 Task: Open Card Conference Planning in Board Content Marketing E-book Strategy and Execution to Workspace Enterprise Content Management and add a team member Softage.2@softage.net, a label Purple, a checklist Content Creation, an attachment from your google drive, a color Purple and finally, add a card description 'Develop project proposal for potential client' and a comment 'Given the potential impact of this task on our company strategic goals, let us ensure that we approach it with a long-term perspective.'. Add a start date 'Jan 06, 1900' with a due date 'Jan 13, 1900'
Action: Mouse moved to (129, 396)
Screenshot: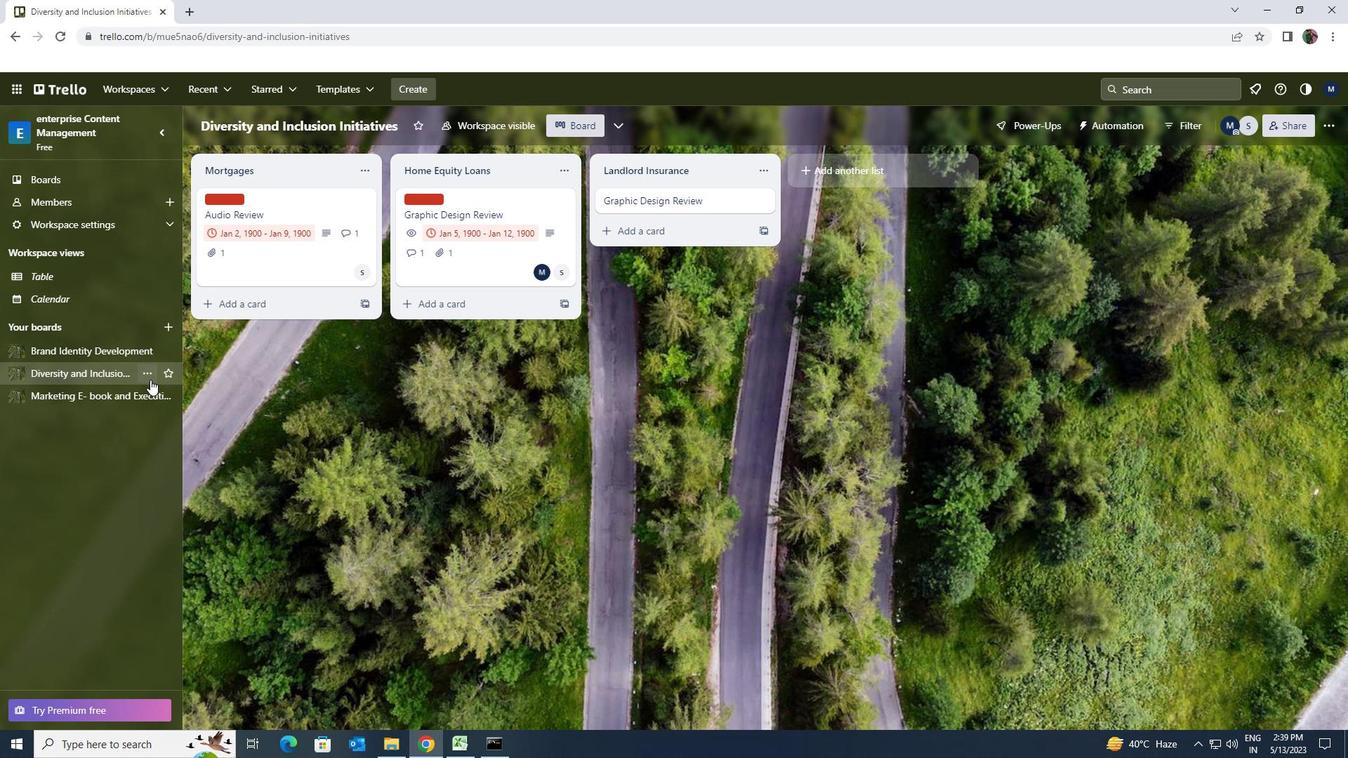 
Action: Mouse pressed left at (129, 396)
Screenshot: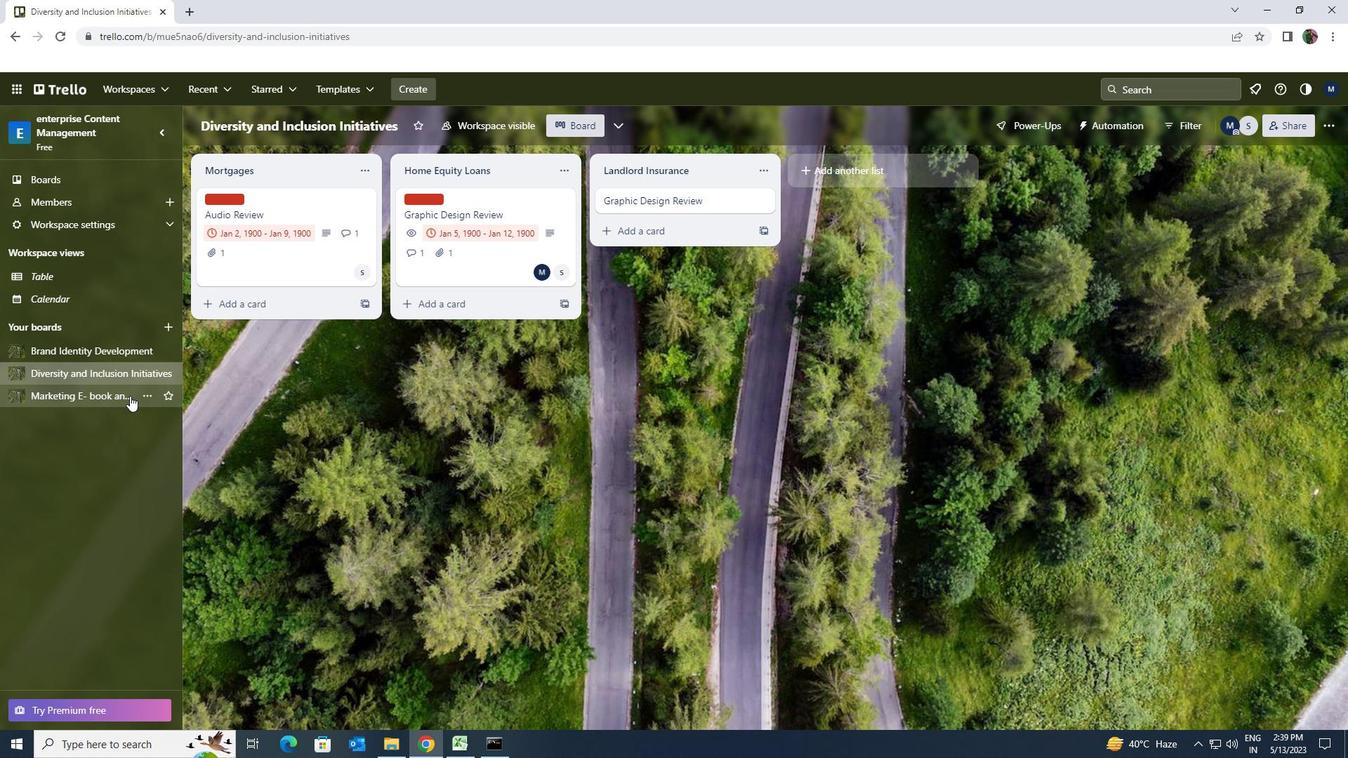 
Action: Mouse moved to (464, 205)
Screenshot: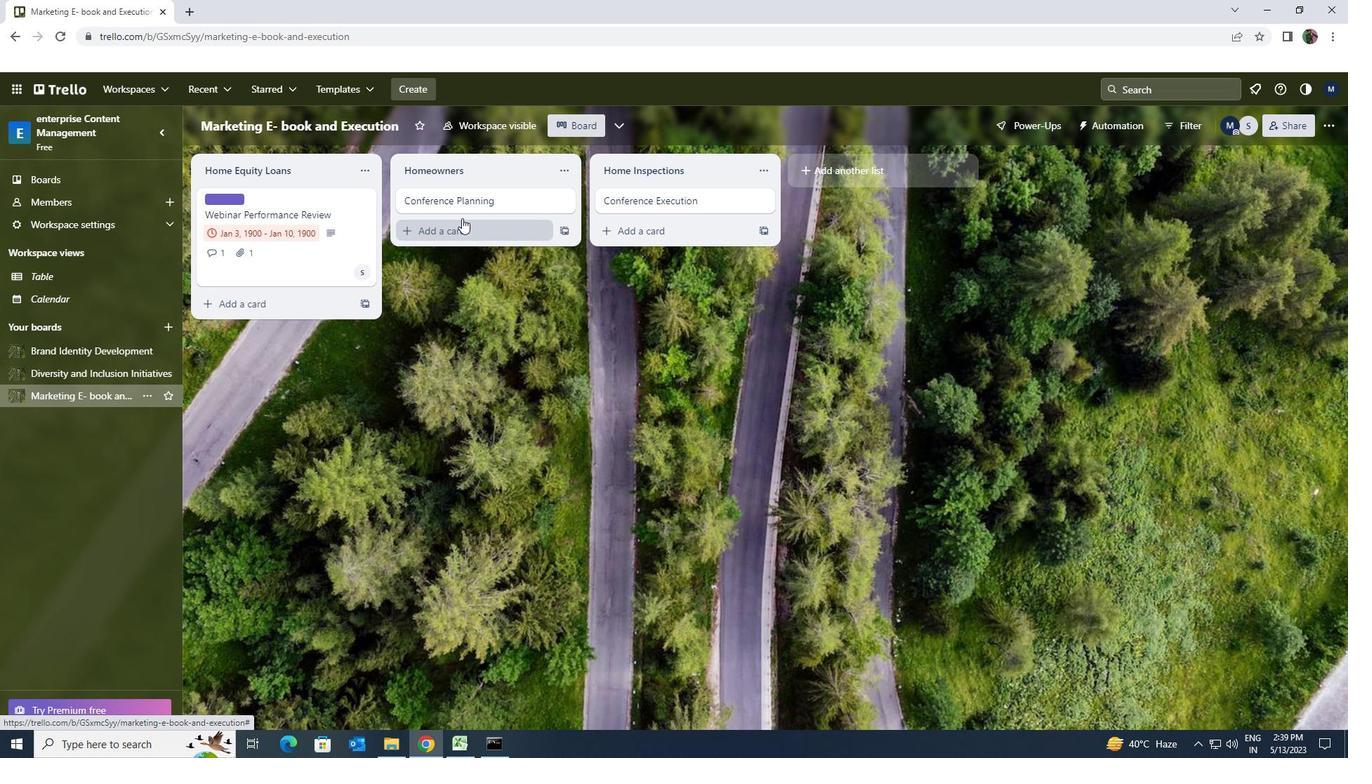 
Action: Mouse pressed left at (464, 205)
Screenshot: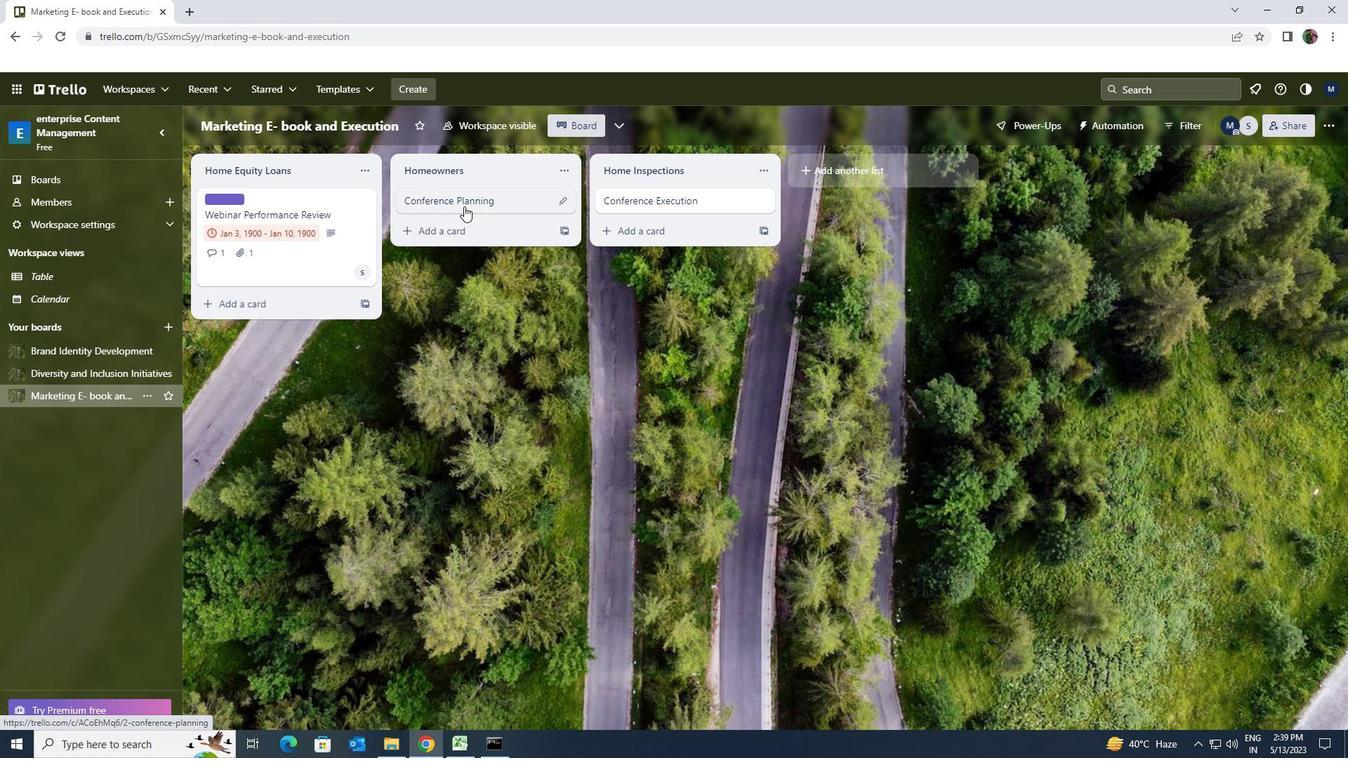 
Action: Mouse moved to (832, 251)
Screenshot: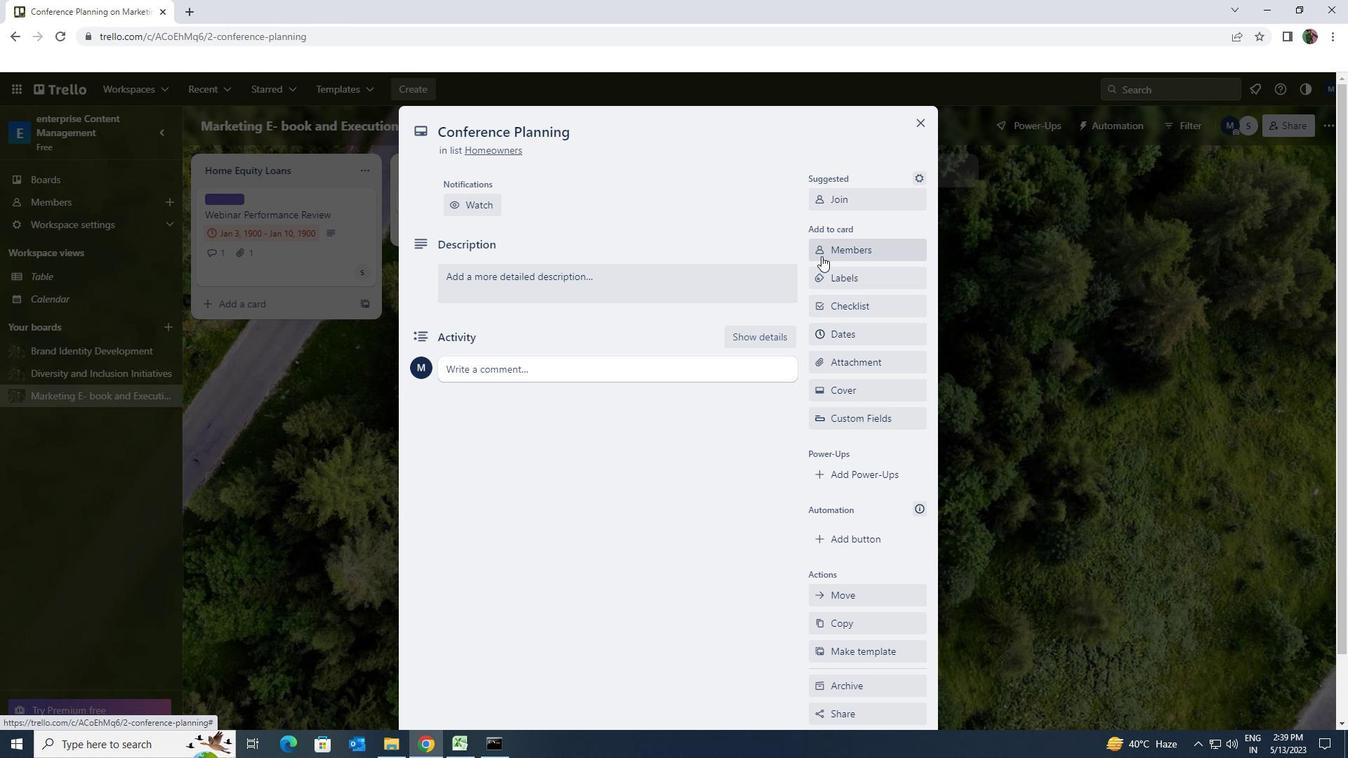 
Action: Mouse pressed left at (832, 251)
Screenshot: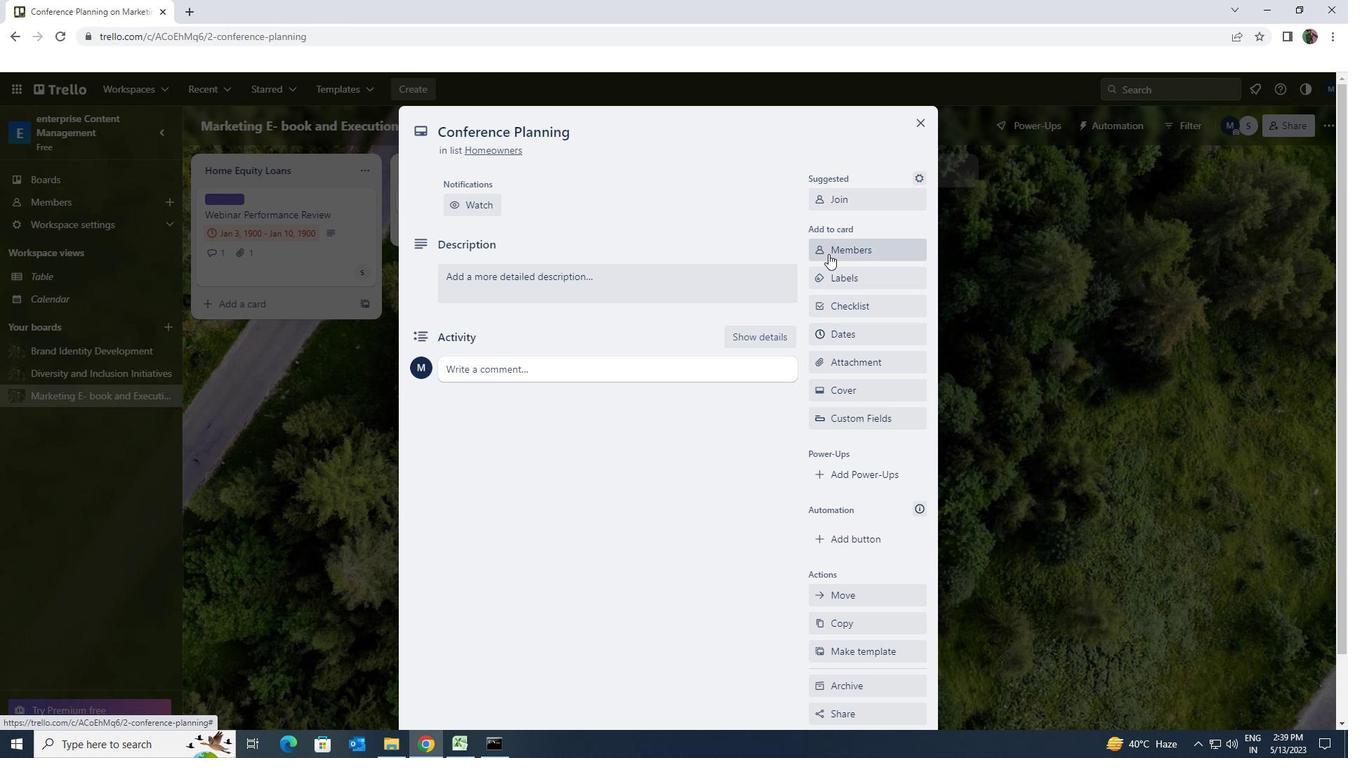 
Action: Key pressed softage.2<Key.shift>@SOFTAGE.NET
Screenshot: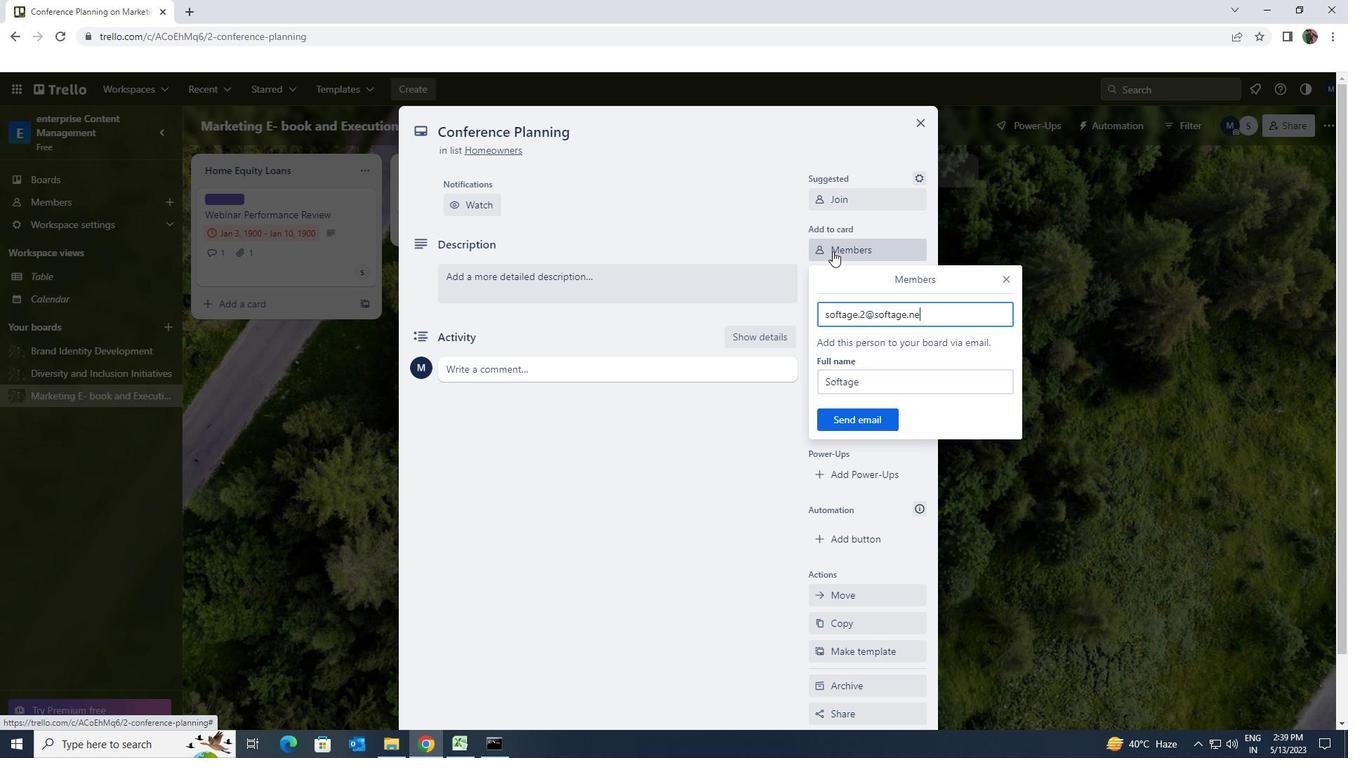 
Action: Mouse moved to (840, 423)
Screenshot: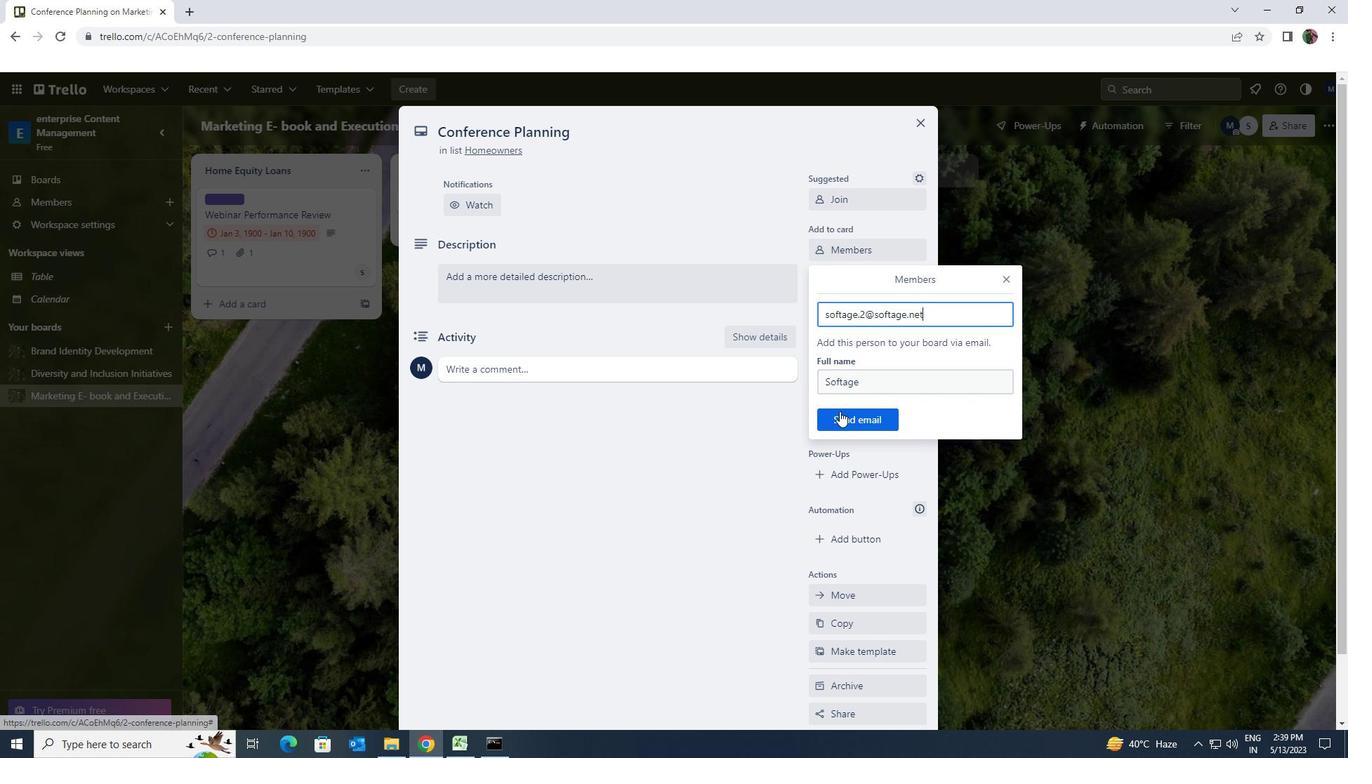
Action: Mouse pressed left at (840, 423)
Screenshot: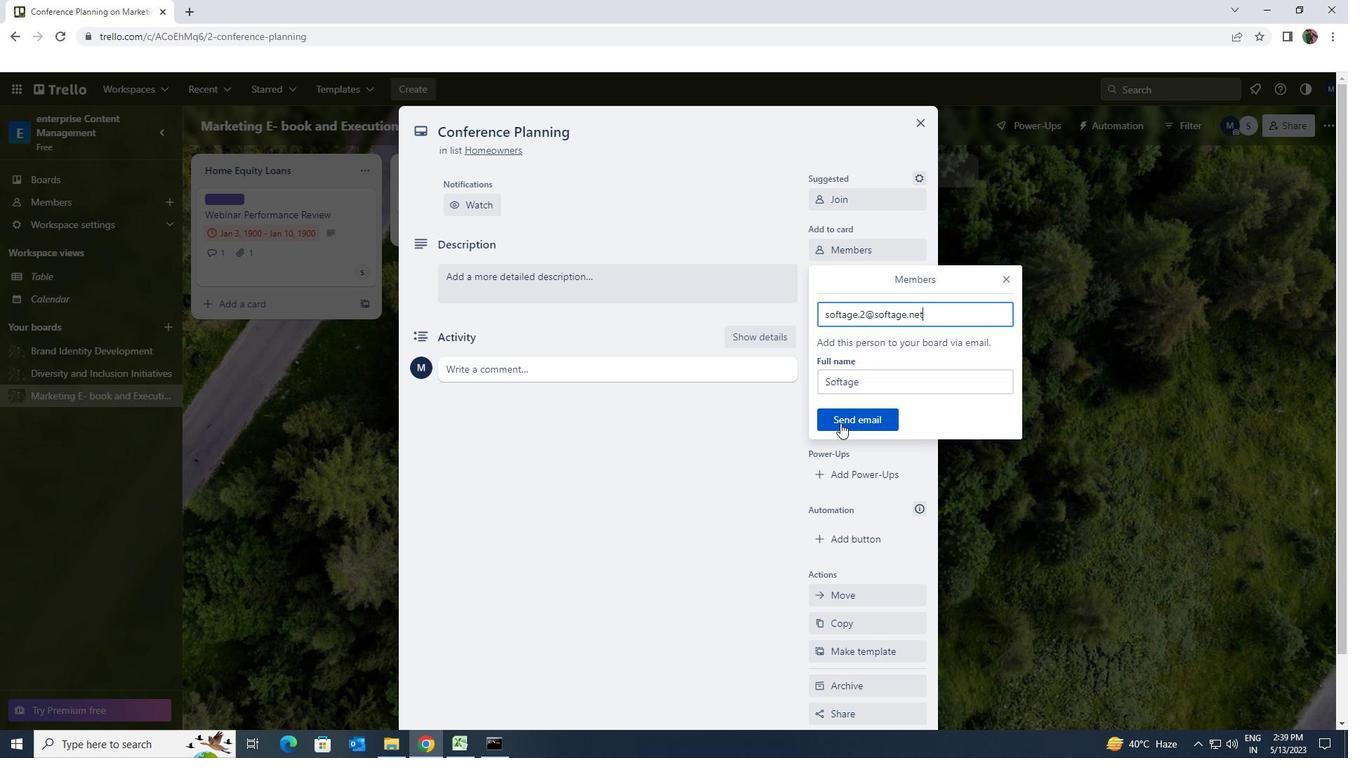 
Action: Mouse moved to (865, 273)
Screenshot: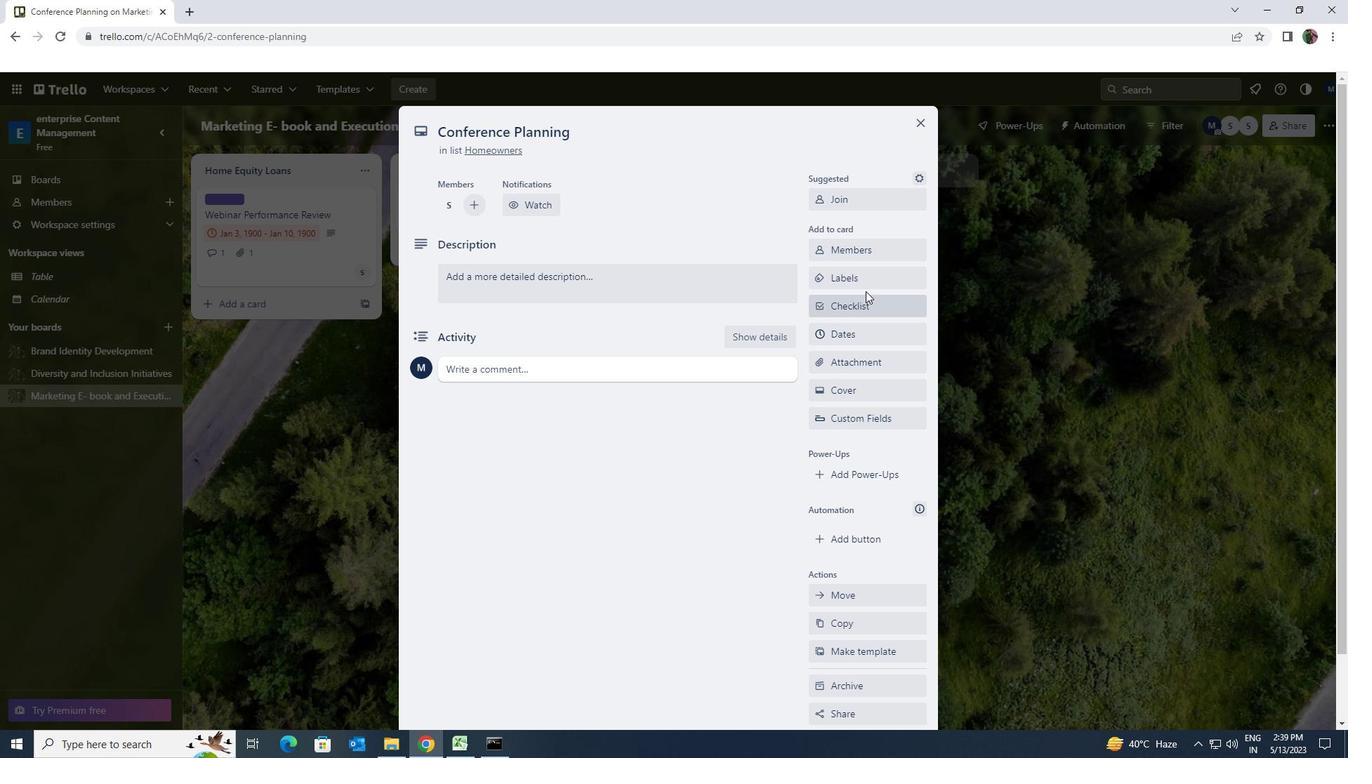 
Action: Mouse pressed left at (865, 273)
Screenshot: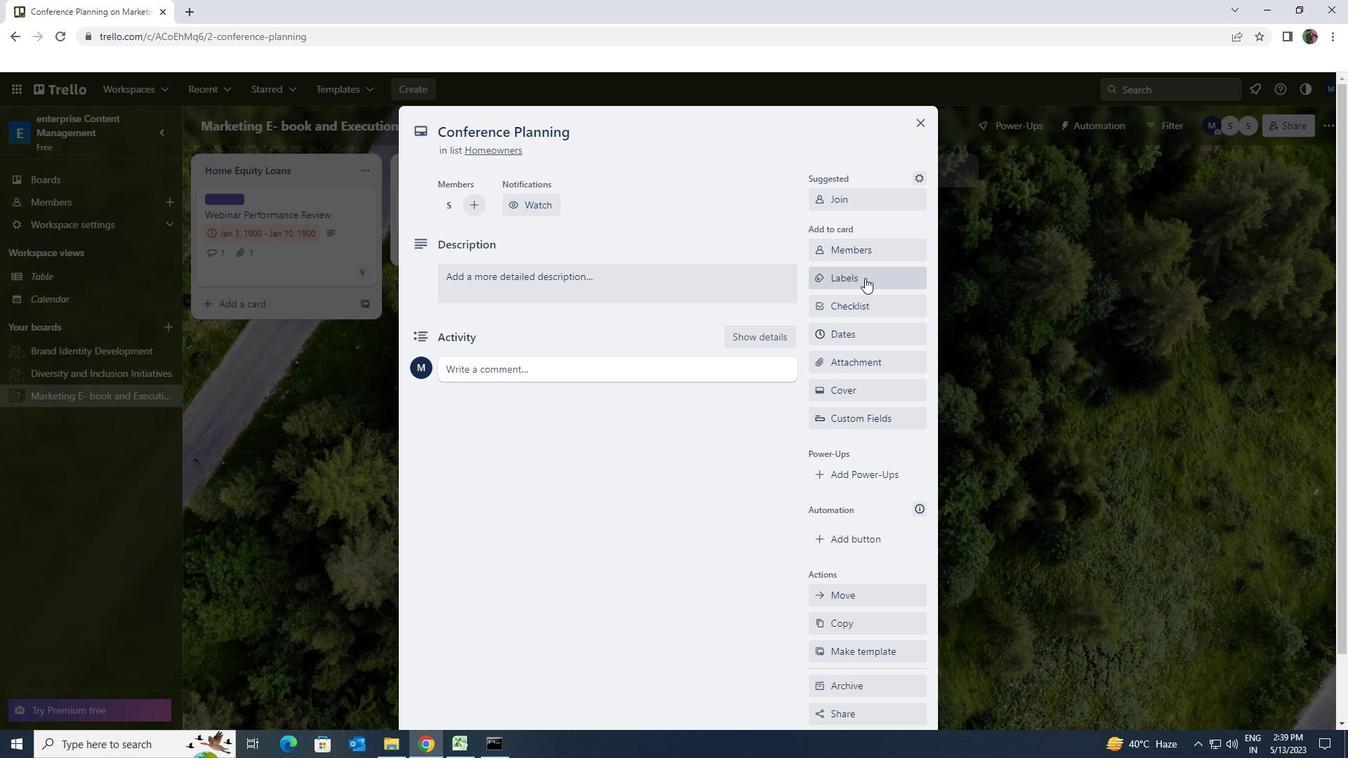 
Action: Mouse moved to (918, 576)
Screenshot: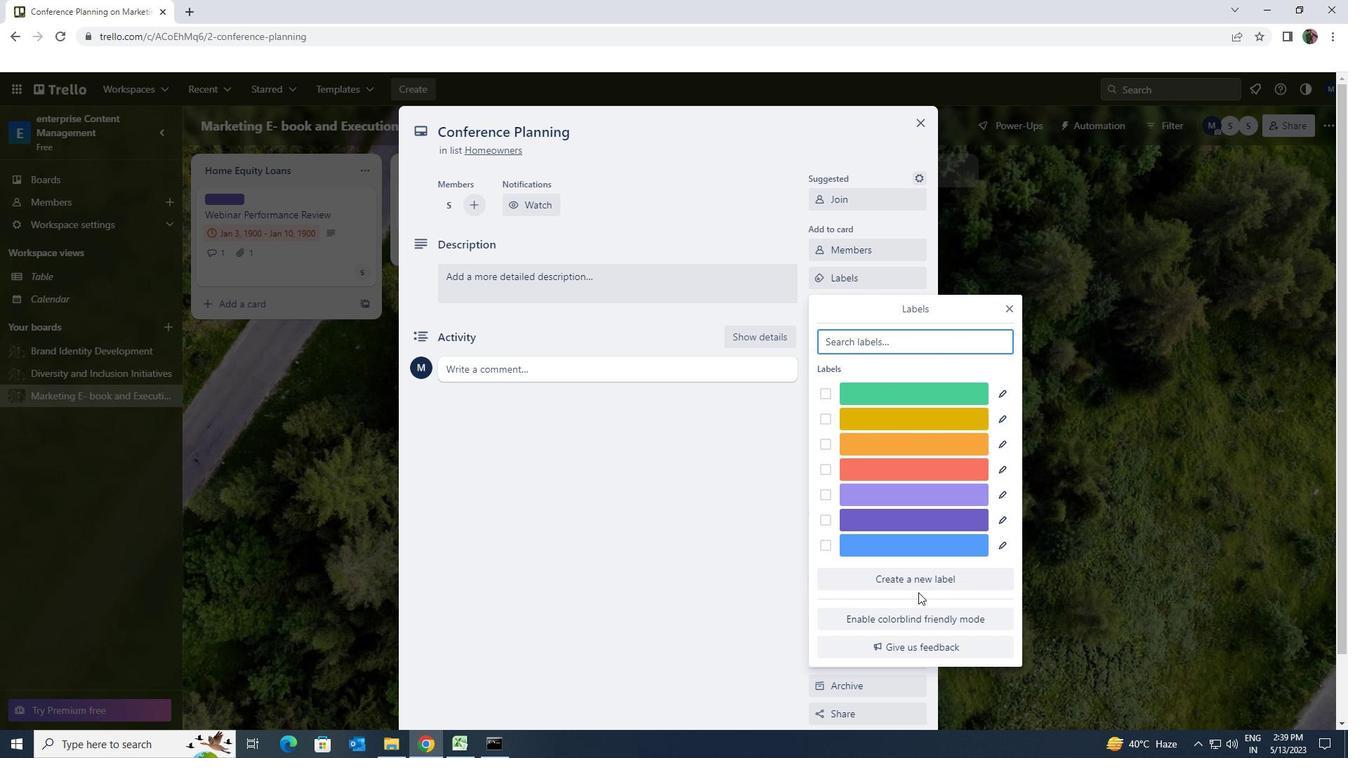 
Action: Mouse pressed left at (918, 576)
Screenshot: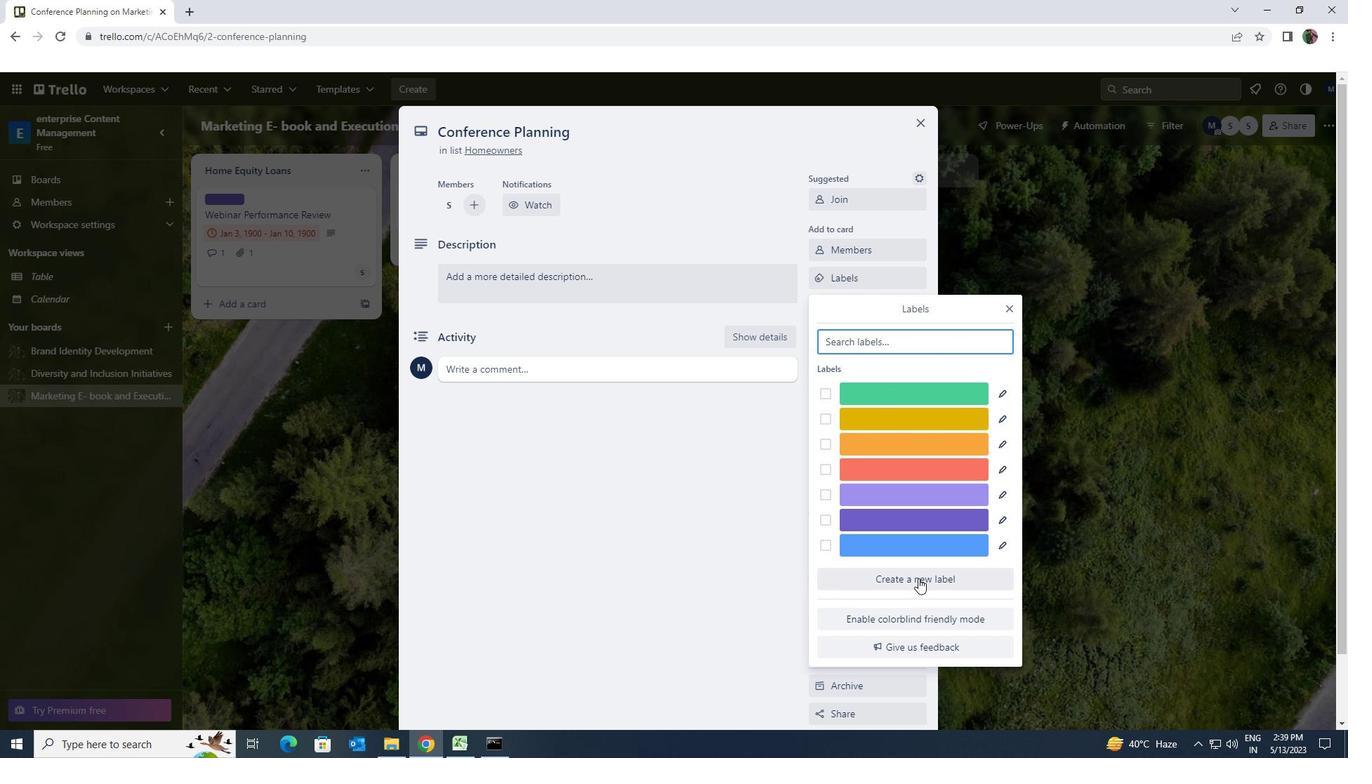 
Action: Mouse moved to (1000, 538)
Screenshot: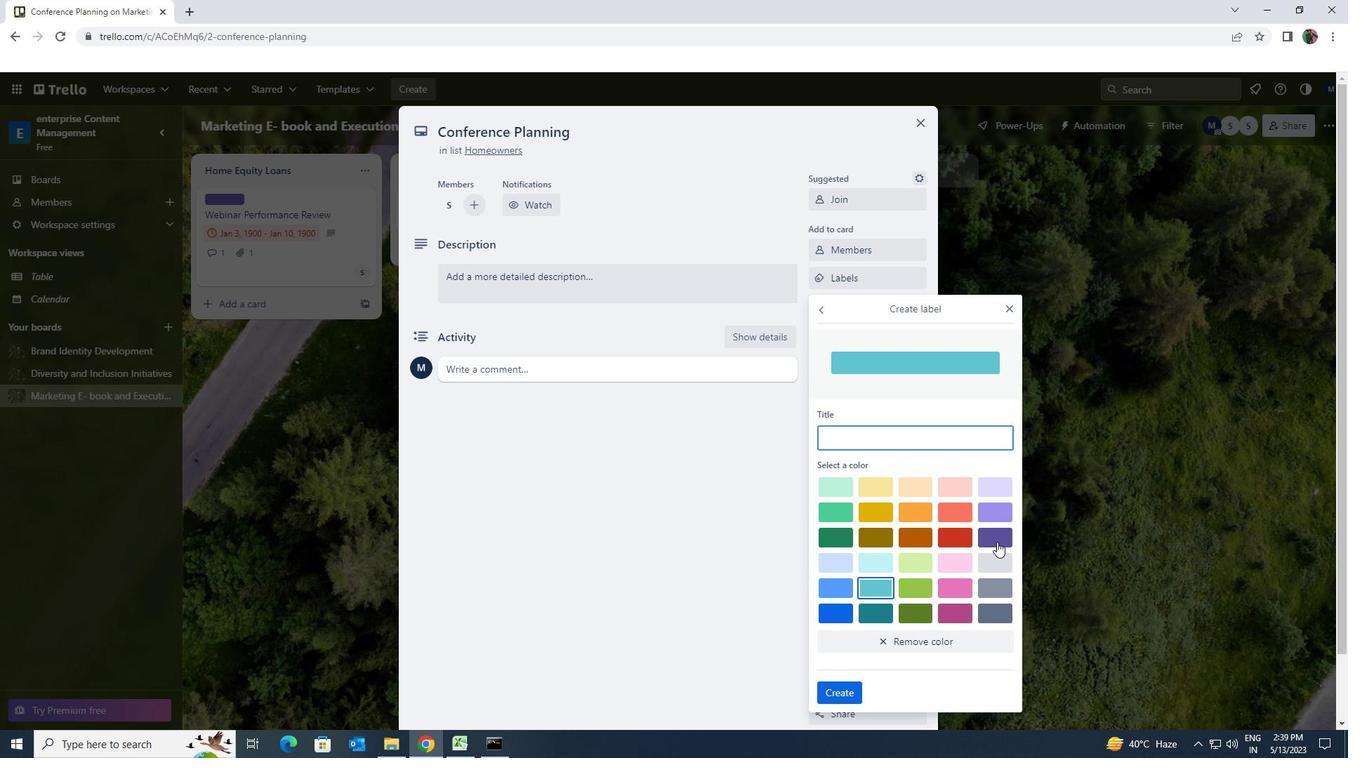 
Action: Mouse pressed left at (1000, 538)
Screenshot: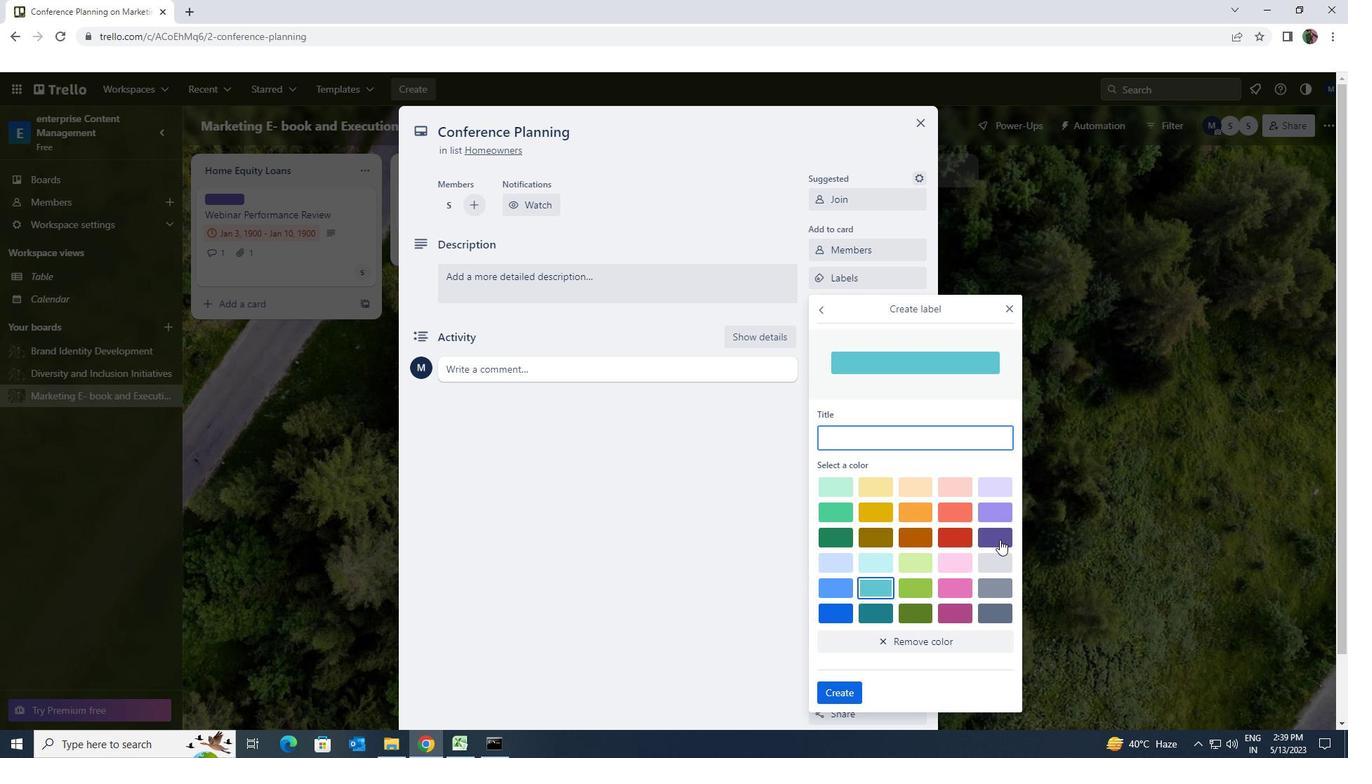 
Action: Mouse moved to (845, 688)
Screenshot: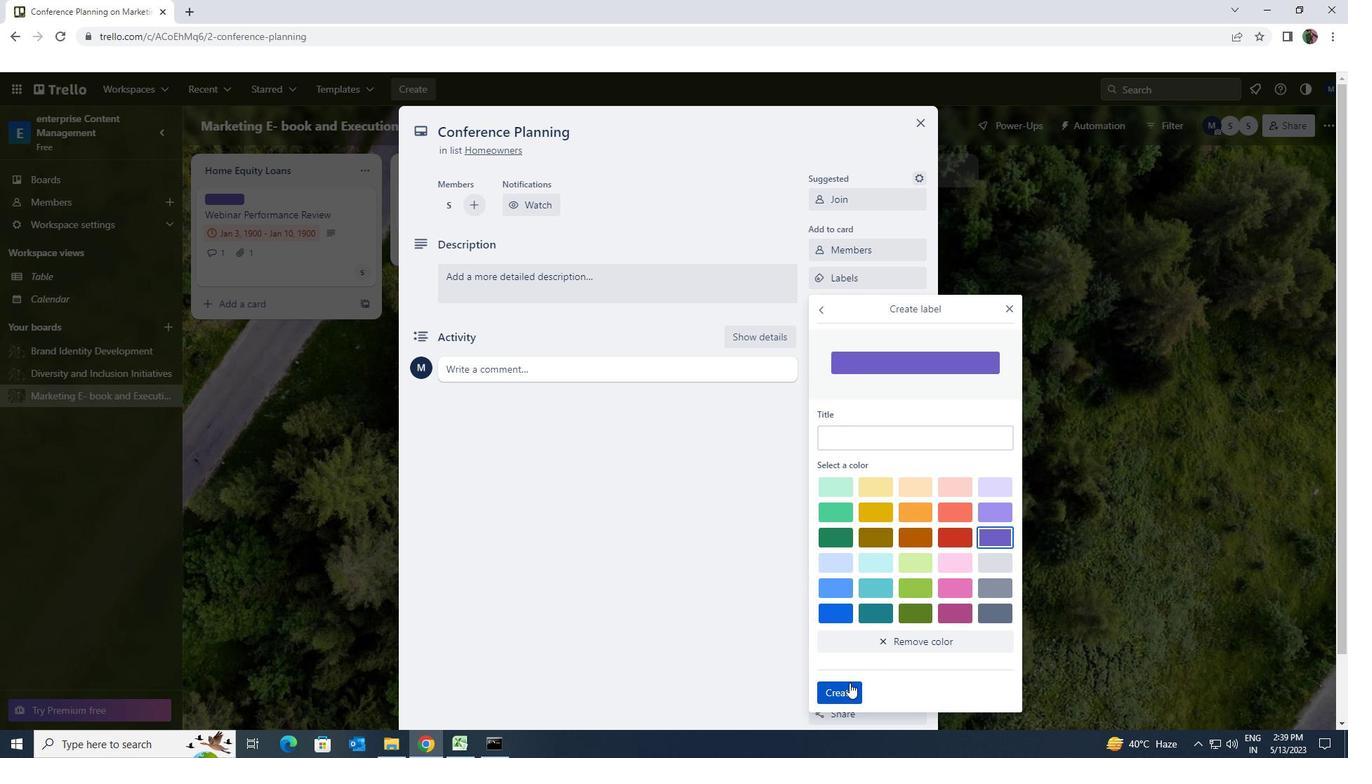 
Action: Mouse pressed left at (845, 688)
Screenshot: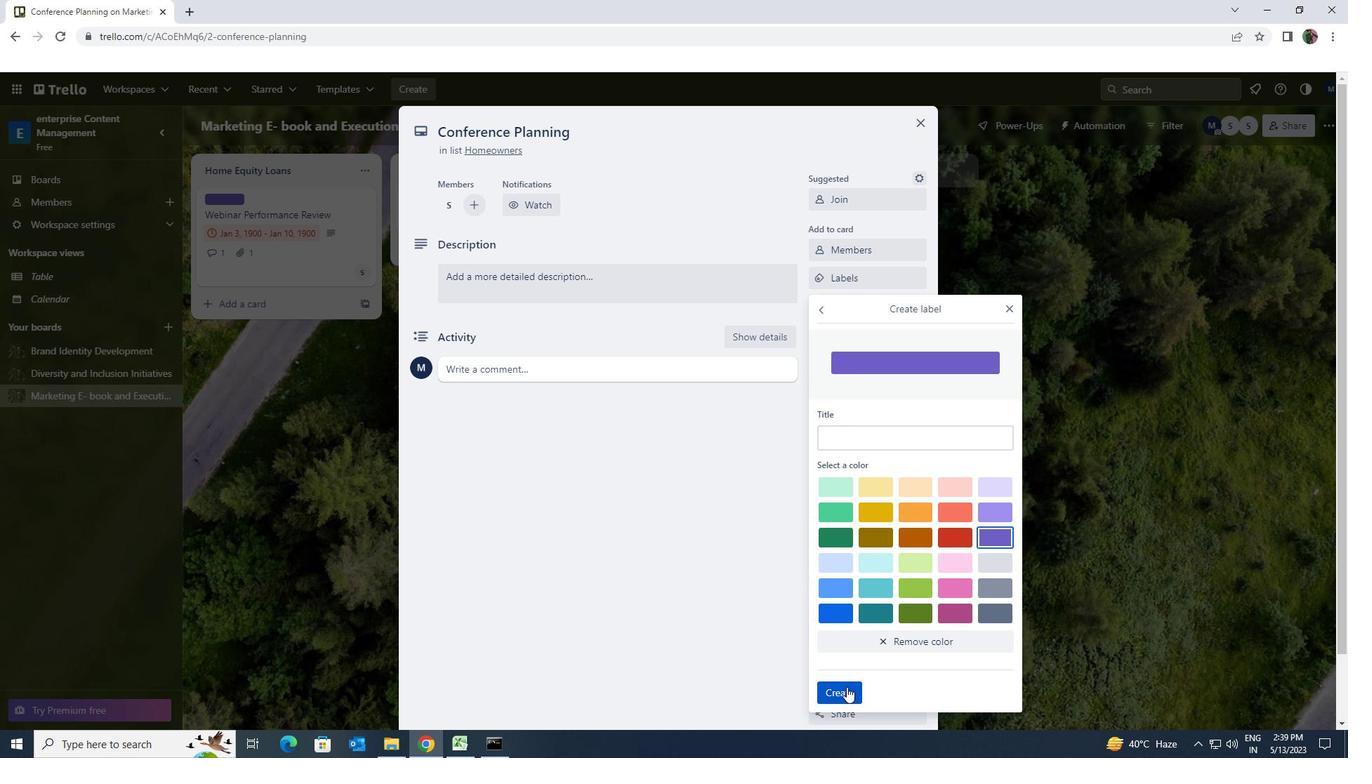 
Action: Mouse moved to (1007, 308)
Screenshot: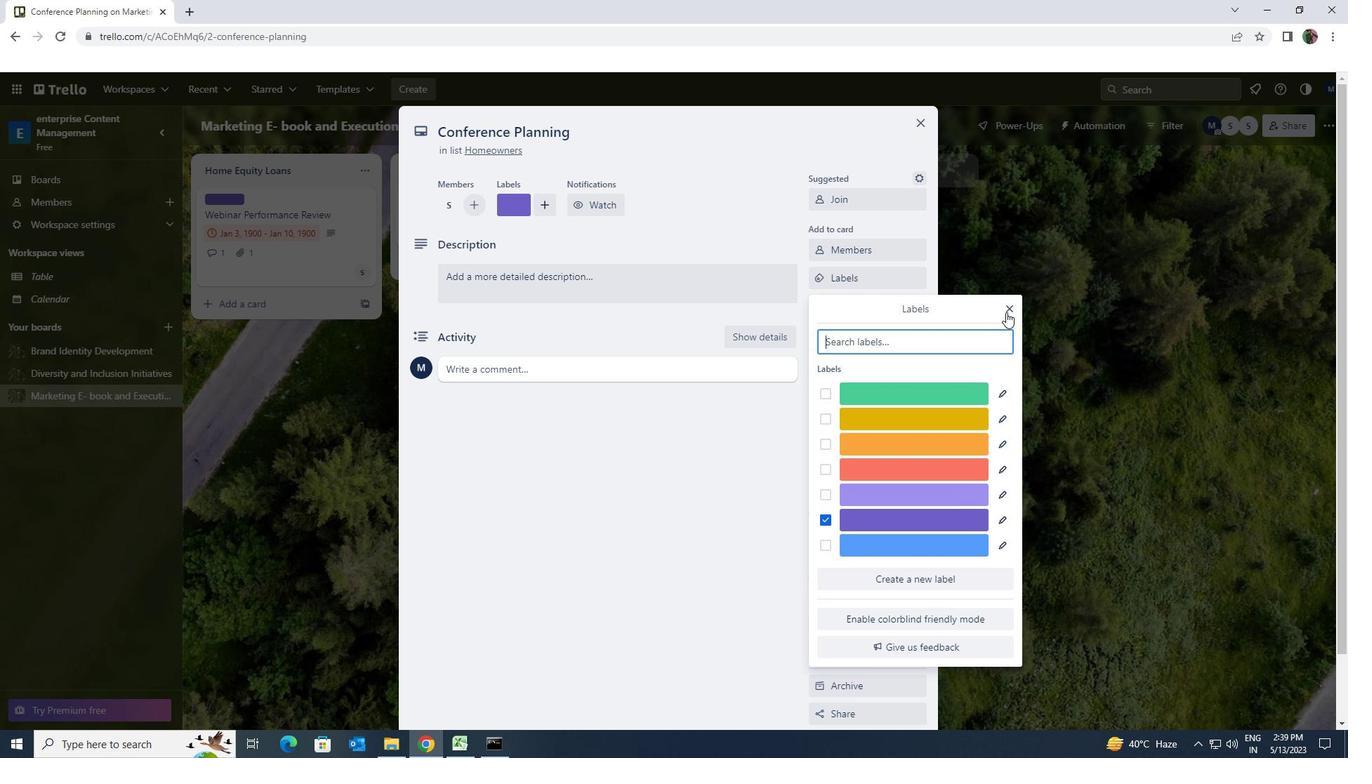
Action: Mouse pressed left at (1007, 308)
Screenshot: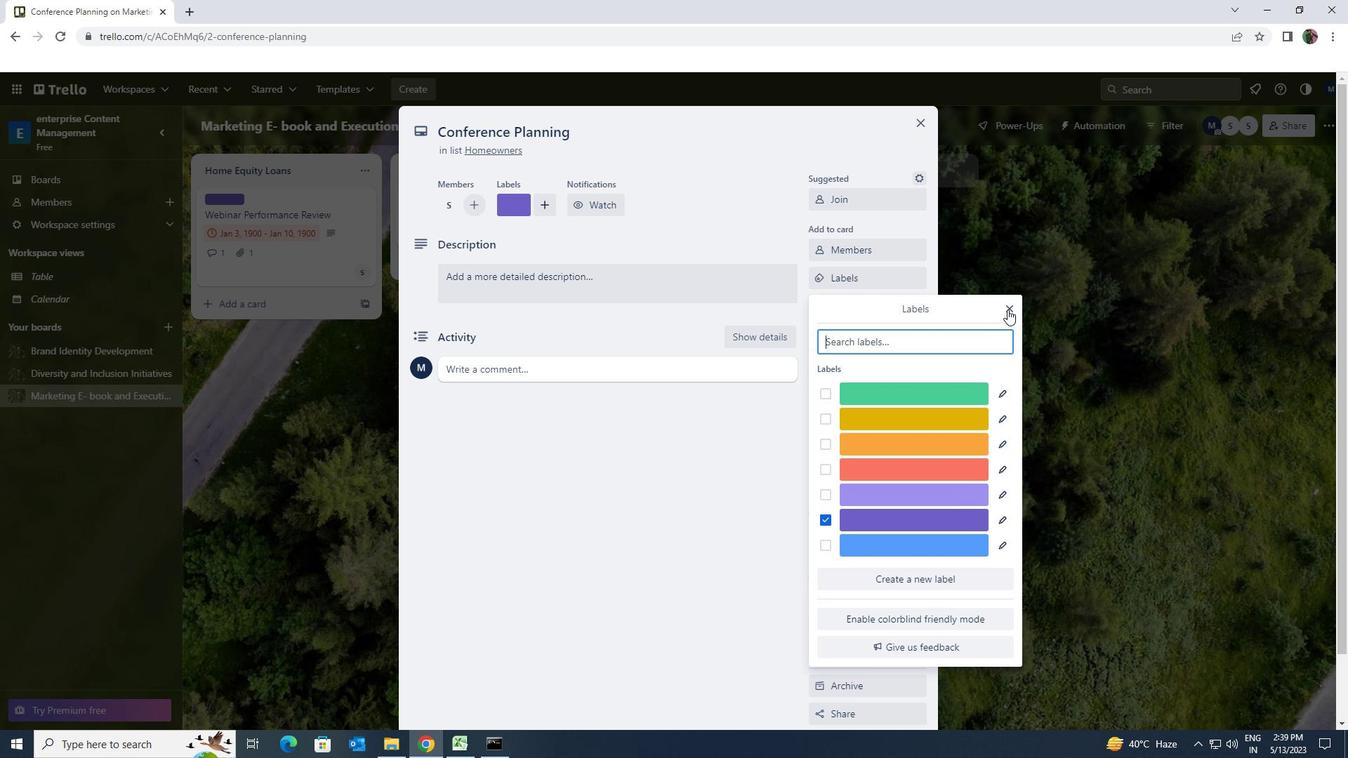 
Action: Mouse moved to (916, 306)
Screenshot: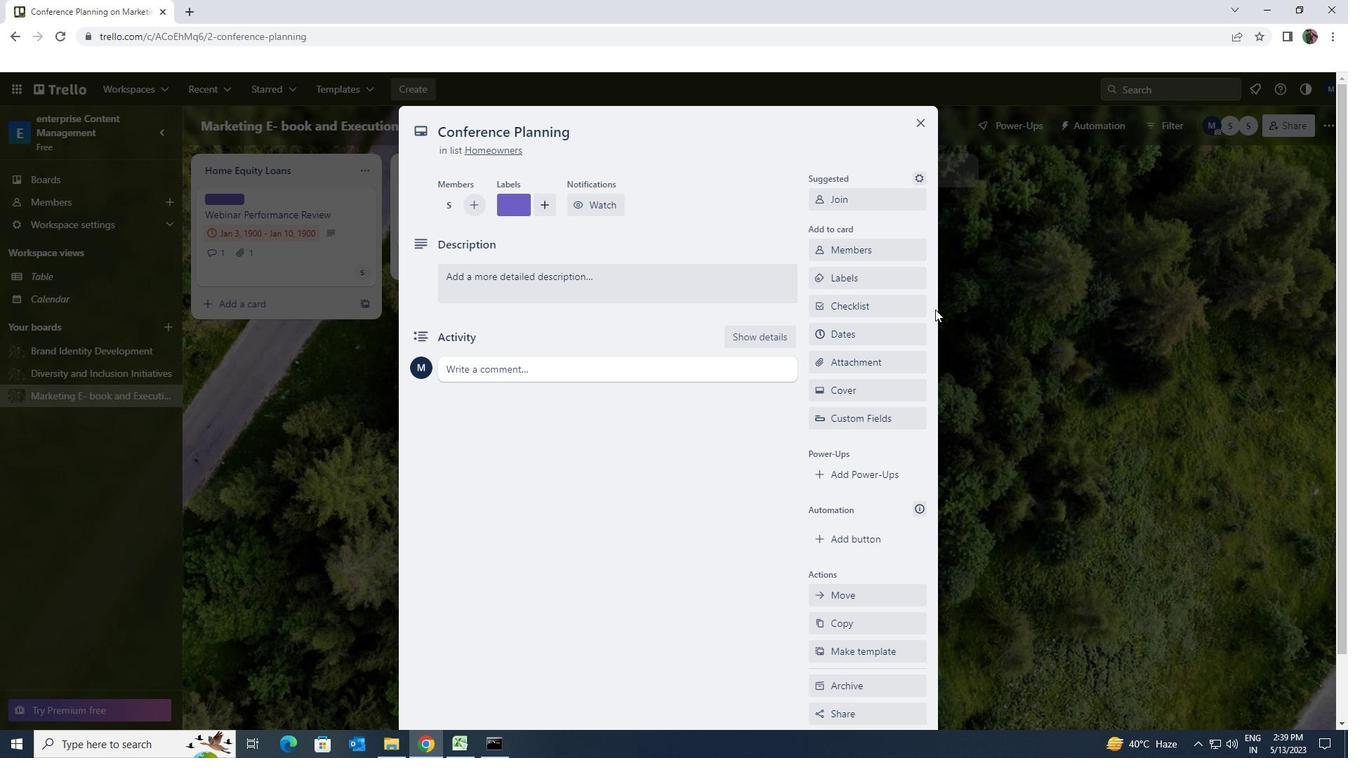 
Action: Mouse pressed left at (916, 306)
Screenshot: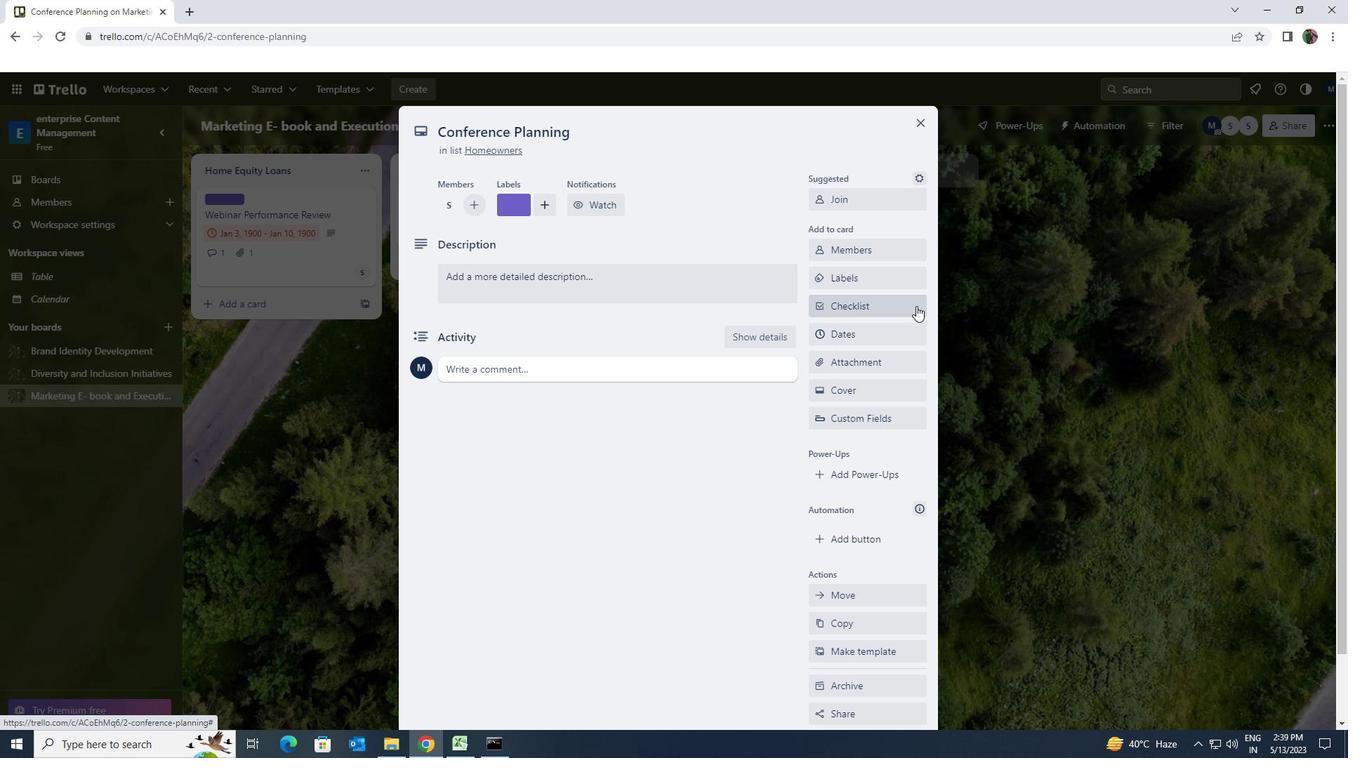 
Action: Key pressed <Key.shift>CONTENT<Key.space><Key.shift>CREAR<Key.backspace>TION
Screenshot: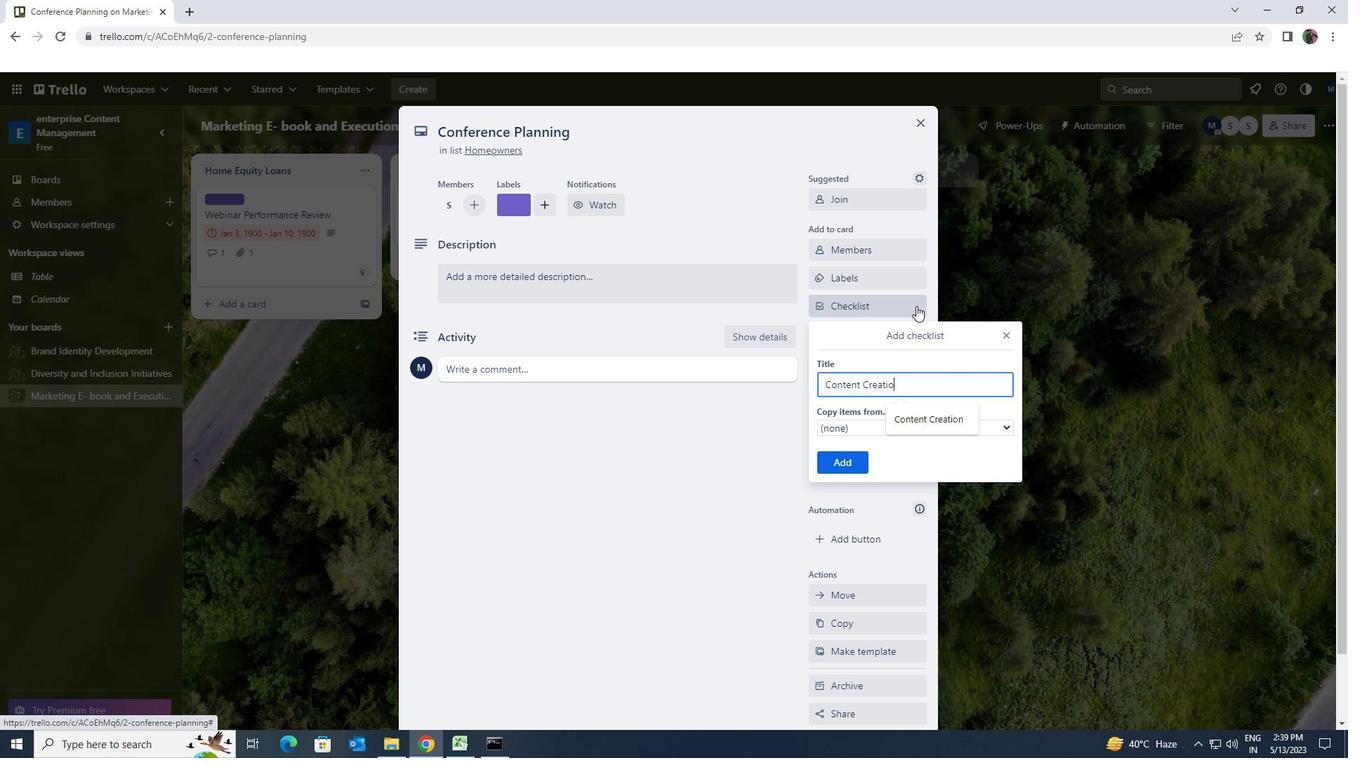 
Action: Mouse moved to (853, 465)
Screenshot: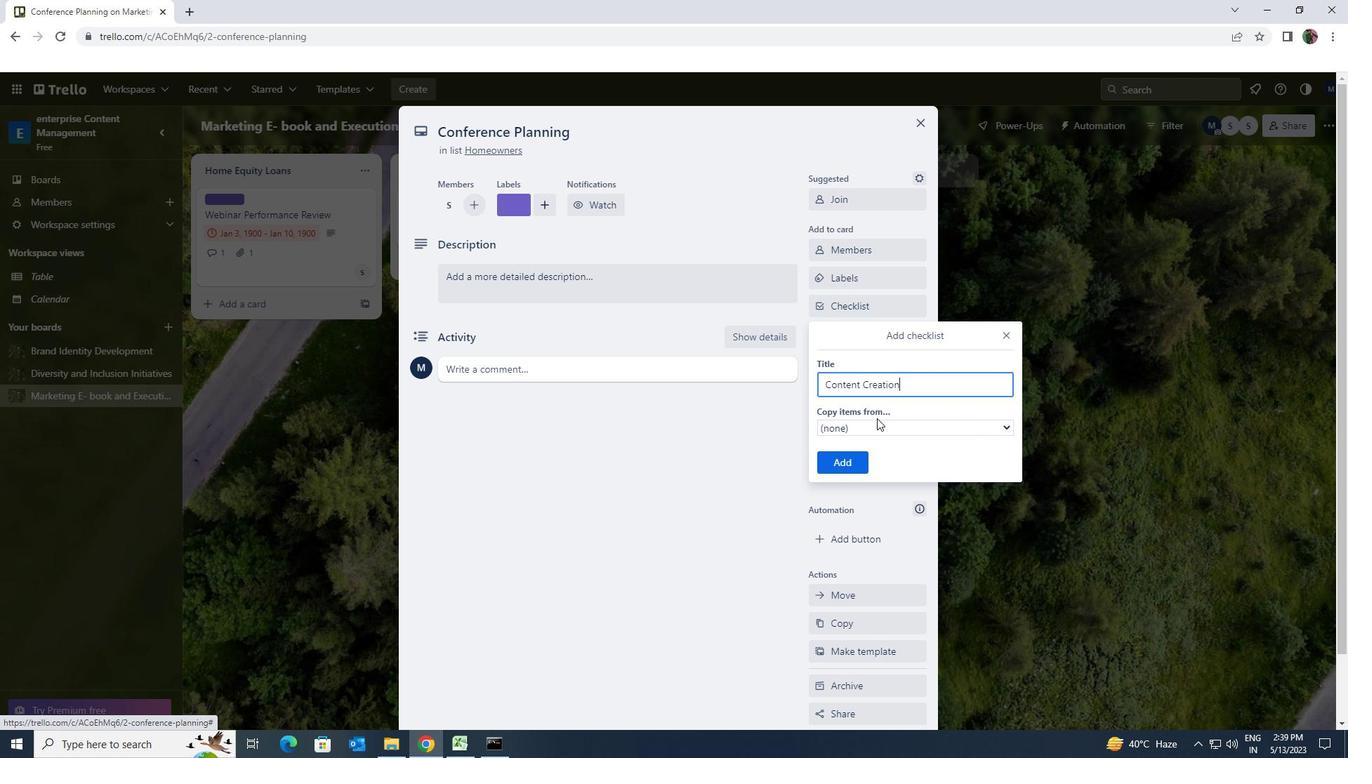 
Action: Mouse pressed left at (853, 465)
Screenshot: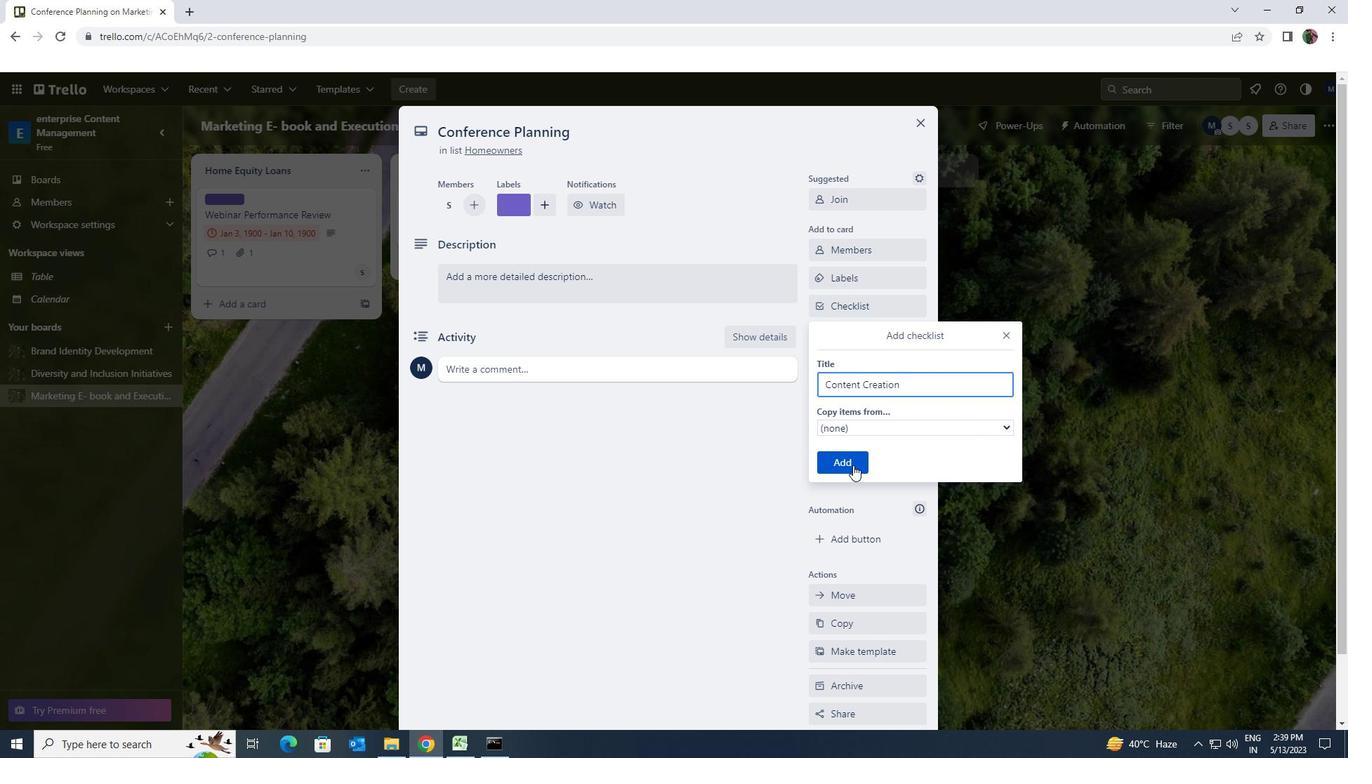 
Action: Mouse moved to (860, 365)
Screenshot: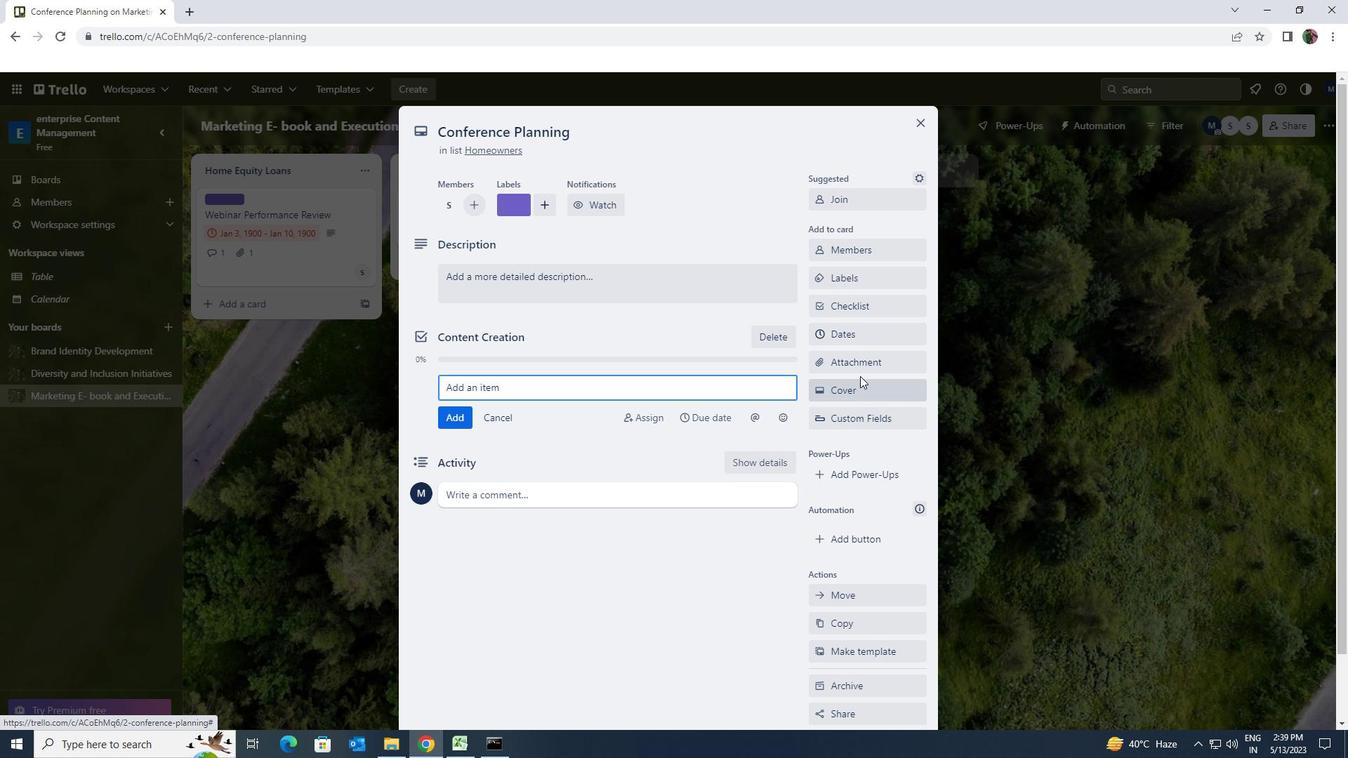 
Action: Mouse pressed left at (860, 365)
Screenshot: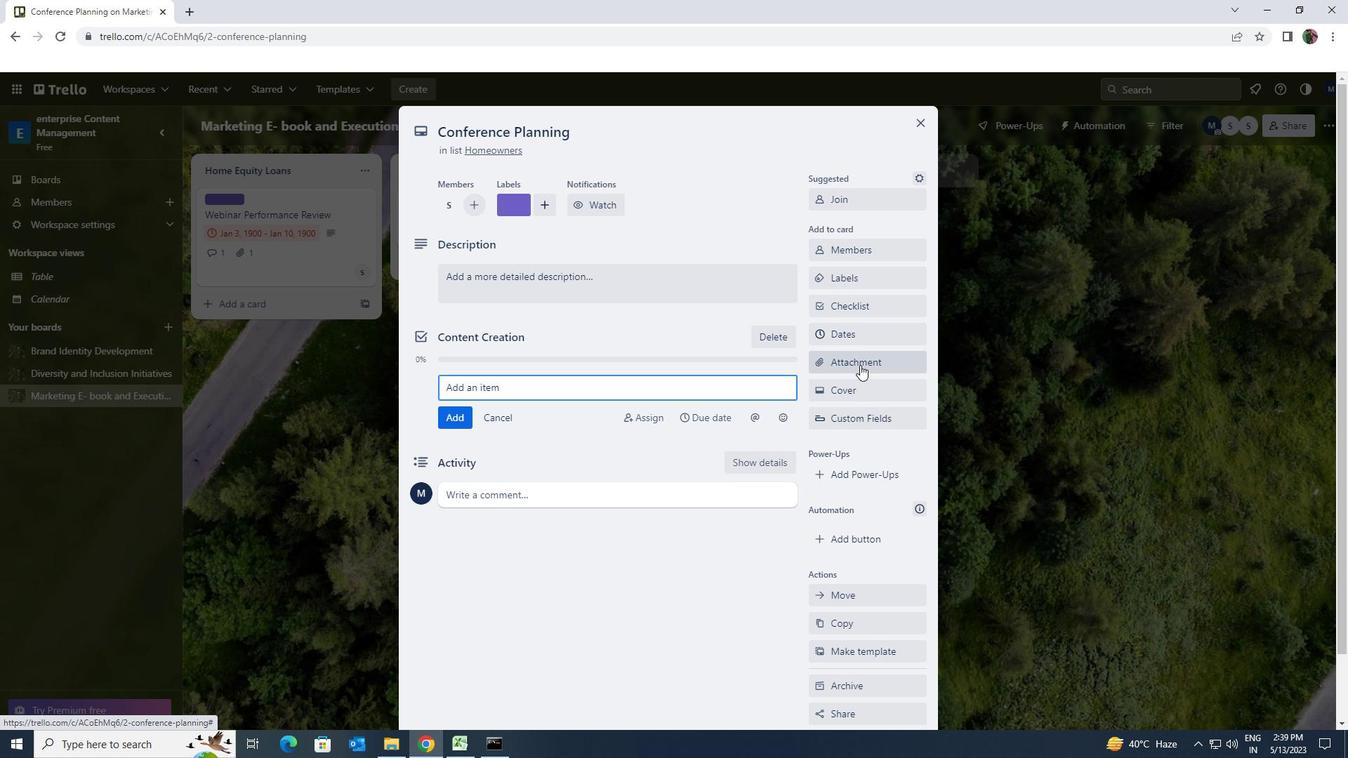 
Action: Mouse moved to (863, 461)
Screenshot: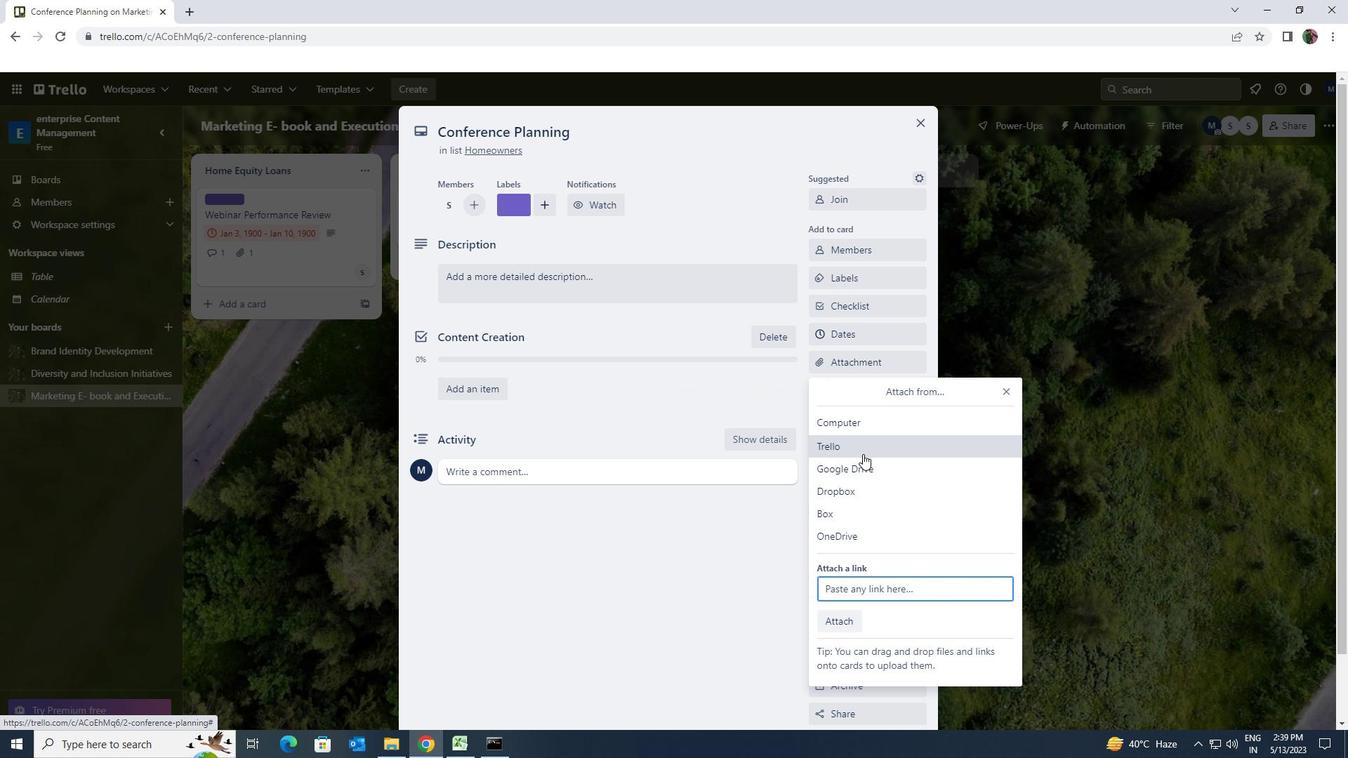 
Action: Mouse pressed left at (863, 461)
Screenshot: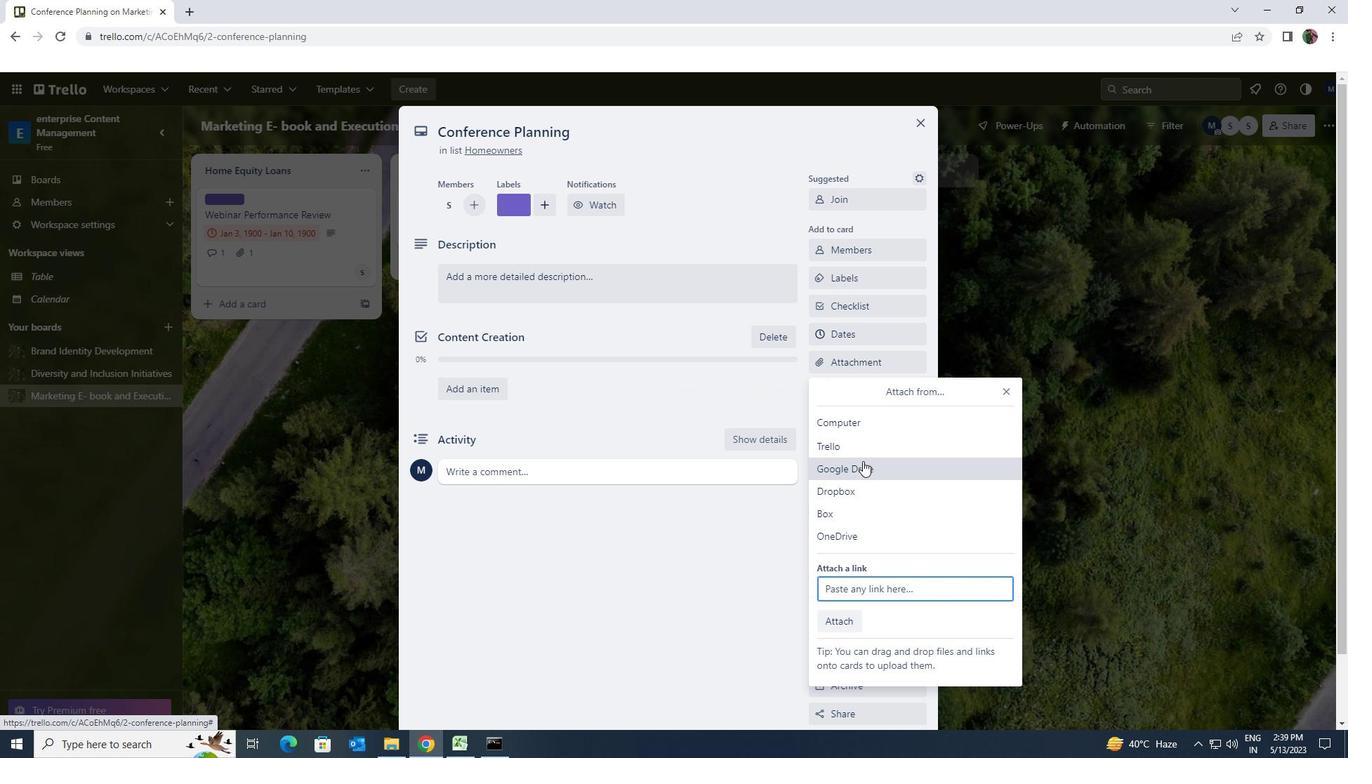 
Action: Mouse moved to (716, 403)
Screenshot: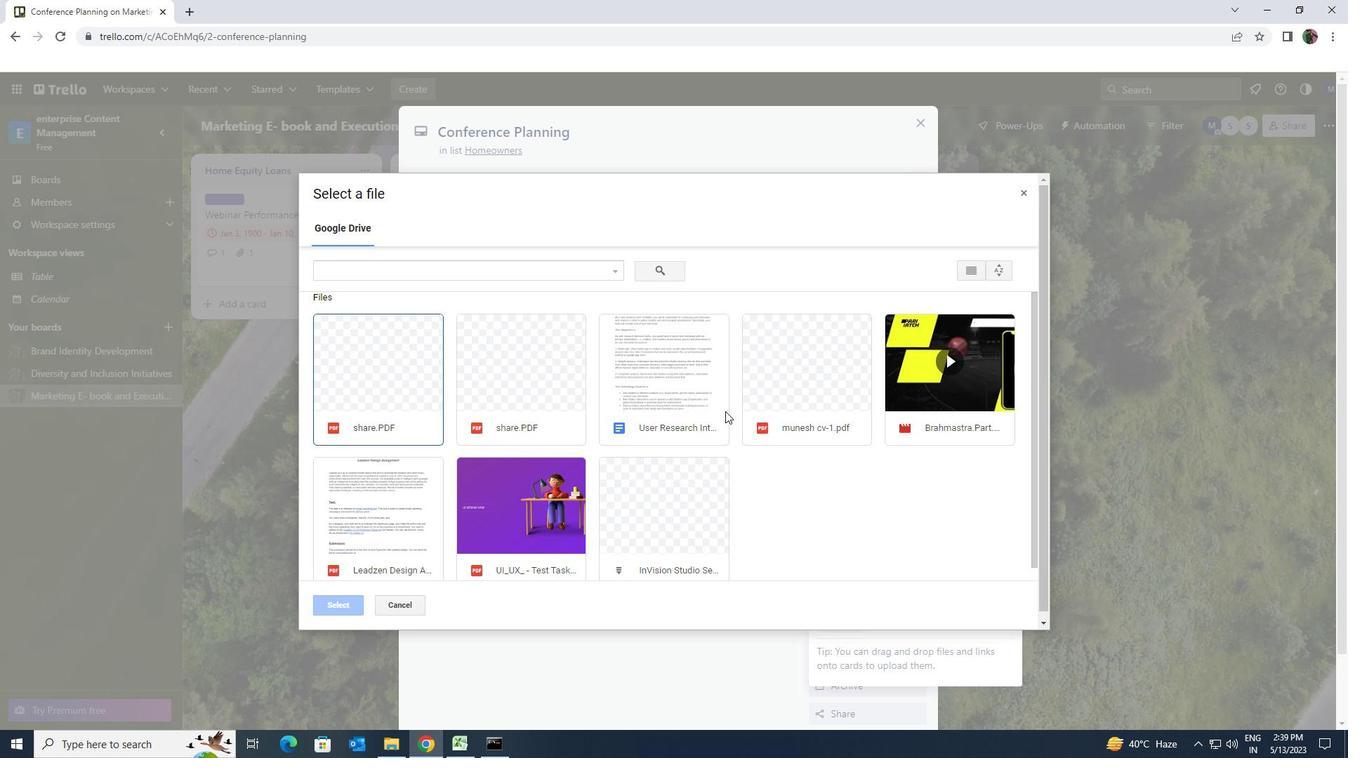
Action: Mouse pressed left at (716, 403)
Screenshot: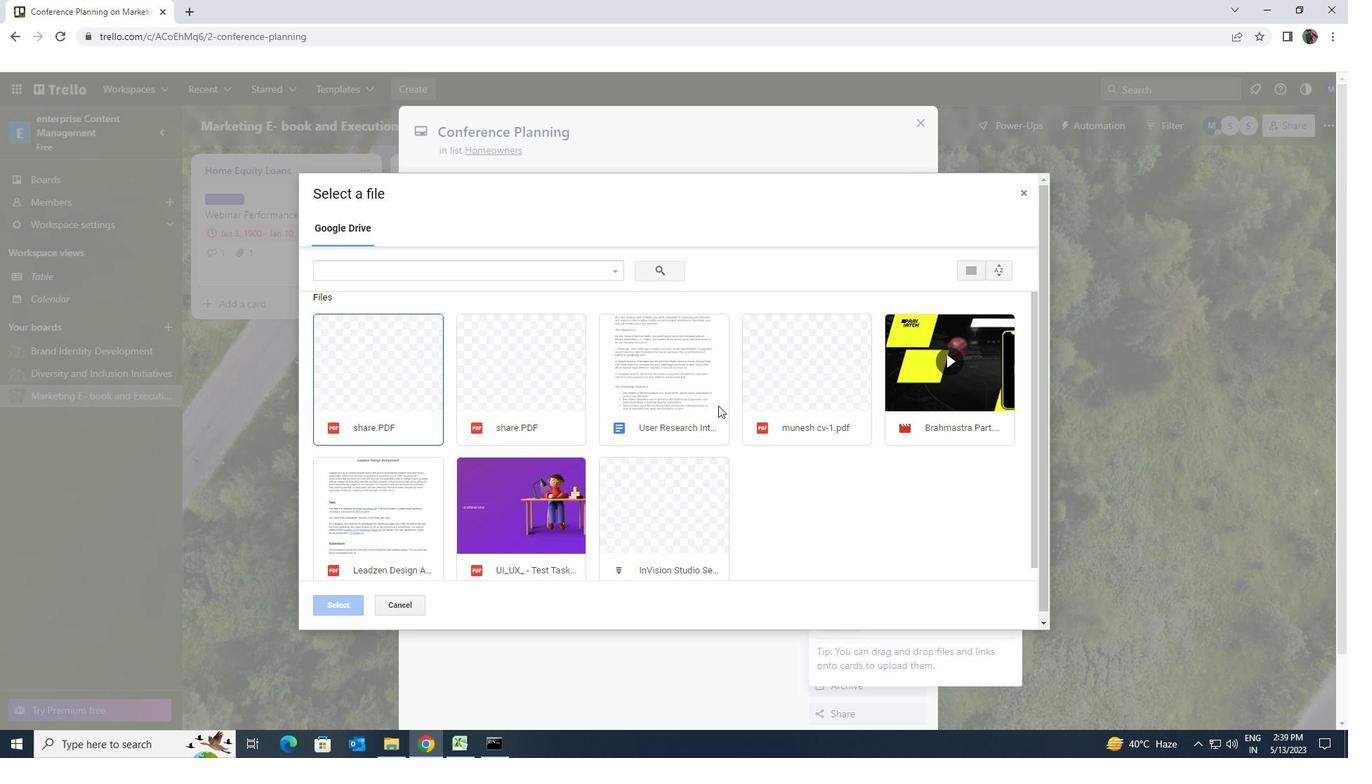 
Action: Mouse moved to (356, 601)
Screenshot: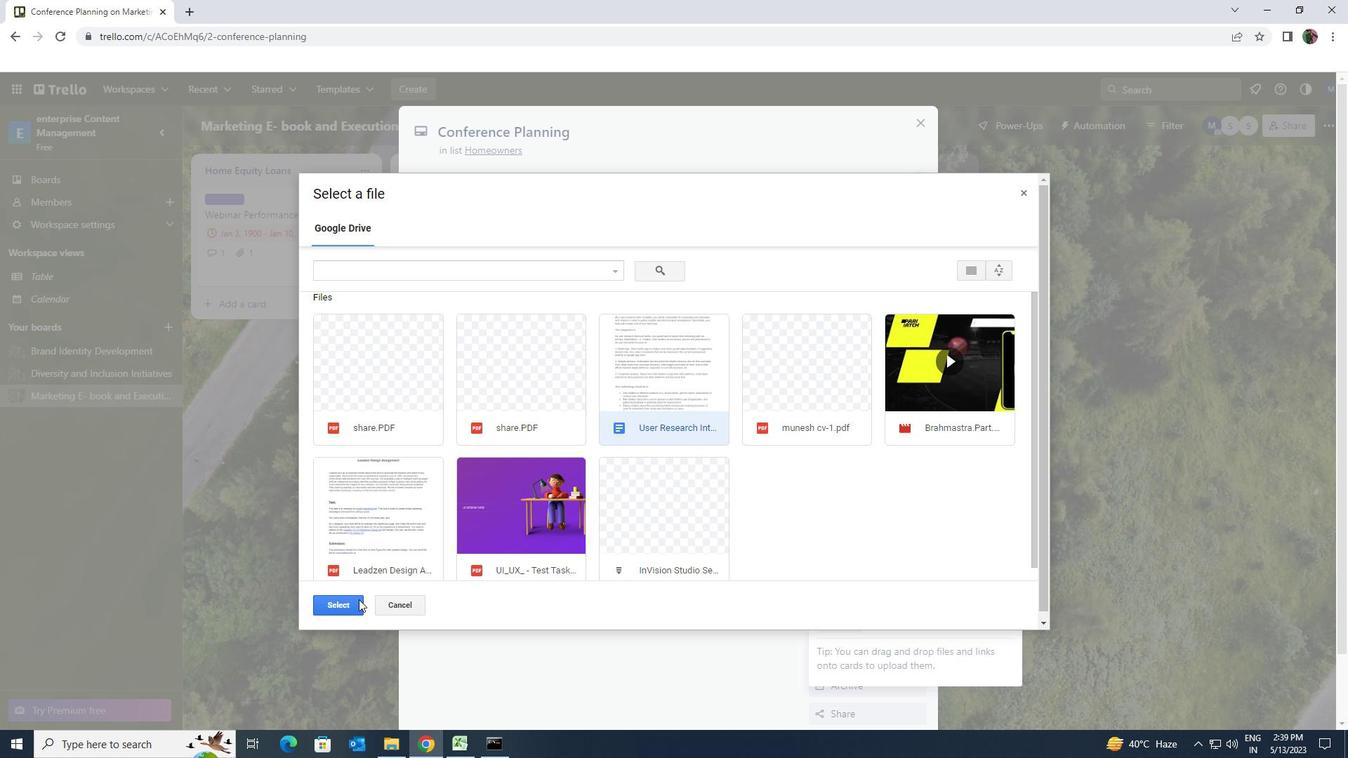 
Action: Mouse pressed left at (356, 601)
Screenshot: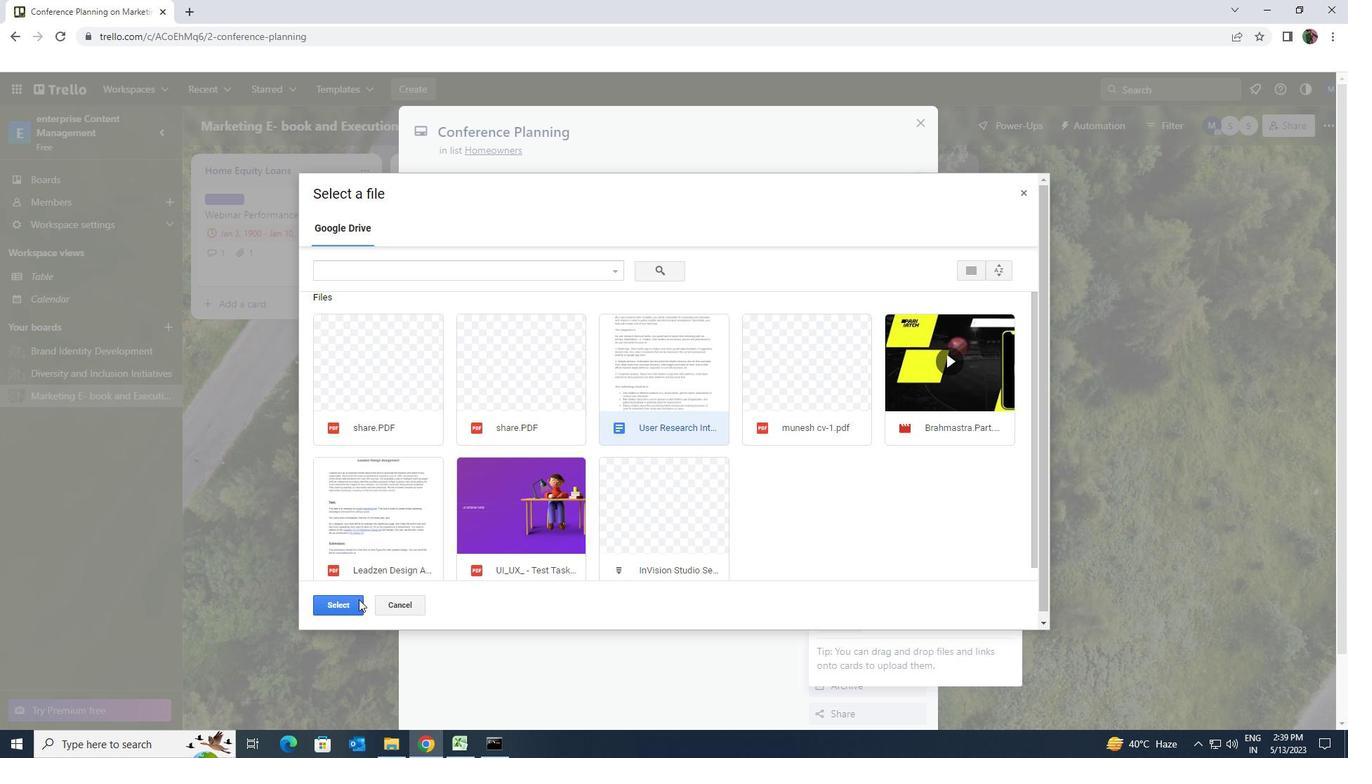 
Action: Mouse moved to (543, 281)
Screenshot: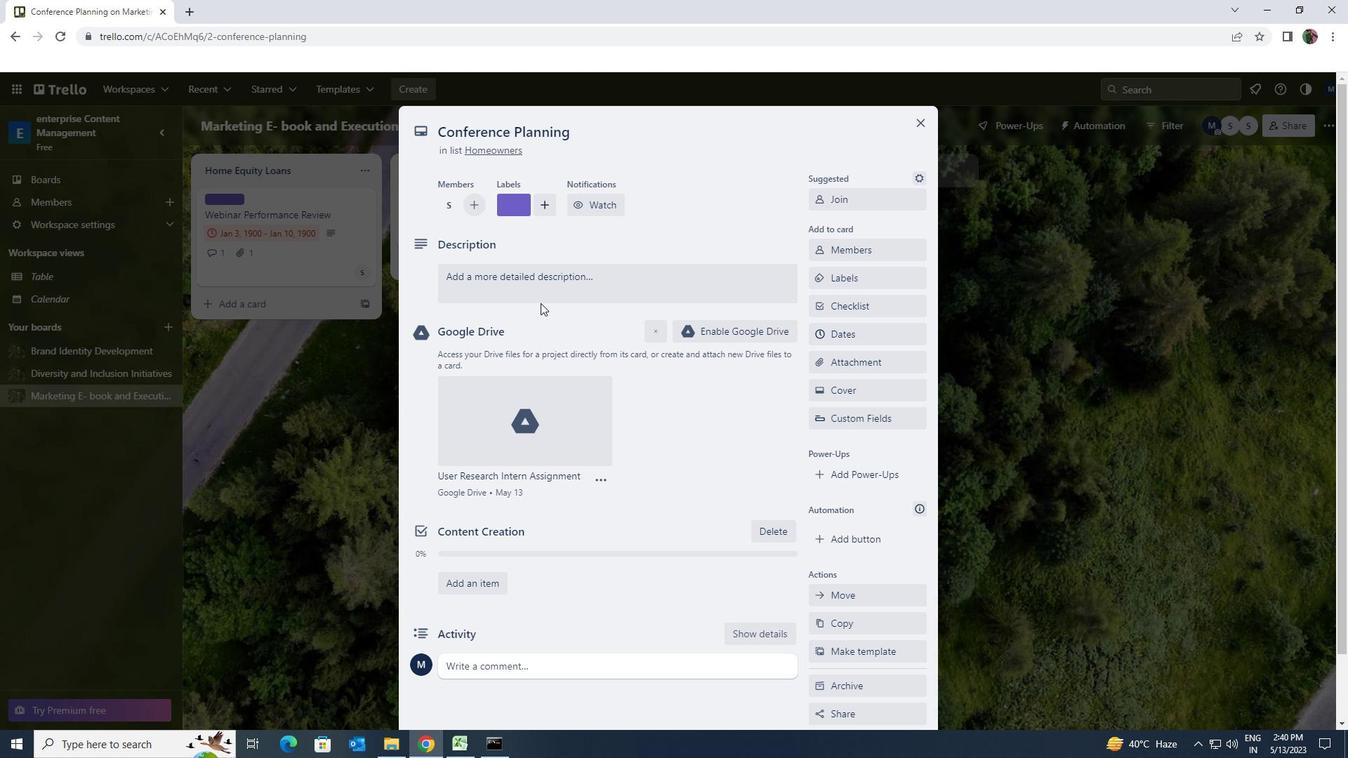 
Action: Mouse pressed left at (543, 281)
Screenshot: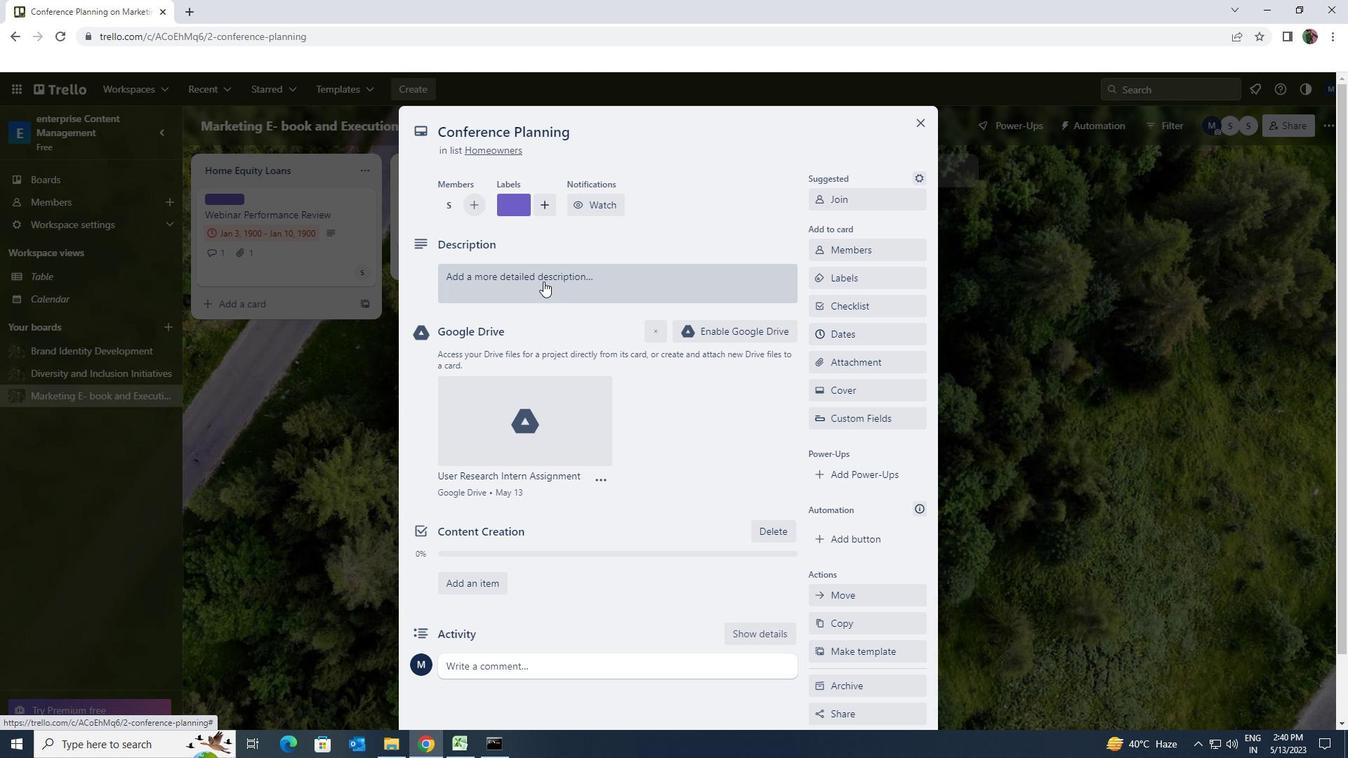 
Action: Key pressed <Key.shift><Key.shift><Key.shift>GIVEN<Key.space>THE<Key.space>POTENTIAL<Key.space>IMPACTS<Key.space>OF<Key.space>THIS<Key.space>TASK<Key.space>ON<Key.space>OUR<Key.space>COMPANY<Key.space>STRATEGIC<Key.space>GOALS<Key.space>LET<Key.space>SURE<Key.space>ENSURE<Key.space>WE<Key.space>HAVE<Key.space>APPROACH<Key.space>IT<Key.space>WITH<Key.space>A<Key.space>LONG<Key.space>TERM<Key.space>PERSPECTIVE<Key.space>
Screenshot: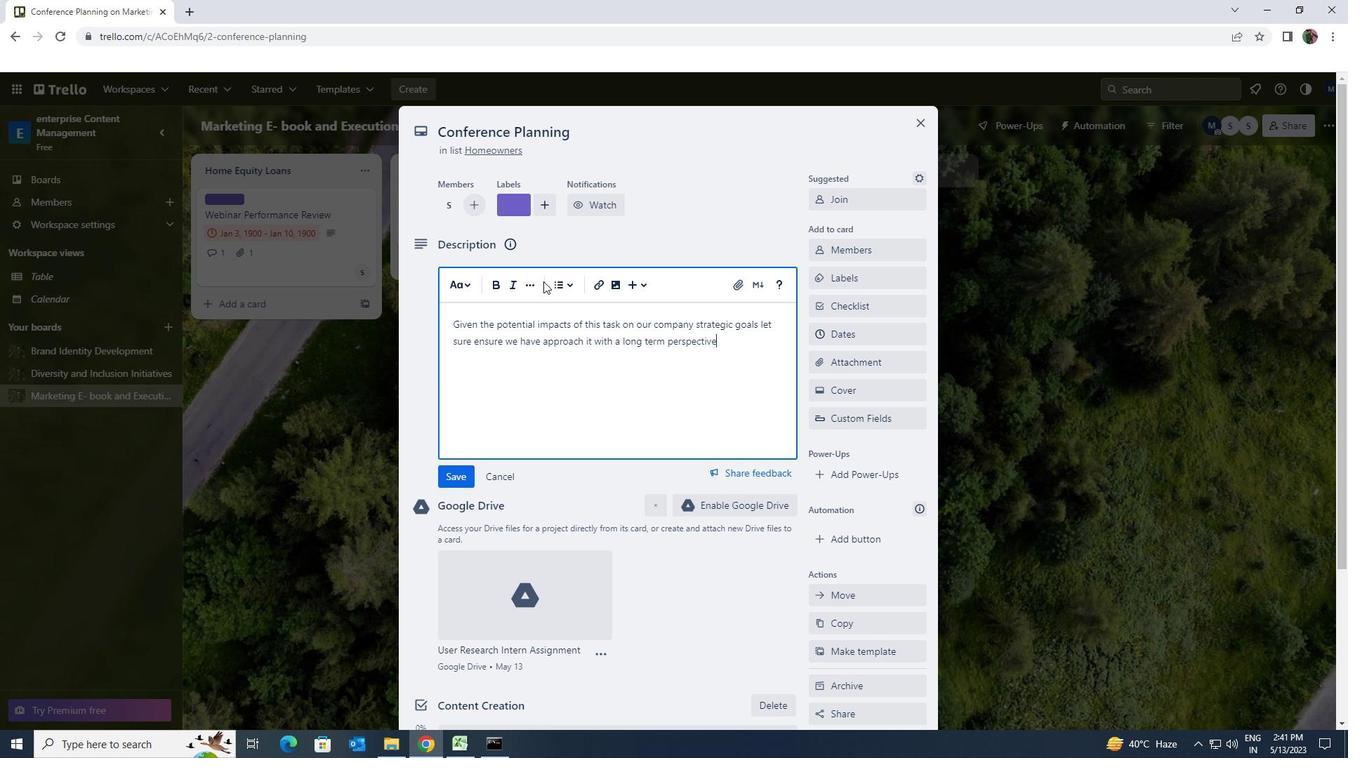 
Action: Mouse moved to (464, 470)
Screenshot: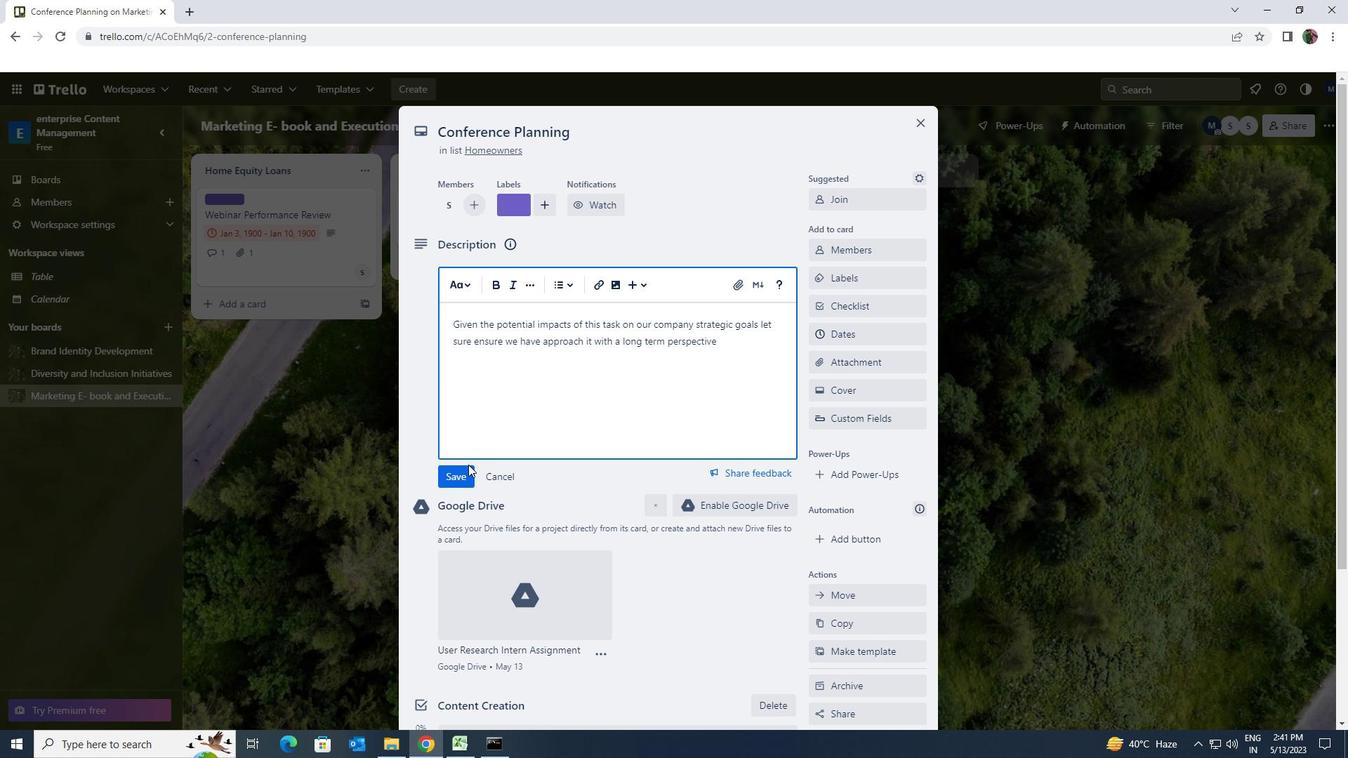 
Action: Mouse pressed left at (464, 470)
Screenshot: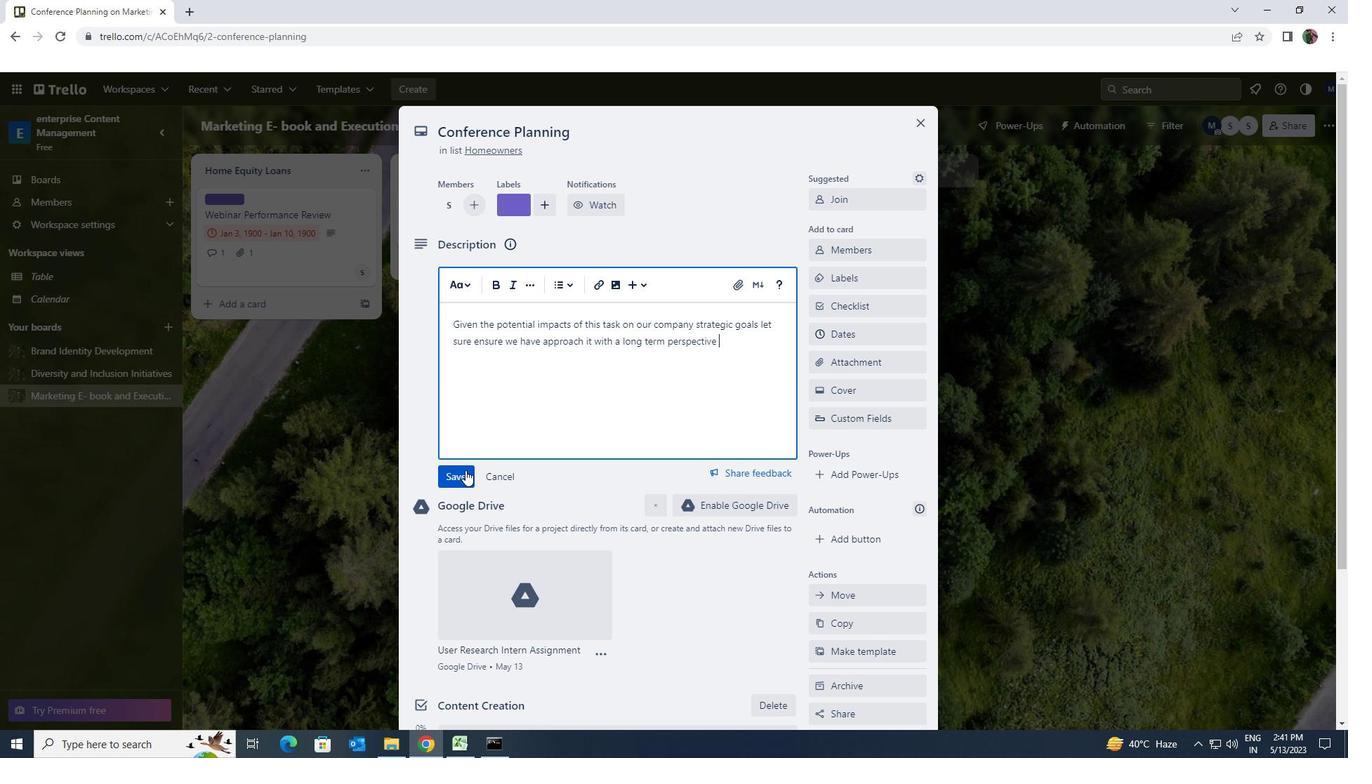 
Action: Mouse scrolled (464, 469) with delta (0, 0)
Screenshot: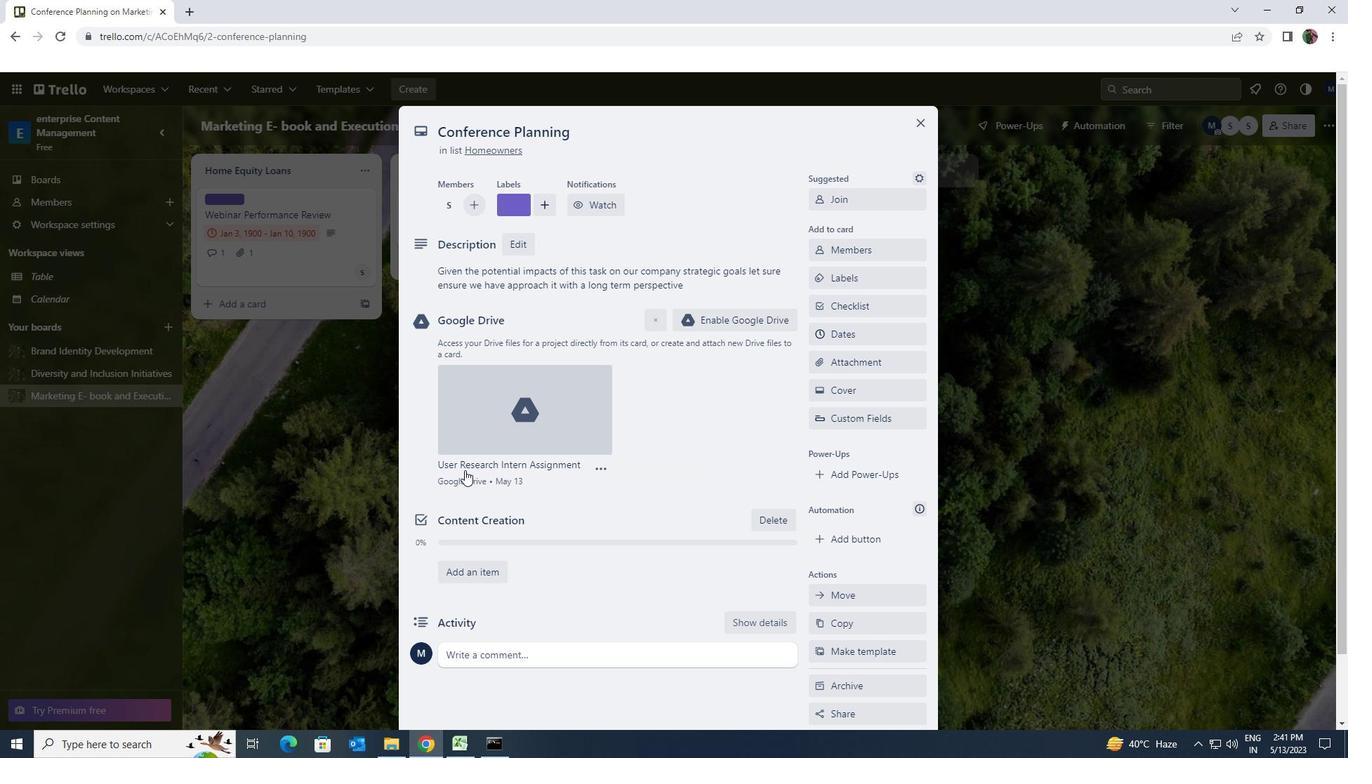 
Action: Mouse scrolled (464, 469) with delta (0, 0)
Screenshot: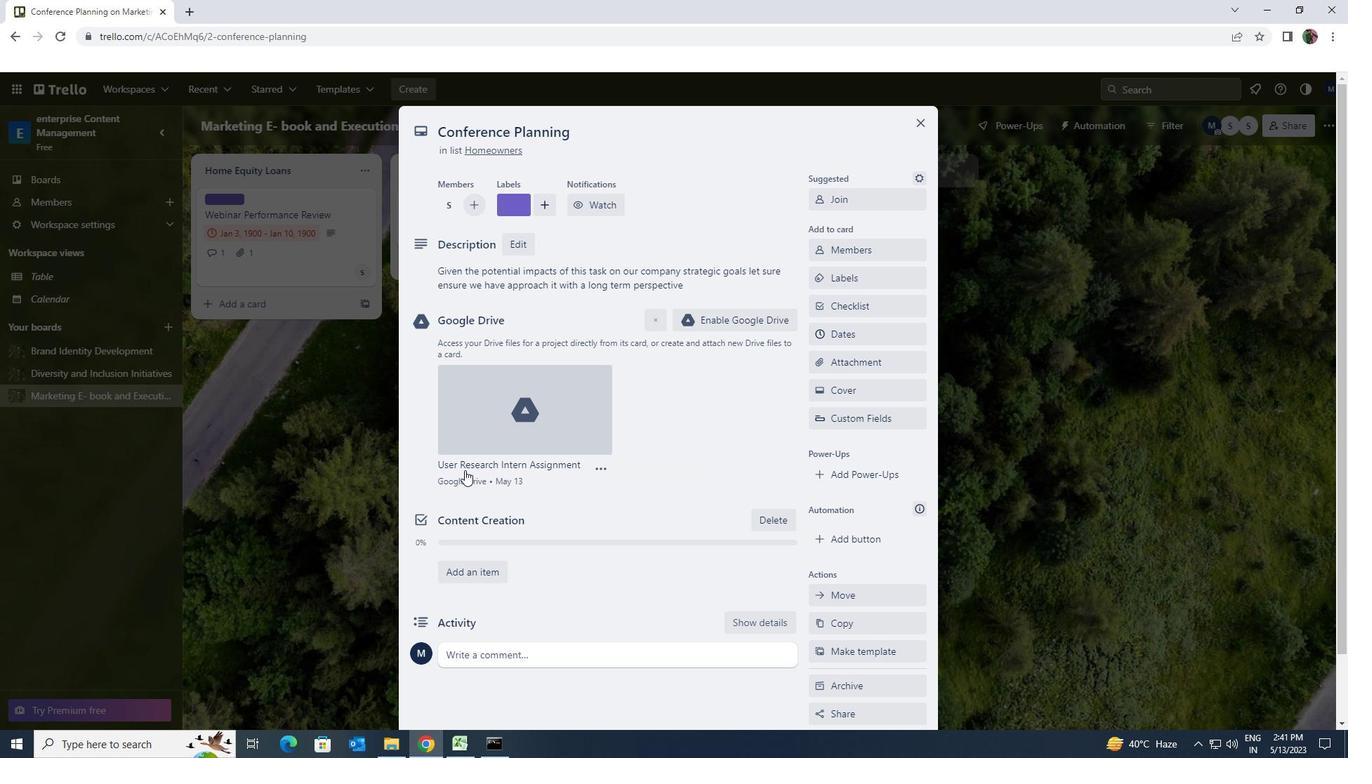 
Action: Mouse scrolled (464, 469) with delta (0, 0)
Screenshot: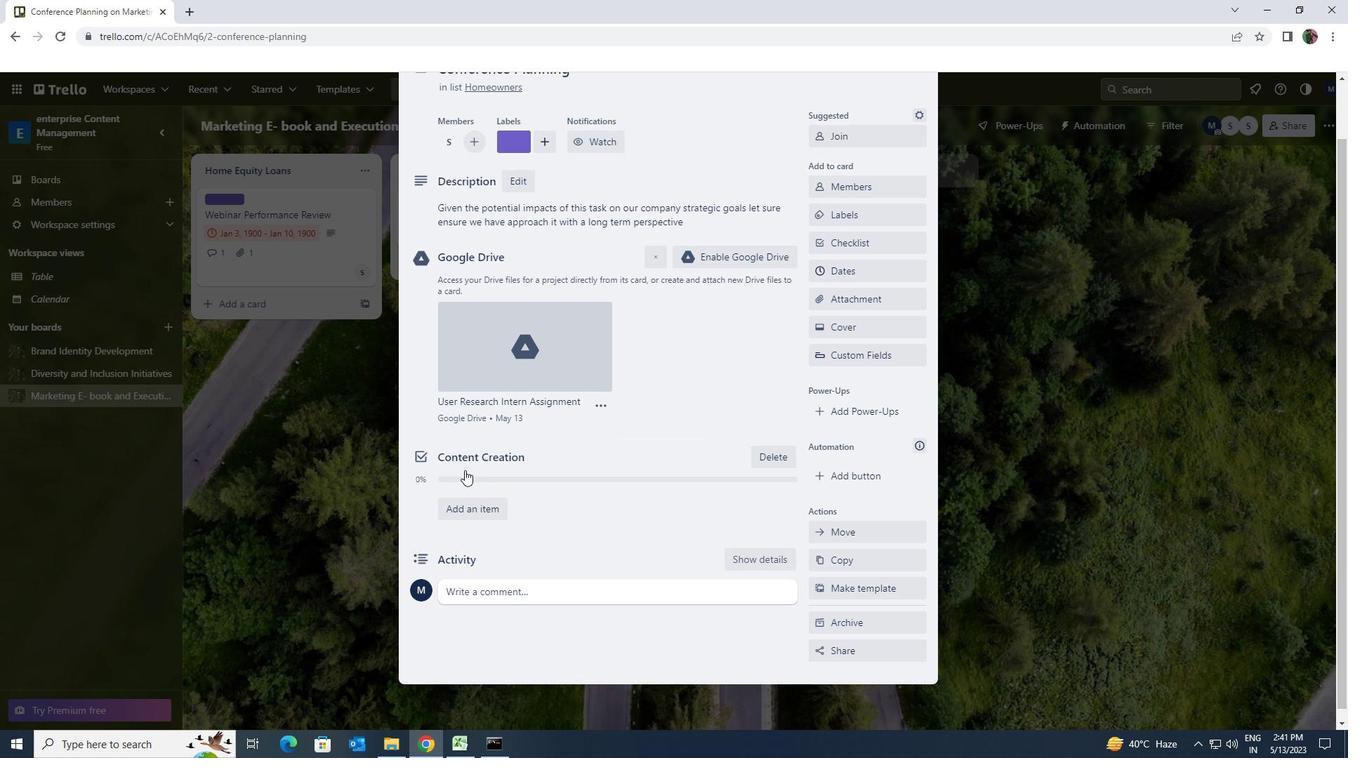 
Action: Mouse scrolled (464, 469) with delta (0, 0)
Screenshot: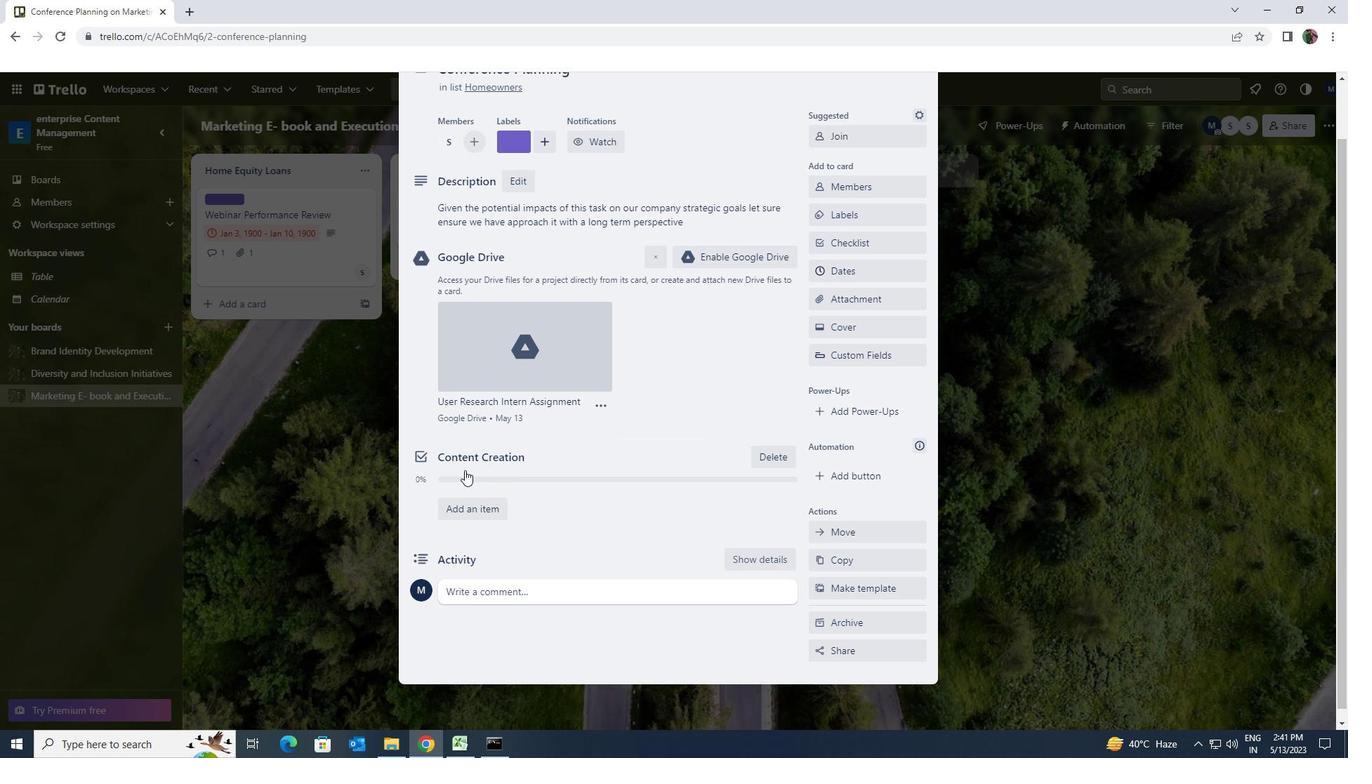 
Action: Mouse scrolled (464, 469) with delta (0, 0)
Screenshot: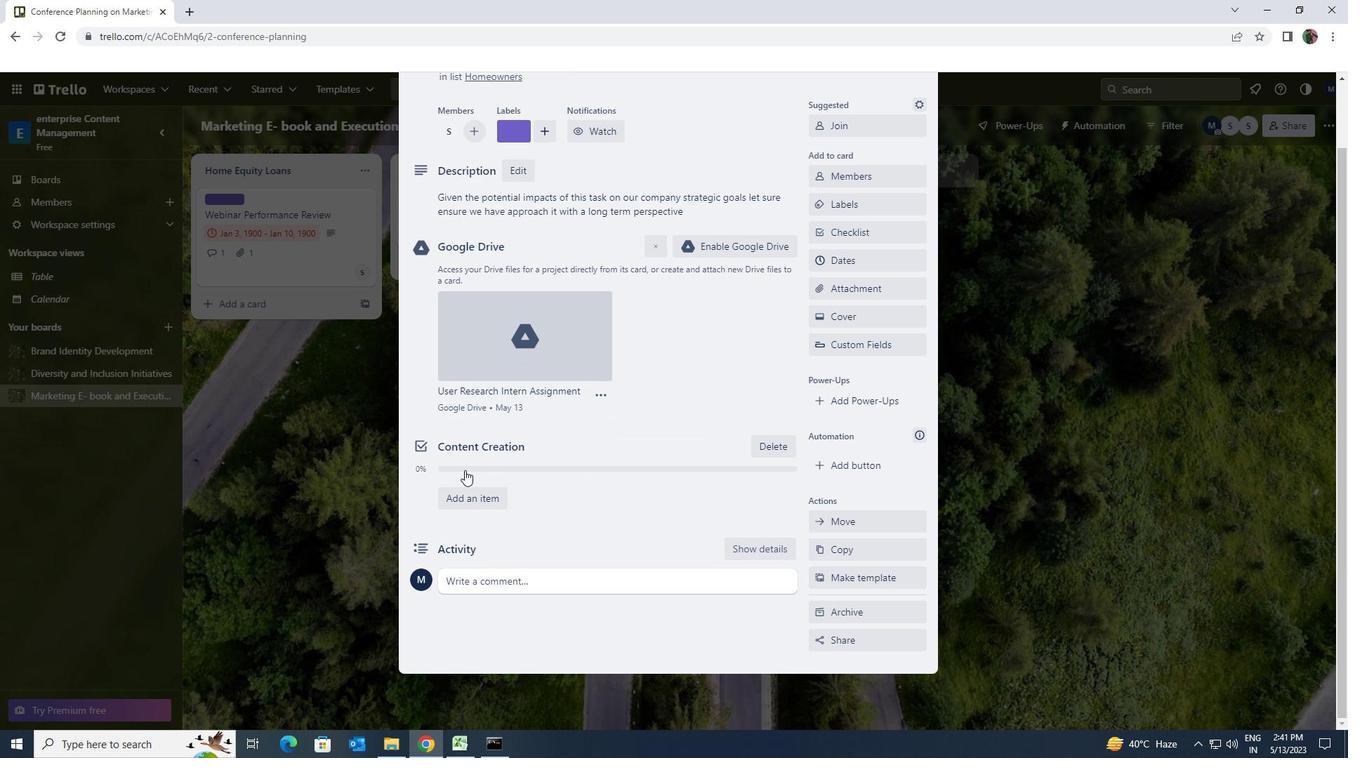 
Action: Mouse moved to (497, 577)
Screenshot: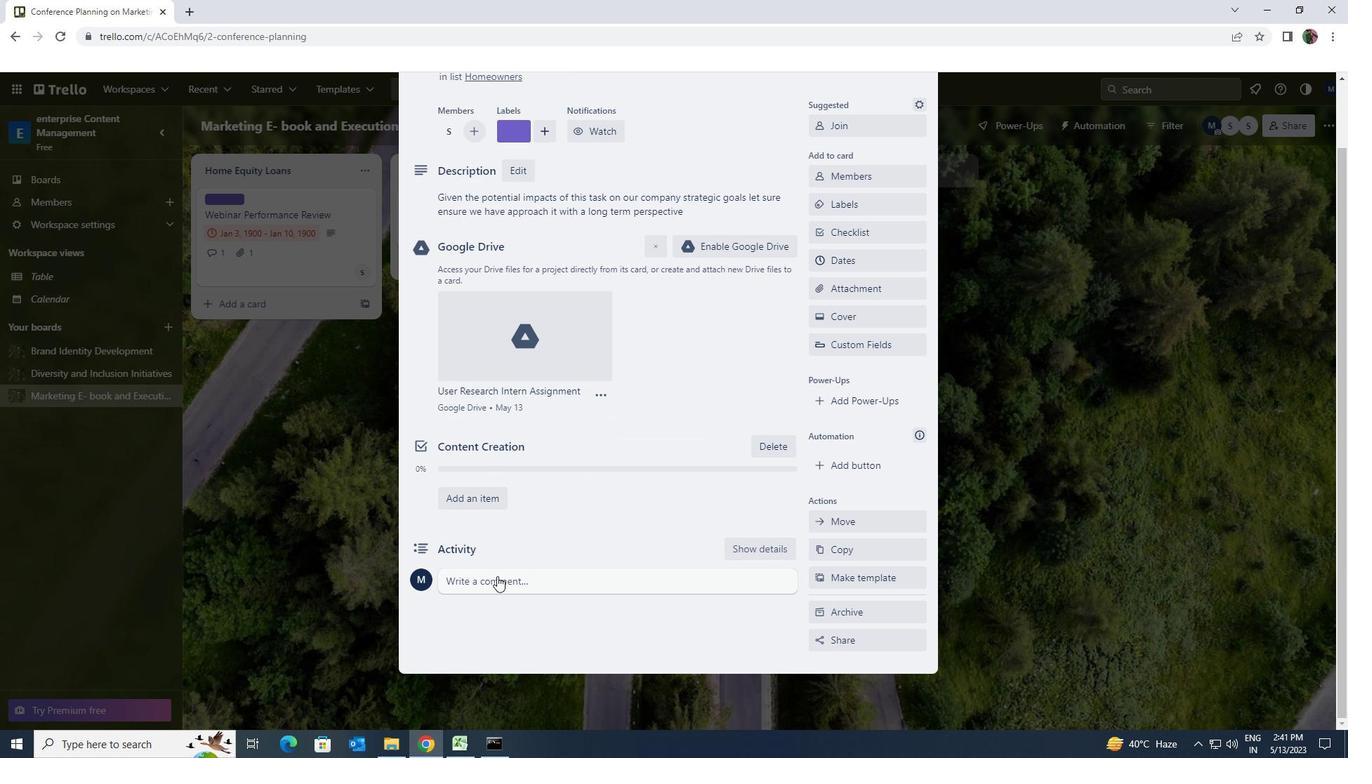 
Action: Mouse pressed left at (497, 577)
Screenshot: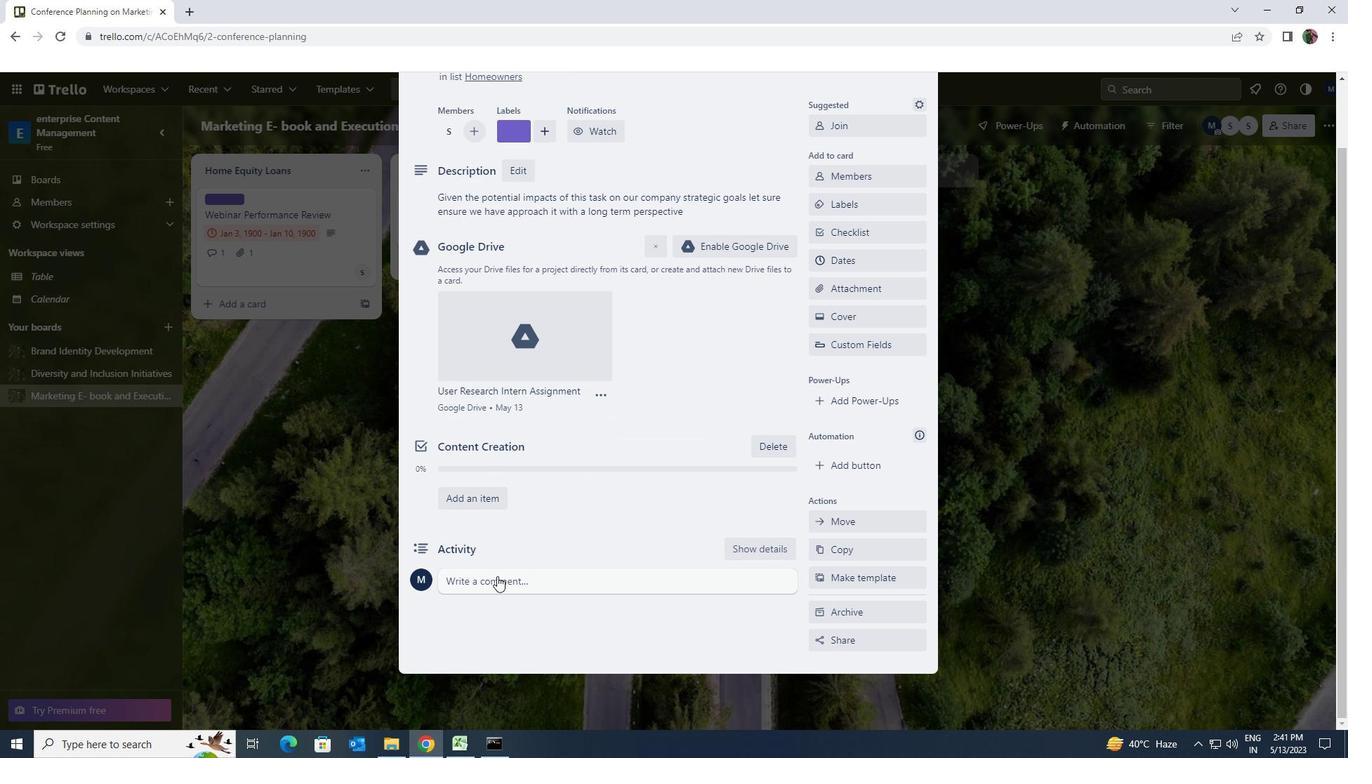 
Action: Key pressed <Key.shift><Key.shift><Key.shift>GIVEN<Key.space>THE<Key.space>POTENTIAL<Key.space>IMPACTS<Key.space>OF<Key.space>THIS<Key.space>TASK<Key.space>OM<Key.backspace>N<Key.space>OUR<Key.space>COMPANY<Key.space>STATR<Key.backspace><Key.backspace>RTEGIC<Key.space><Key.backspace><Key.backspace><Key.backspace><Key.backspace><Key.backspace><Key.backspace><Key.backspace><Key.backspace>ARTGIC<Key.space>GOALS<Key.space>LET<Key.space>US<Key.space>ENSURE<Key.space>THAT<Key.space>WE<Key.space>COMPAN<Key.backspace>NY<Key.space>
Screenshot: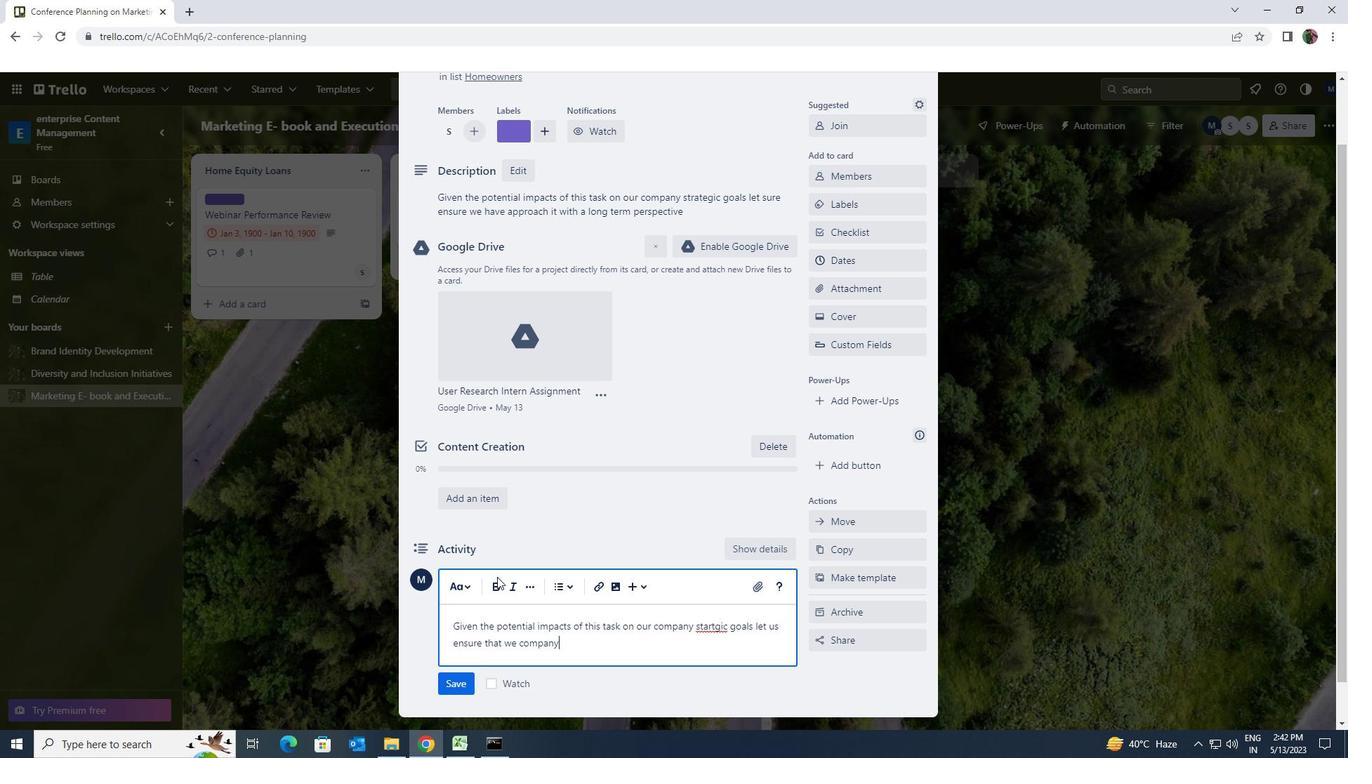 
Action: Mouse moved to (705, 626)
Screenshot: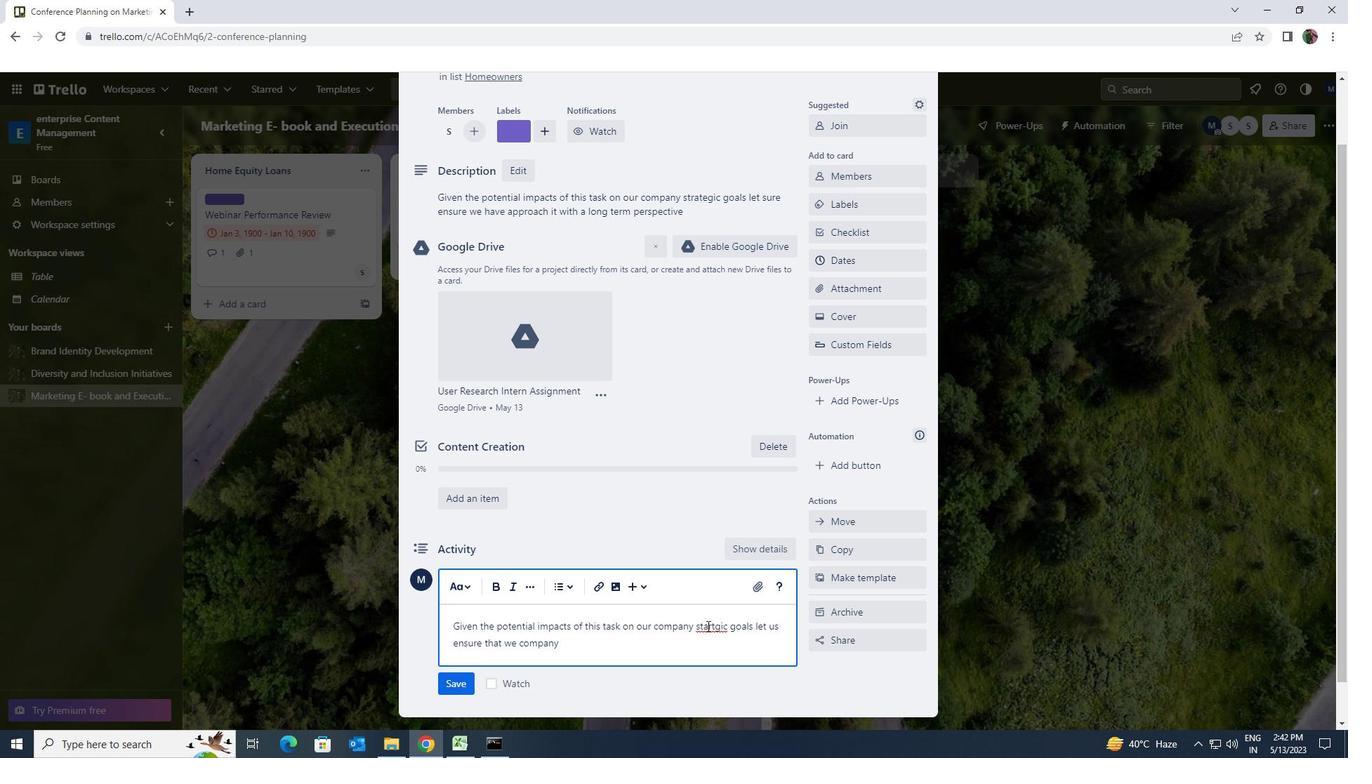 
Action: Mouse pressed left at (705, 626)
Screenshot: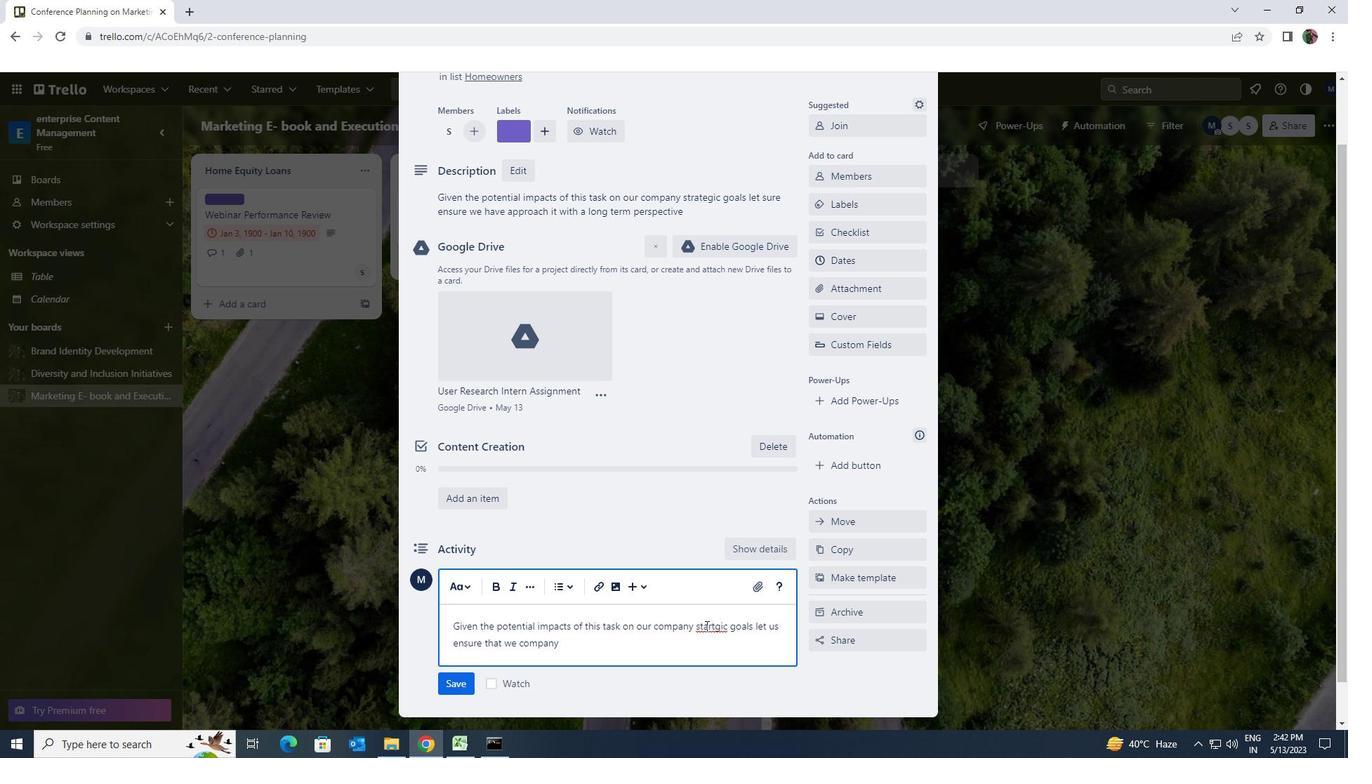 
Action: Mouse moved to (724, 627)
Screenshot: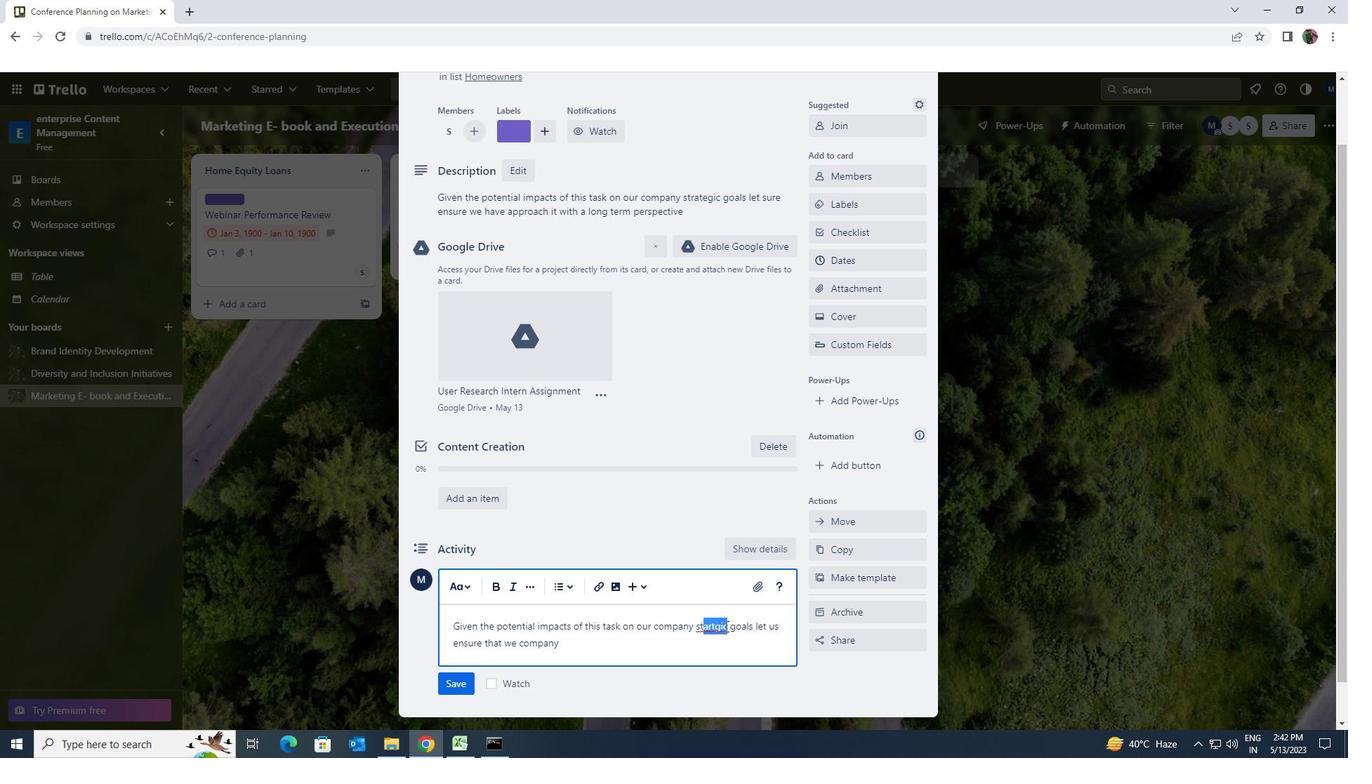 
Action: Key pressed <Key.backspace>RATEGIC
Screenshot: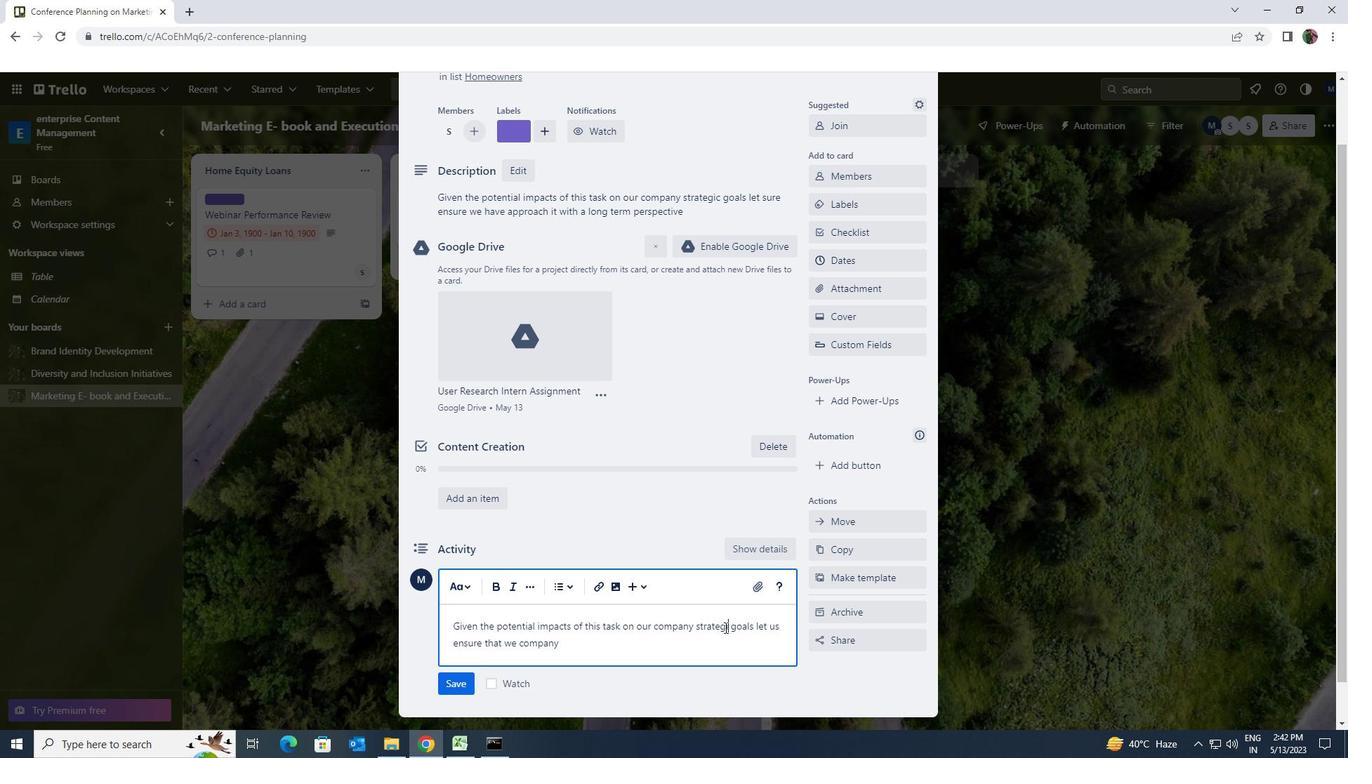 
Action: Mouse moved to (463, 679)
Screenshot: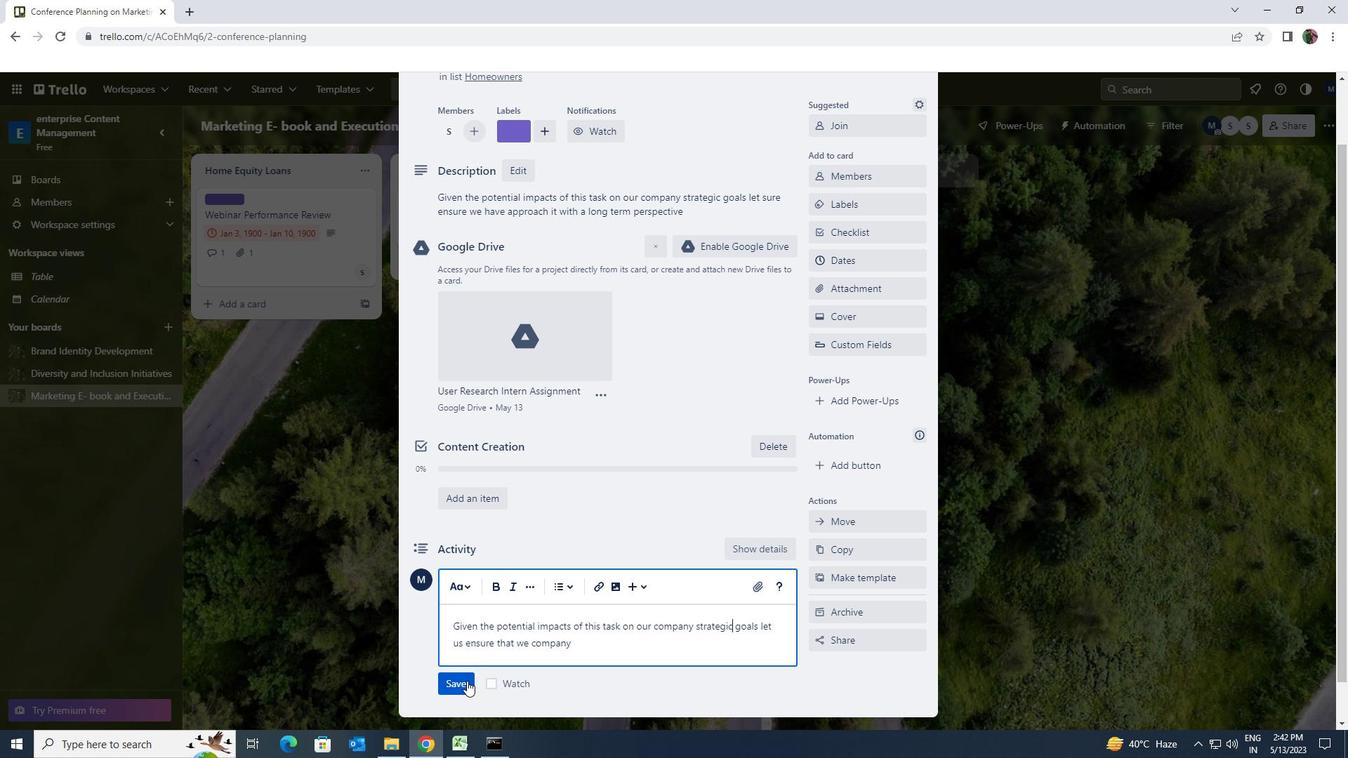 
Action: Mouse pressed left at (463, 679)
Screenshot: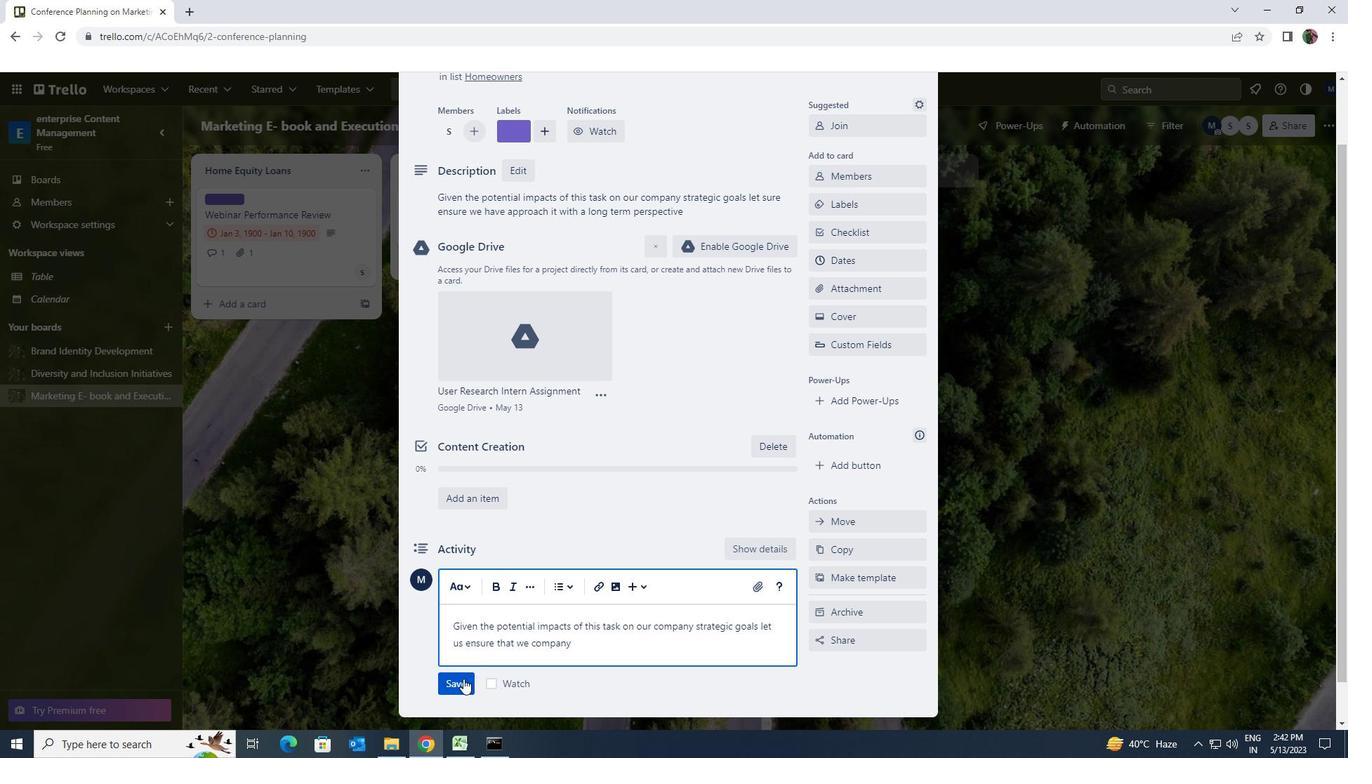 
Action: Mouse moved to (801, 450)
Screenshot: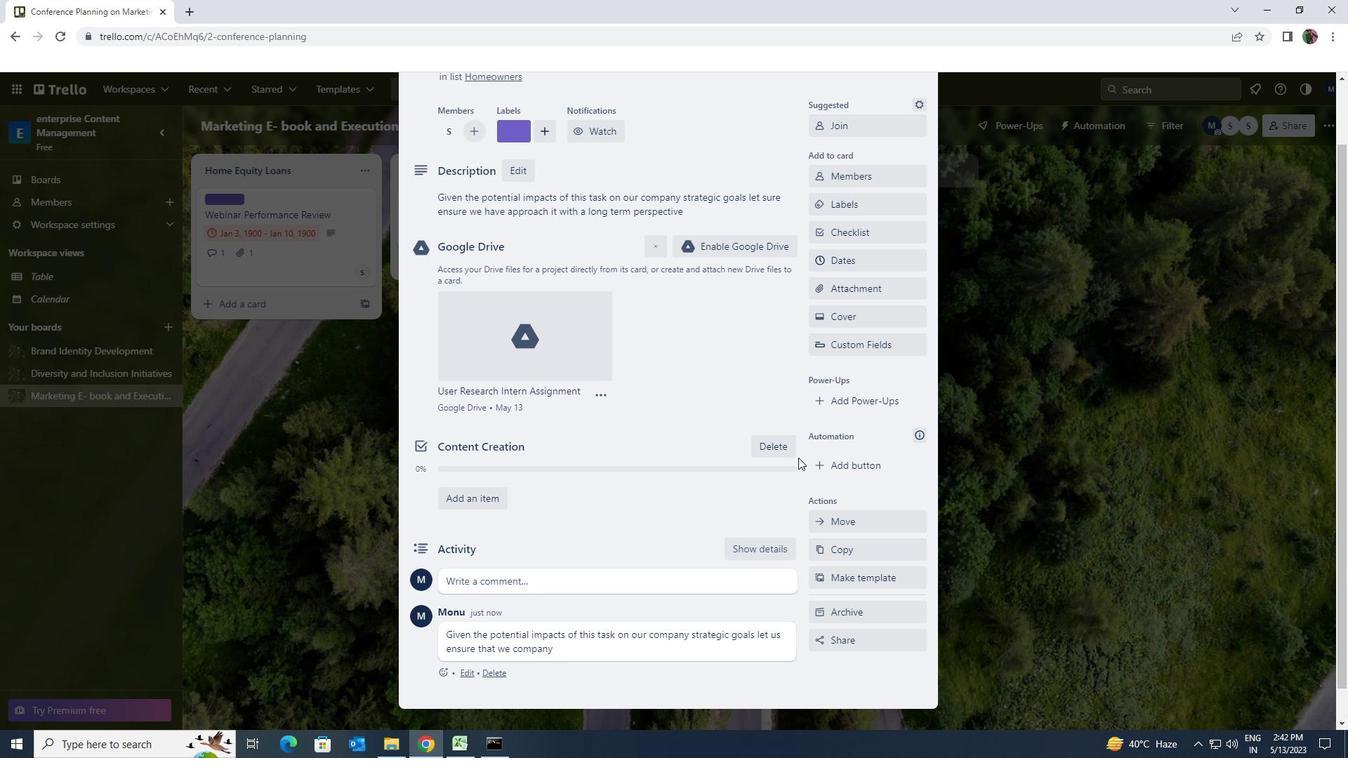 
Action: Mouse scrolled (801, 451) with delta (0, 0)
Screenshot: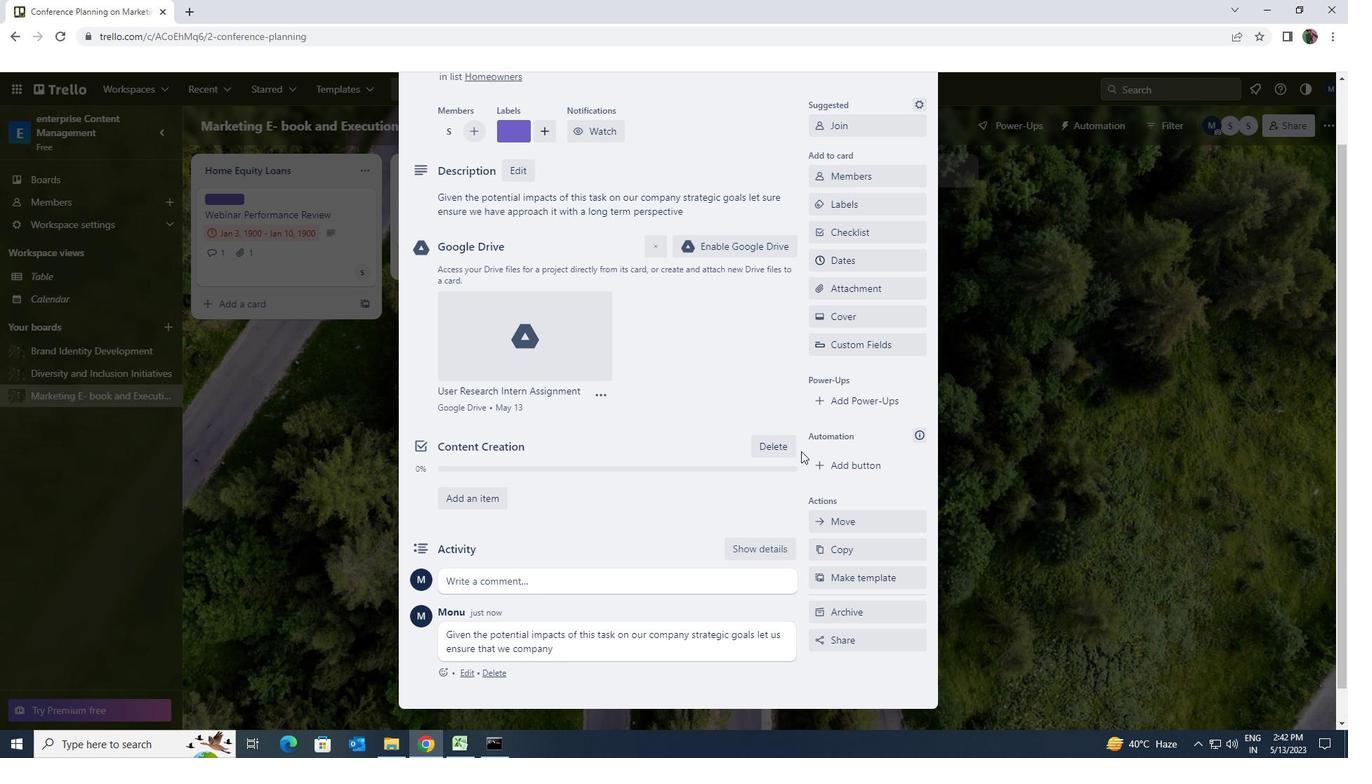 
Action: Mouse moved to (830, 324)
Screenshot: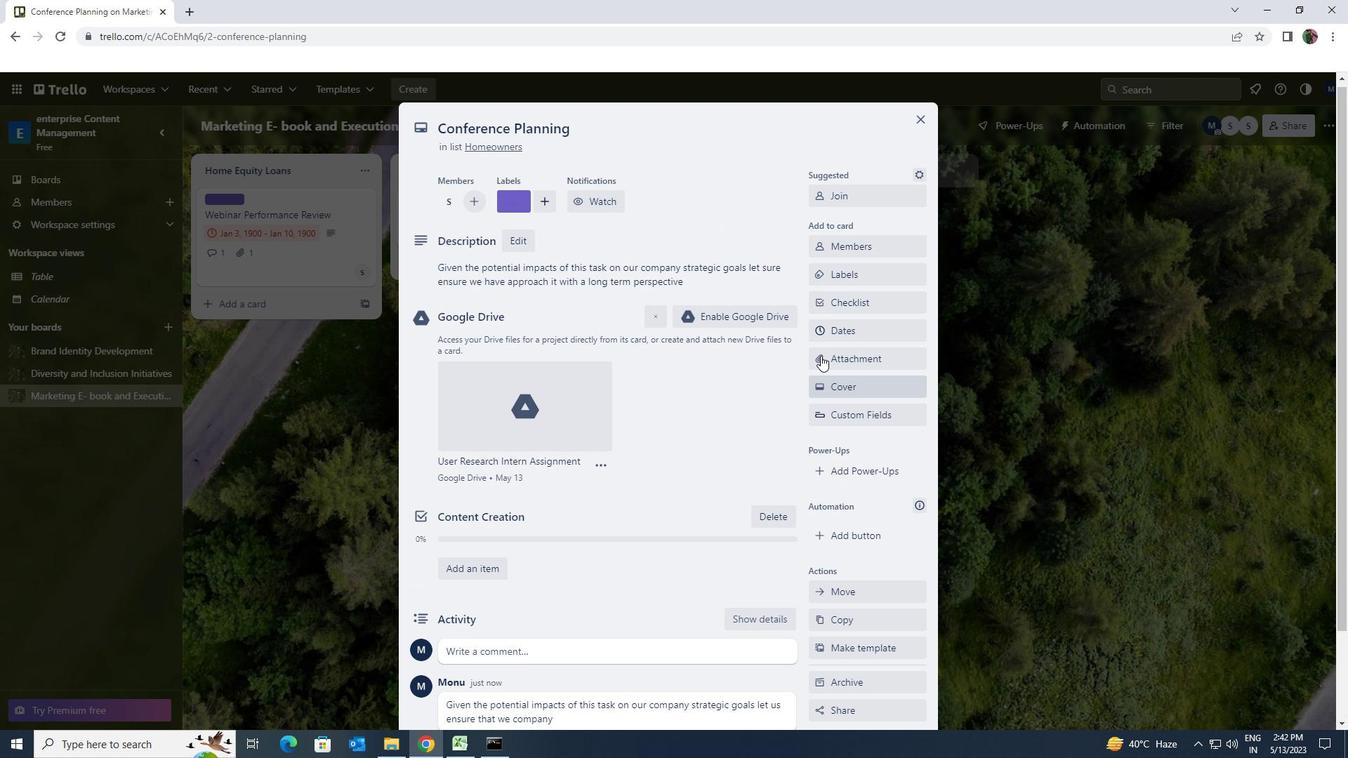 
Action: Mouse pressed left at (830, 324)
Screenshot: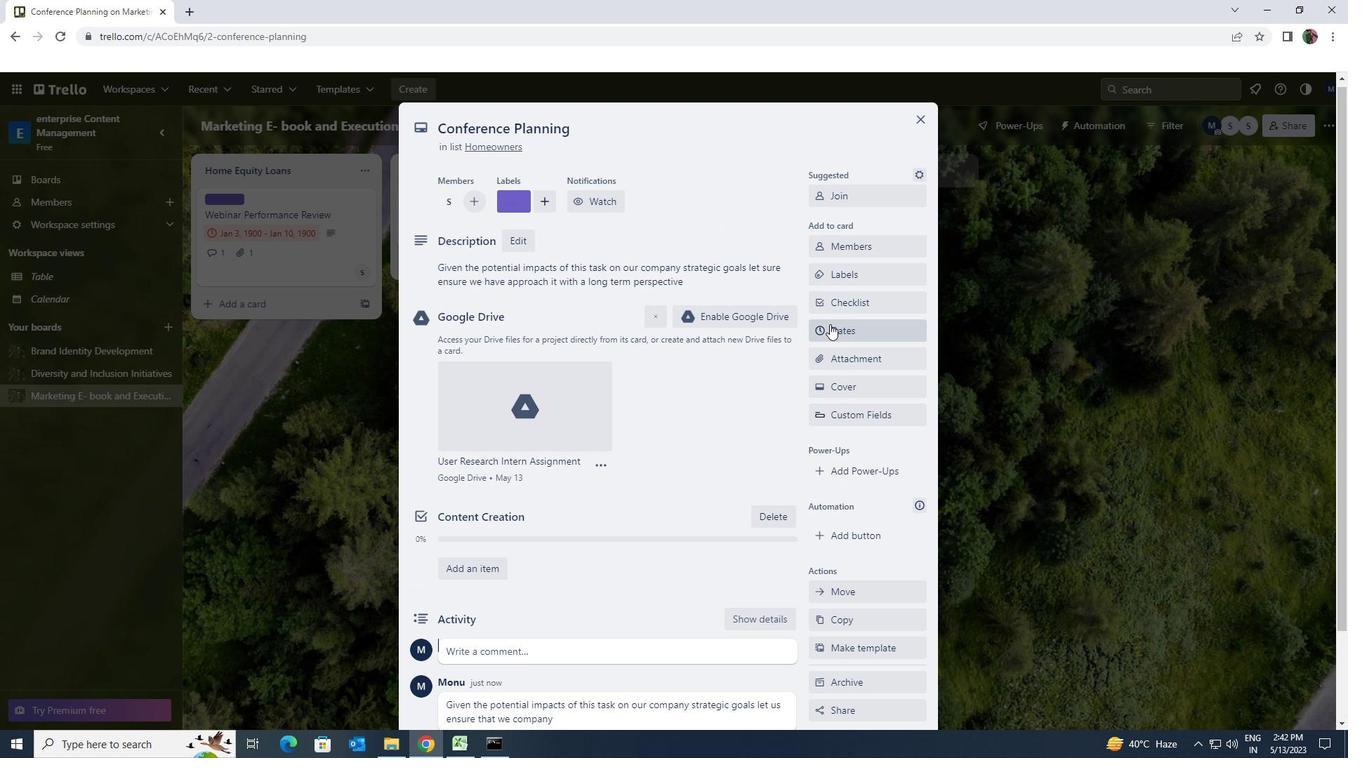 
Action: Mouse moved to (820, 377)
Screenshot: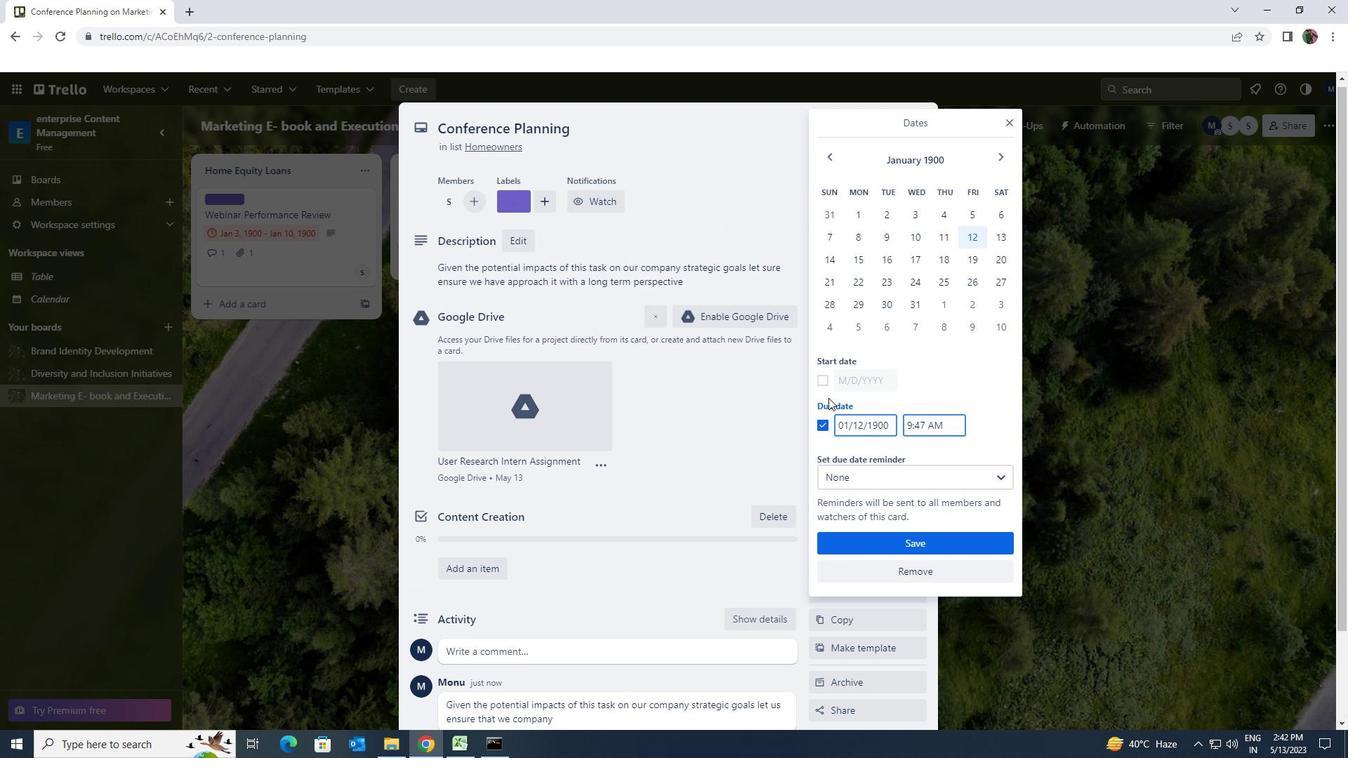 
Action: Mouse pressed left at (820, 377)
Screenshot: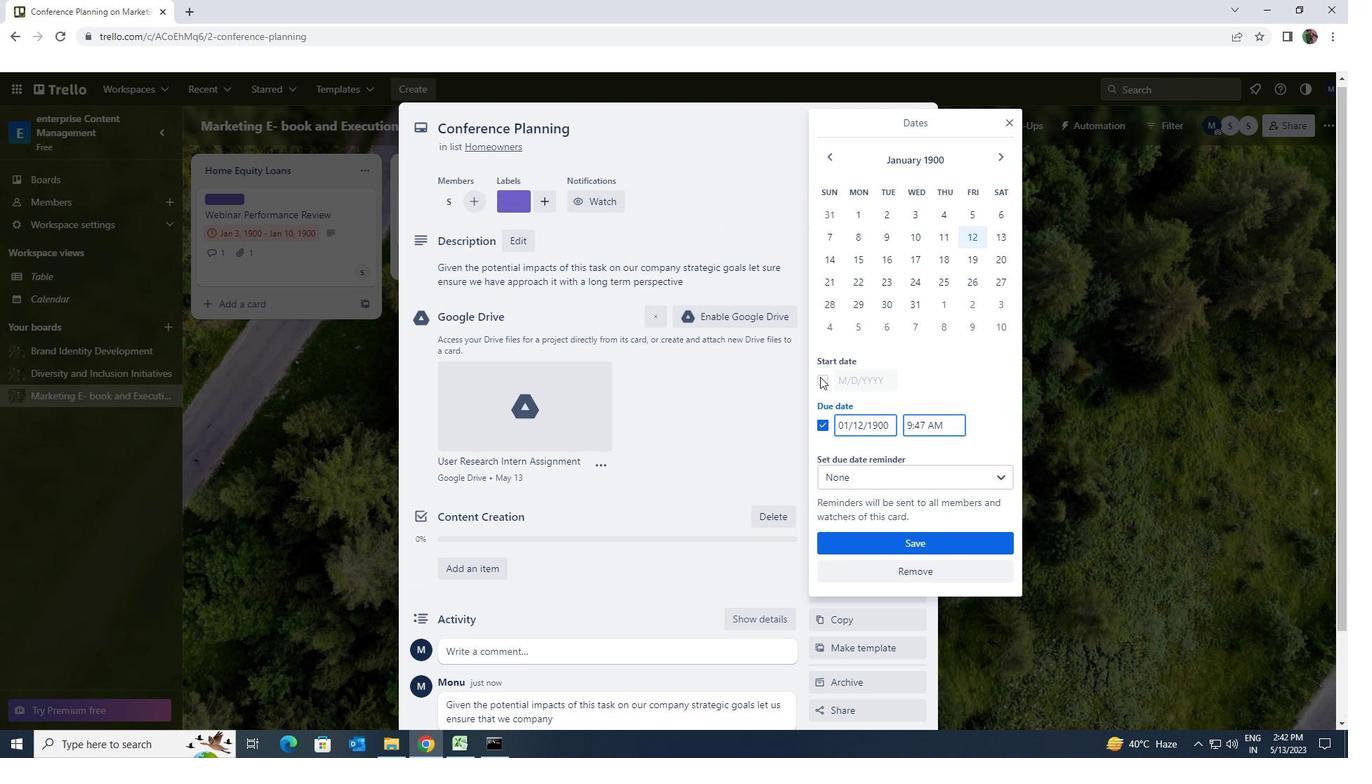 
Action: Mouse moved to (890, 384)
Screenshot: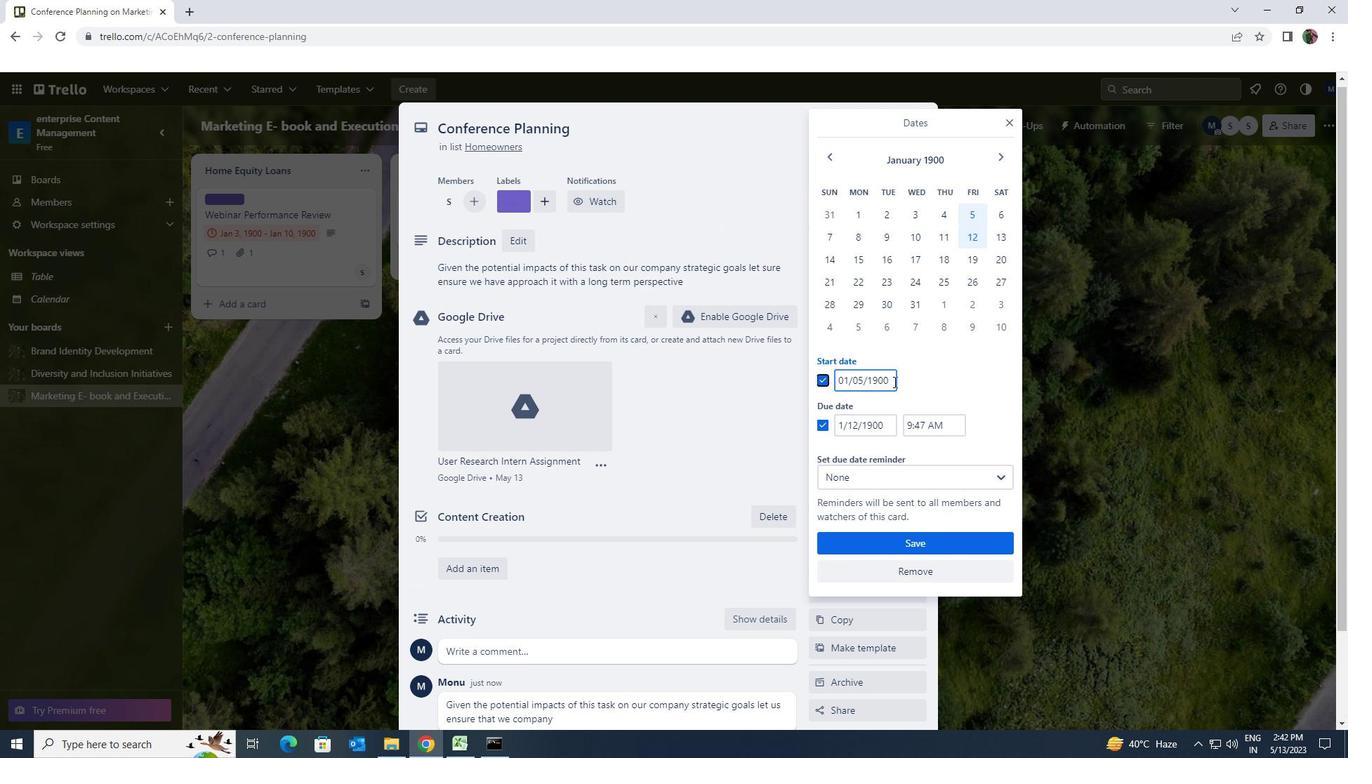 
Action: Mouse pressed left at (890, 384)
Screenshot: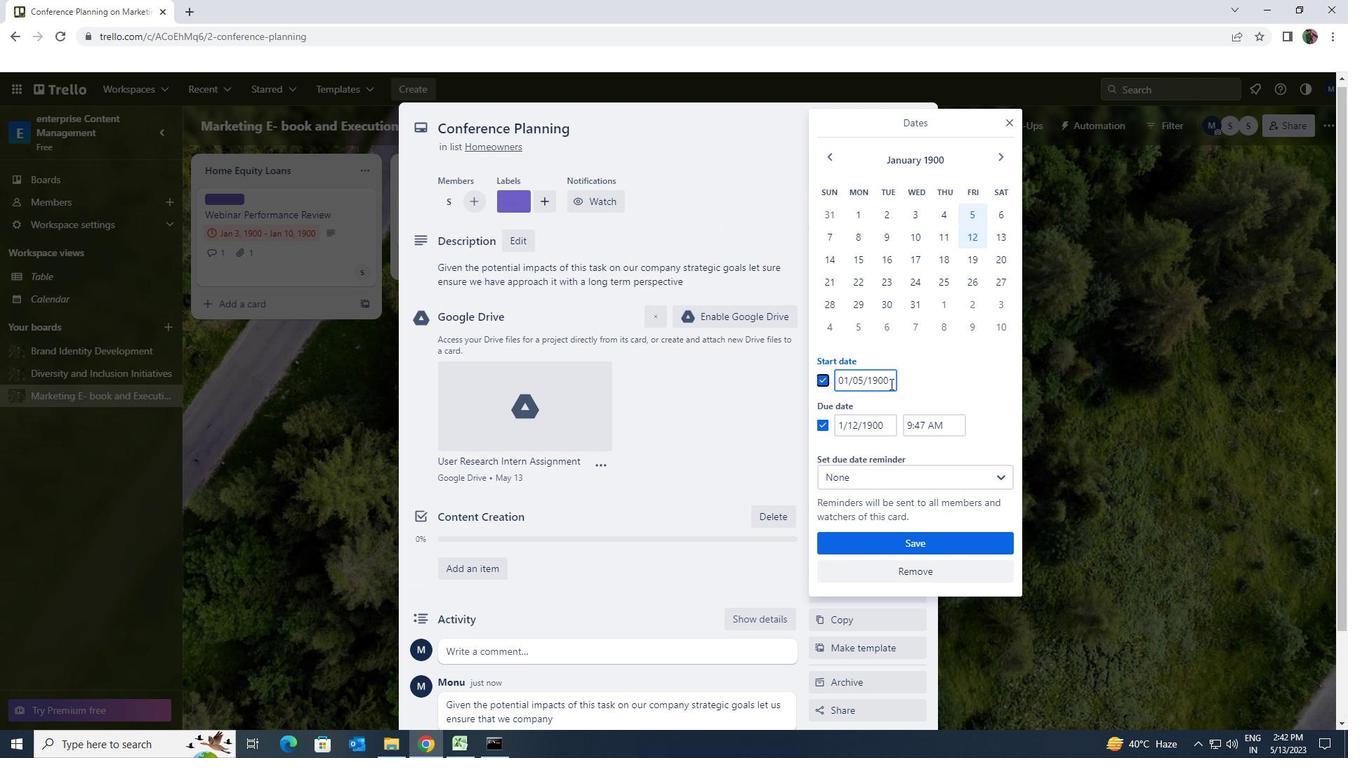 
Action: Mouse moved to (797, 373)
Screenshot: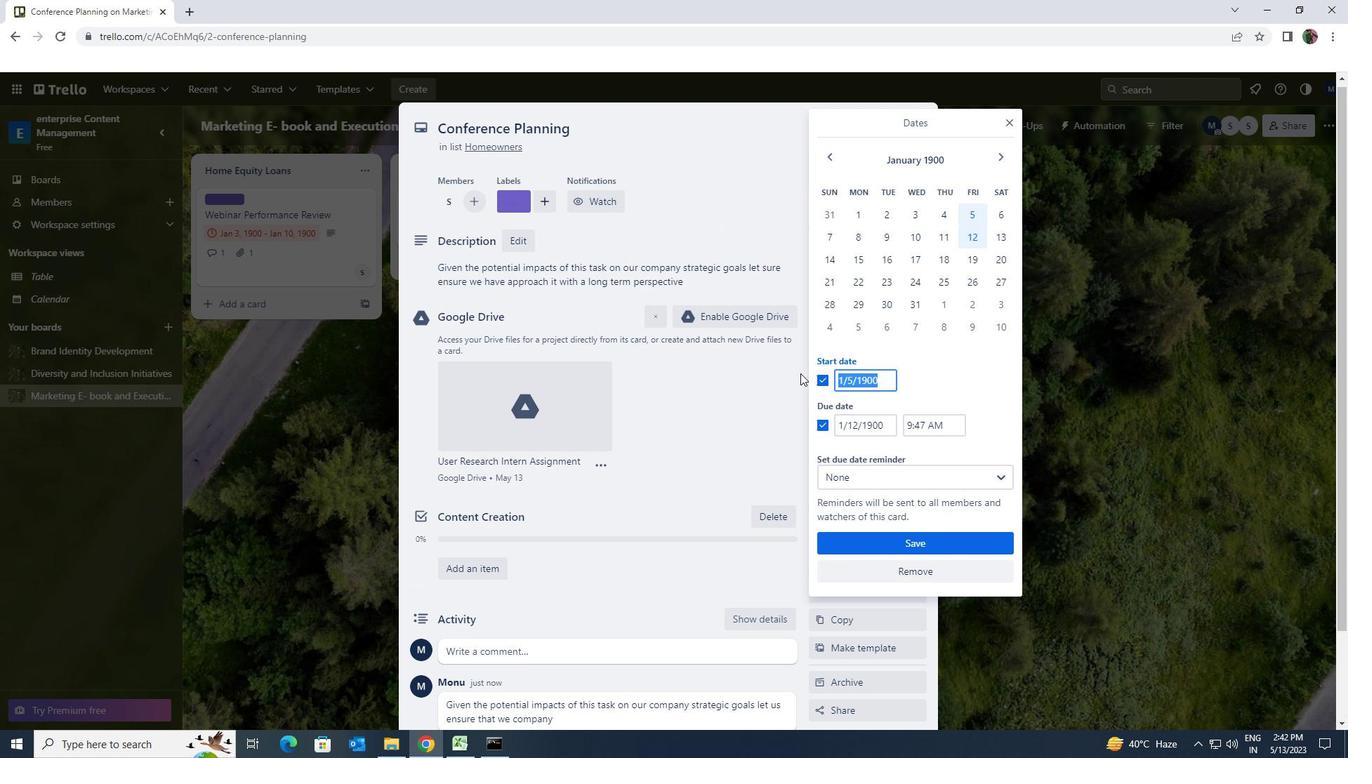 
Action: Key pressed 1/6/1990
Screenshot: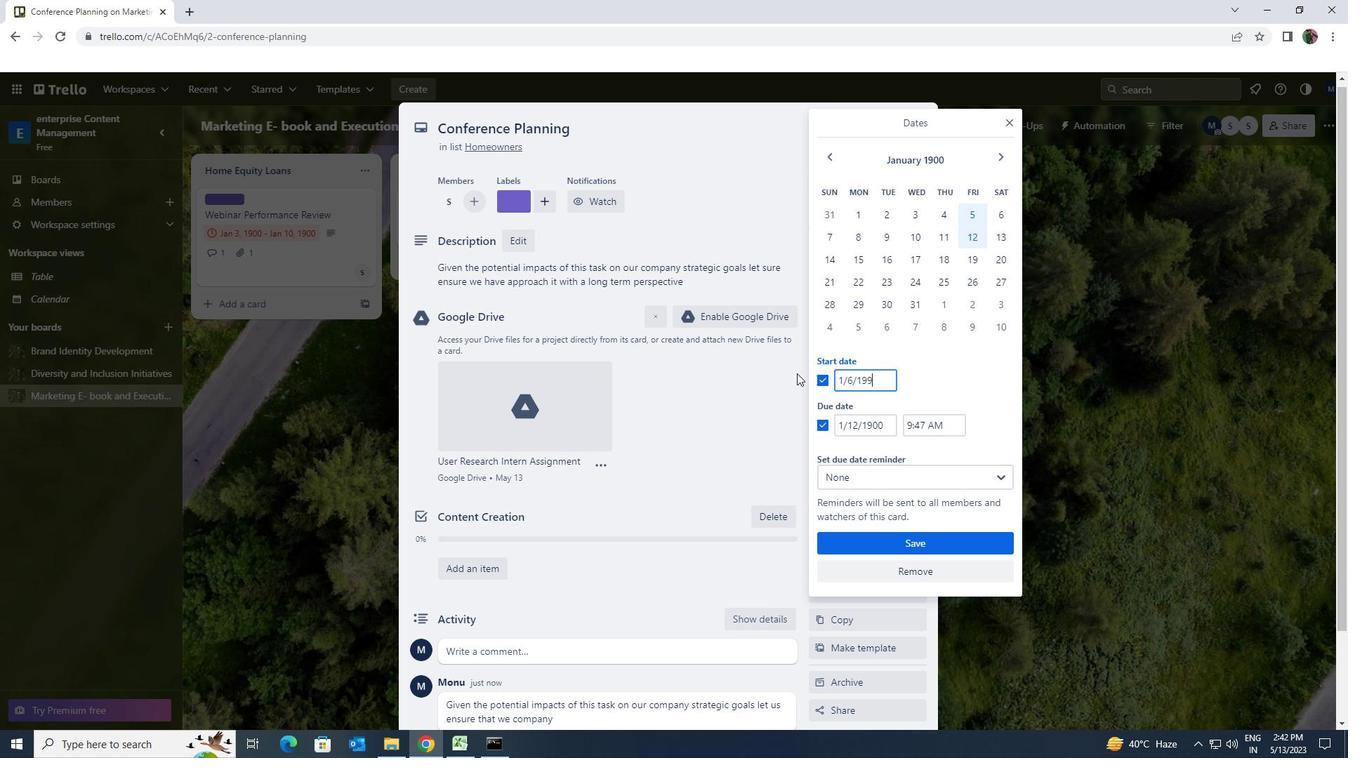 
Action: Mouse moved to (884, 421)
Screenshot: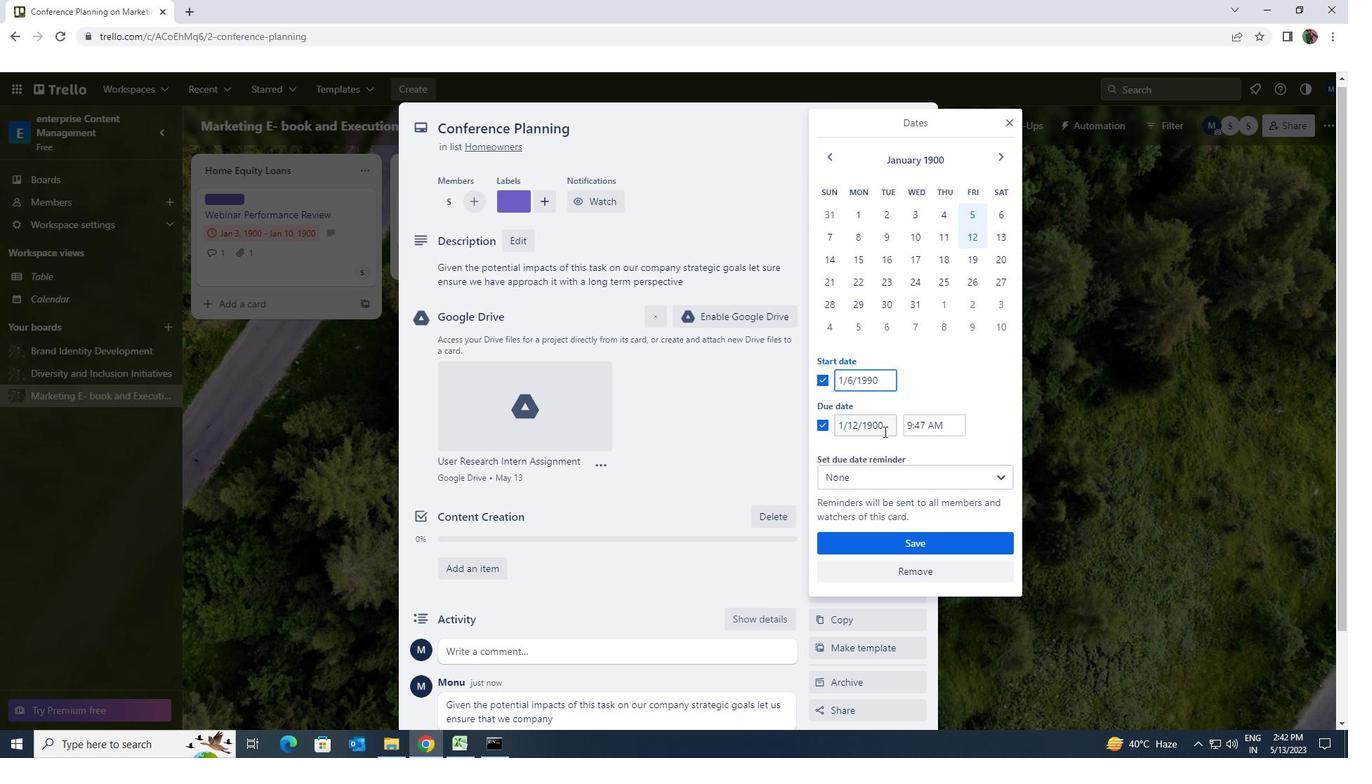 
Action: Mouse pressed left at (884, 421)
Screenshot: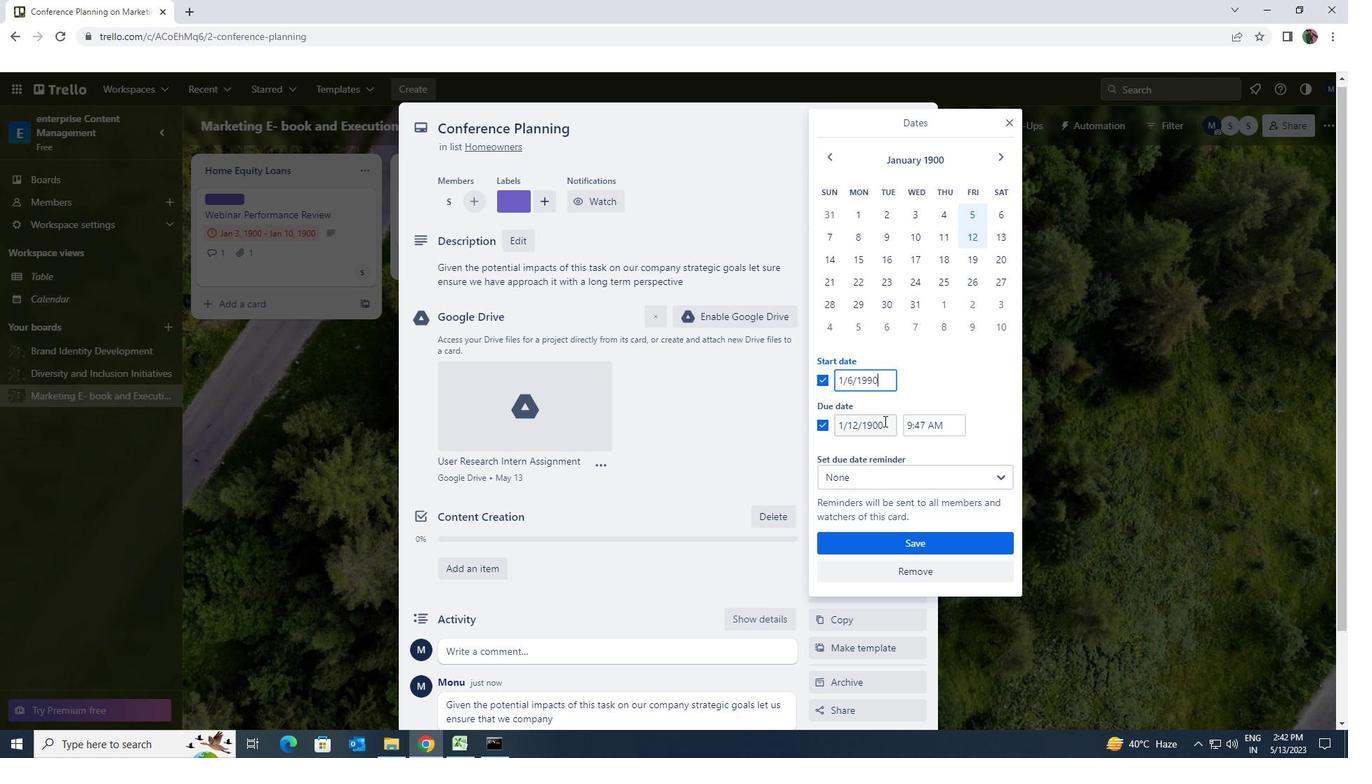 
Action: Mouse moved to (834, 426)
Screenshot: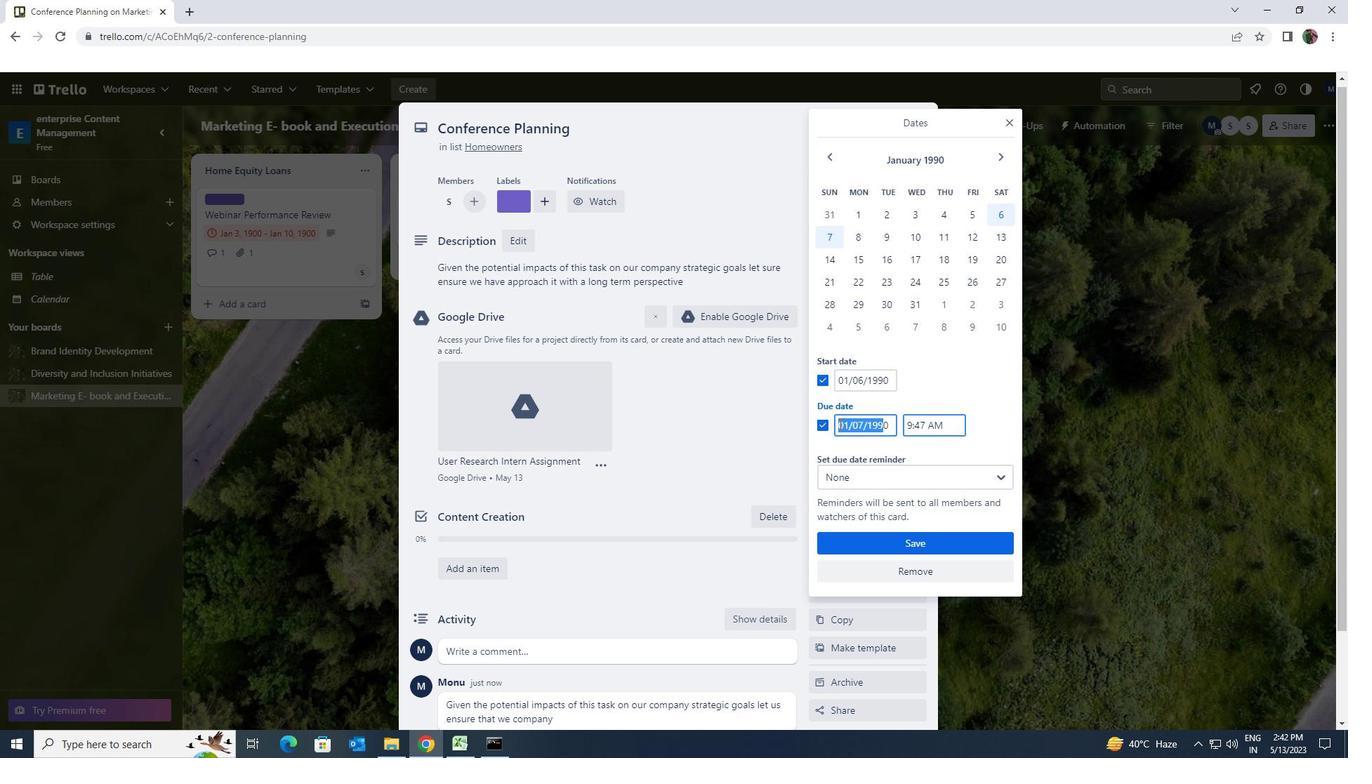 
Action: Key pressed 1/13/1
Screenshot: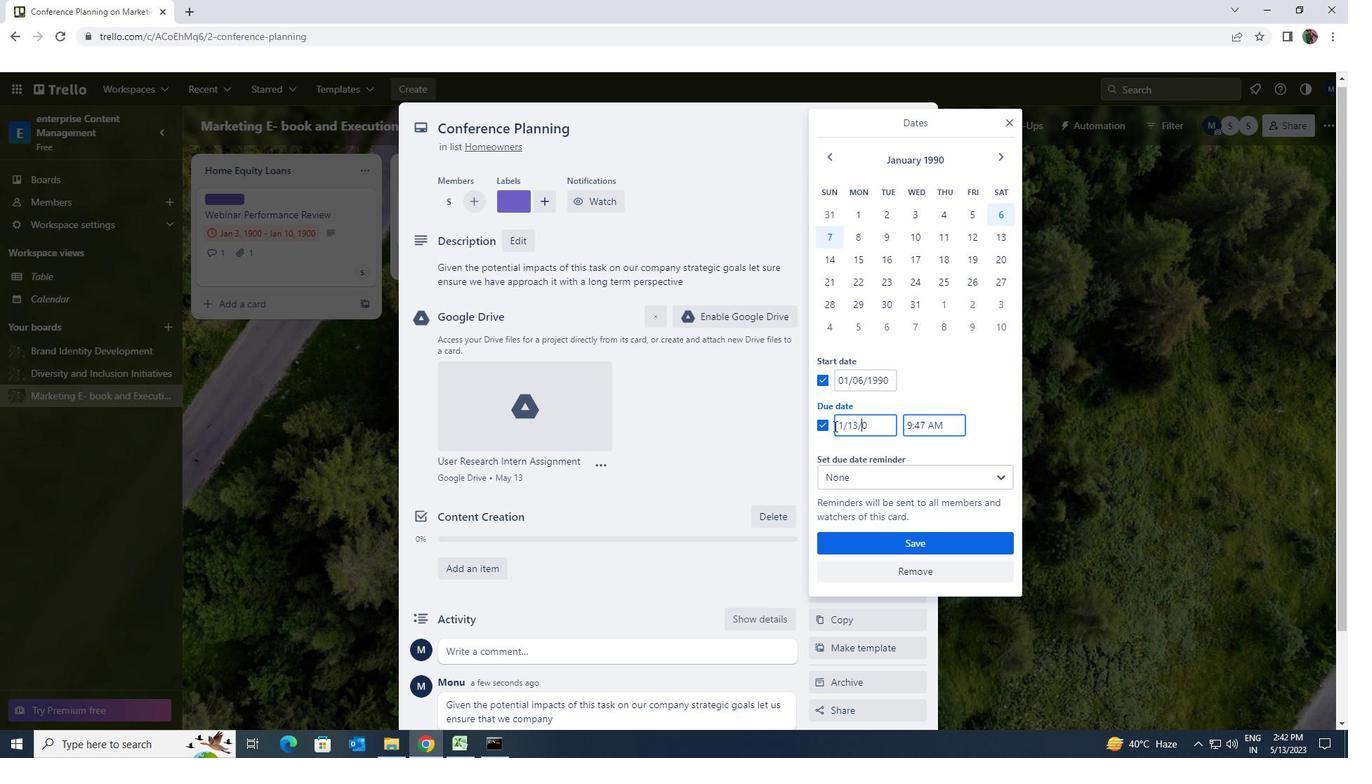 
Action: Mouse moved to (838, 423)
Screenshot: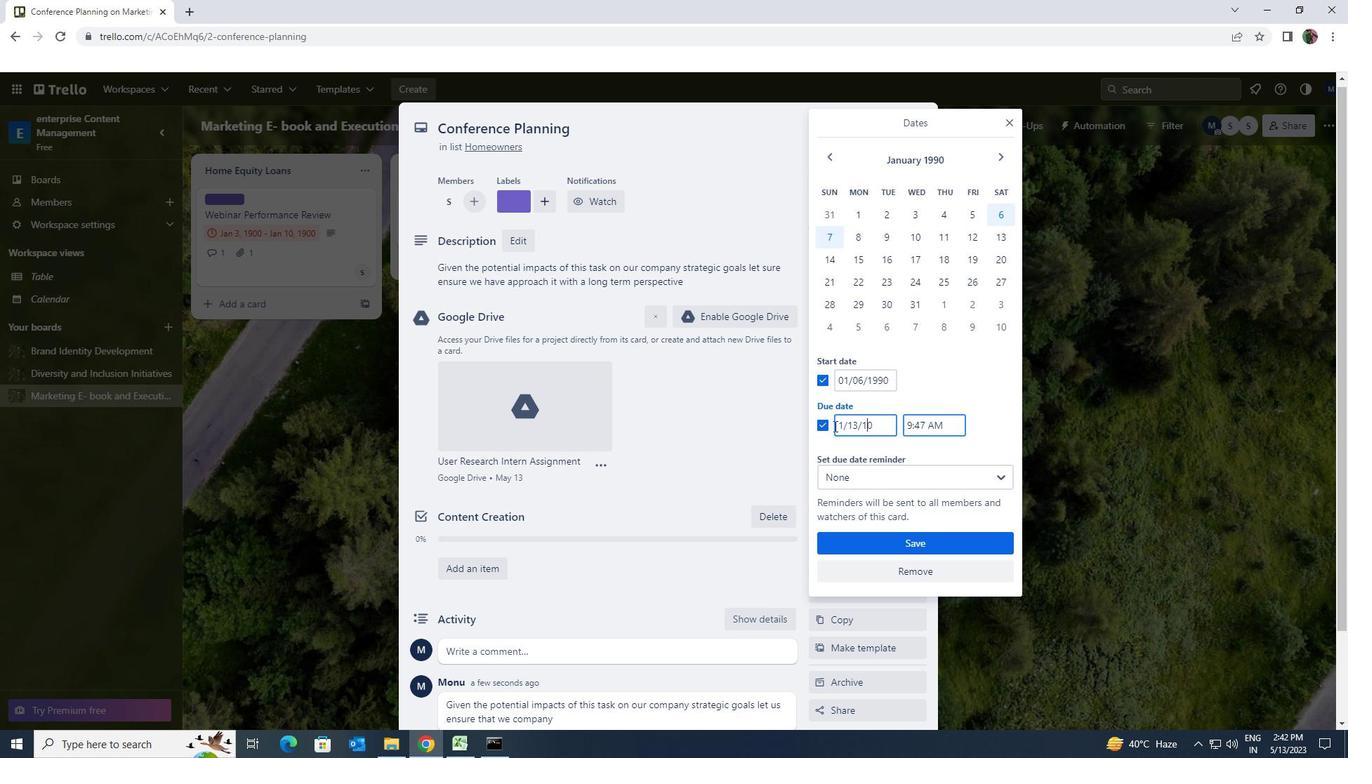 
Action: Key pressed 90
Screenshot: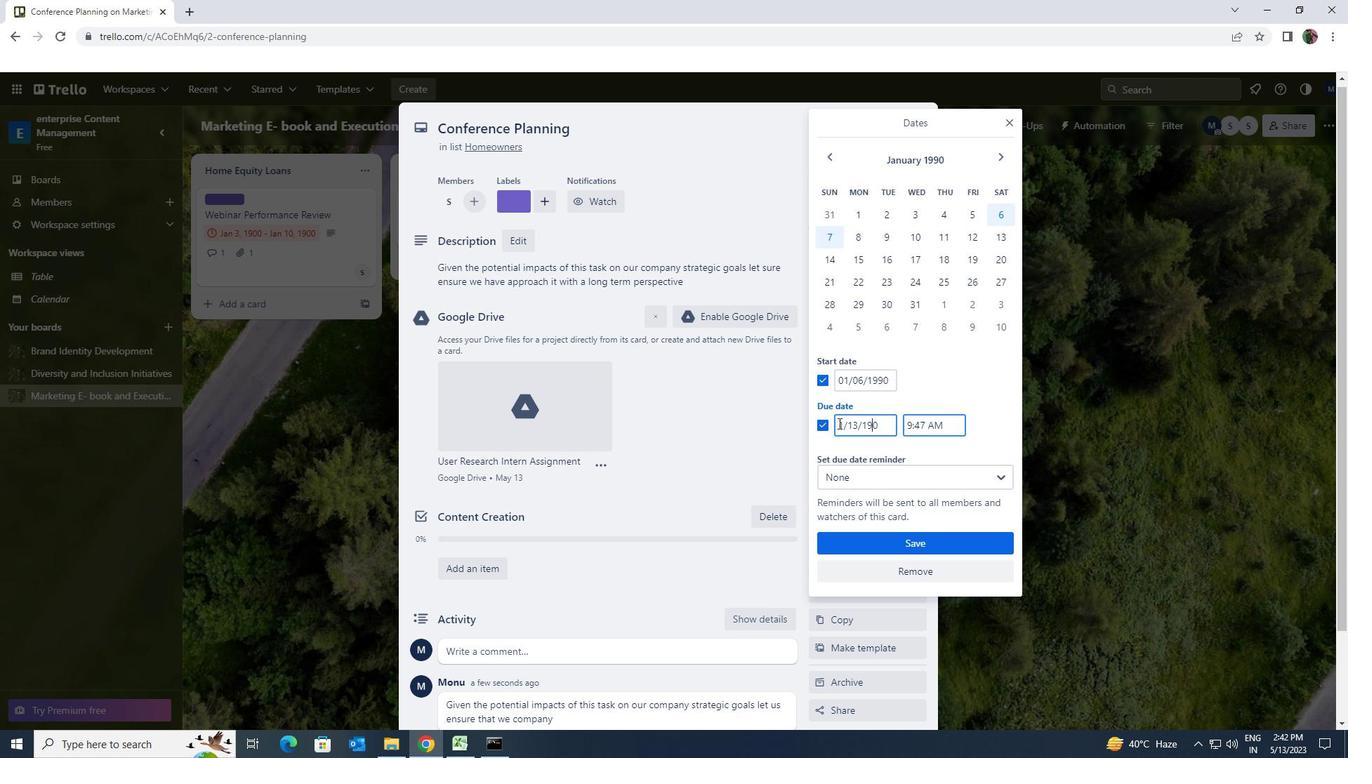 
Action: Mouse moved to (919, 540)
Screenshot: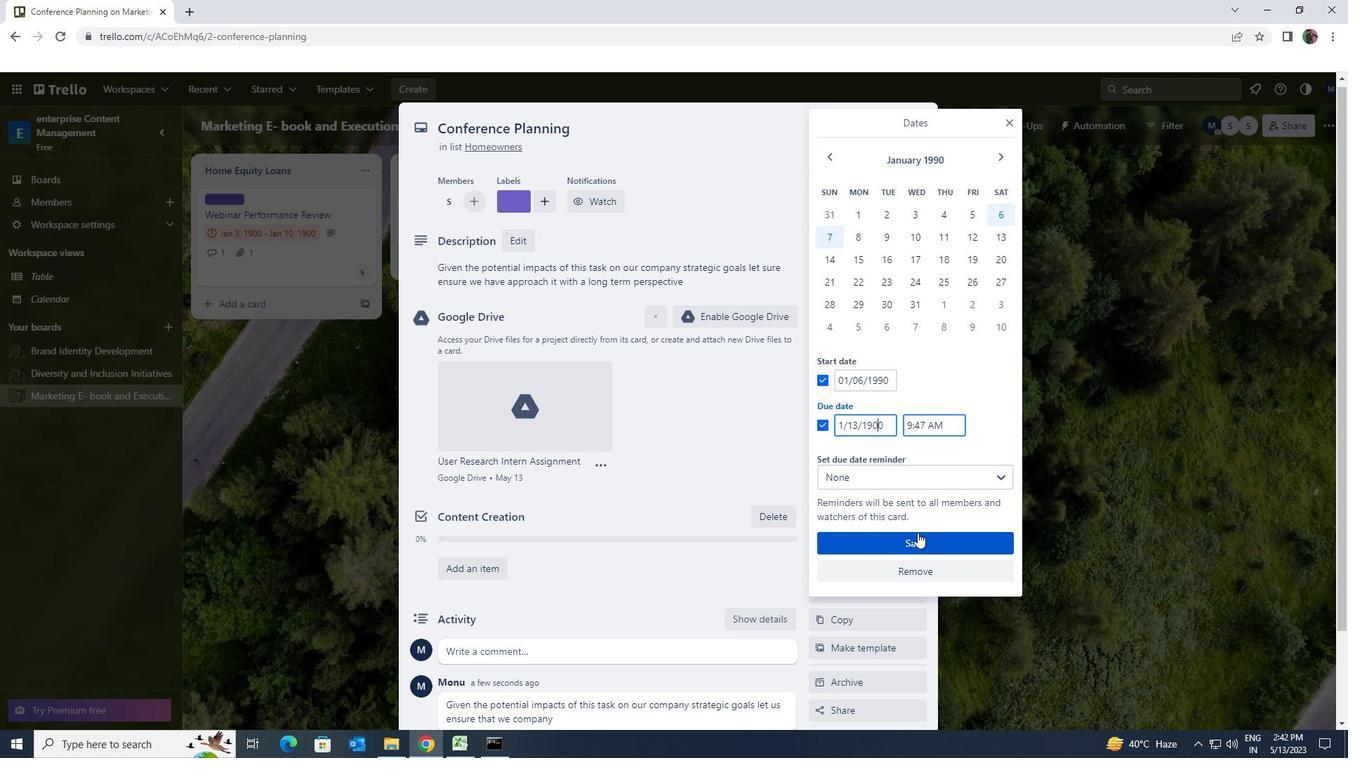 
Action: Mouse pressed left at (919, 540)
Screenshot: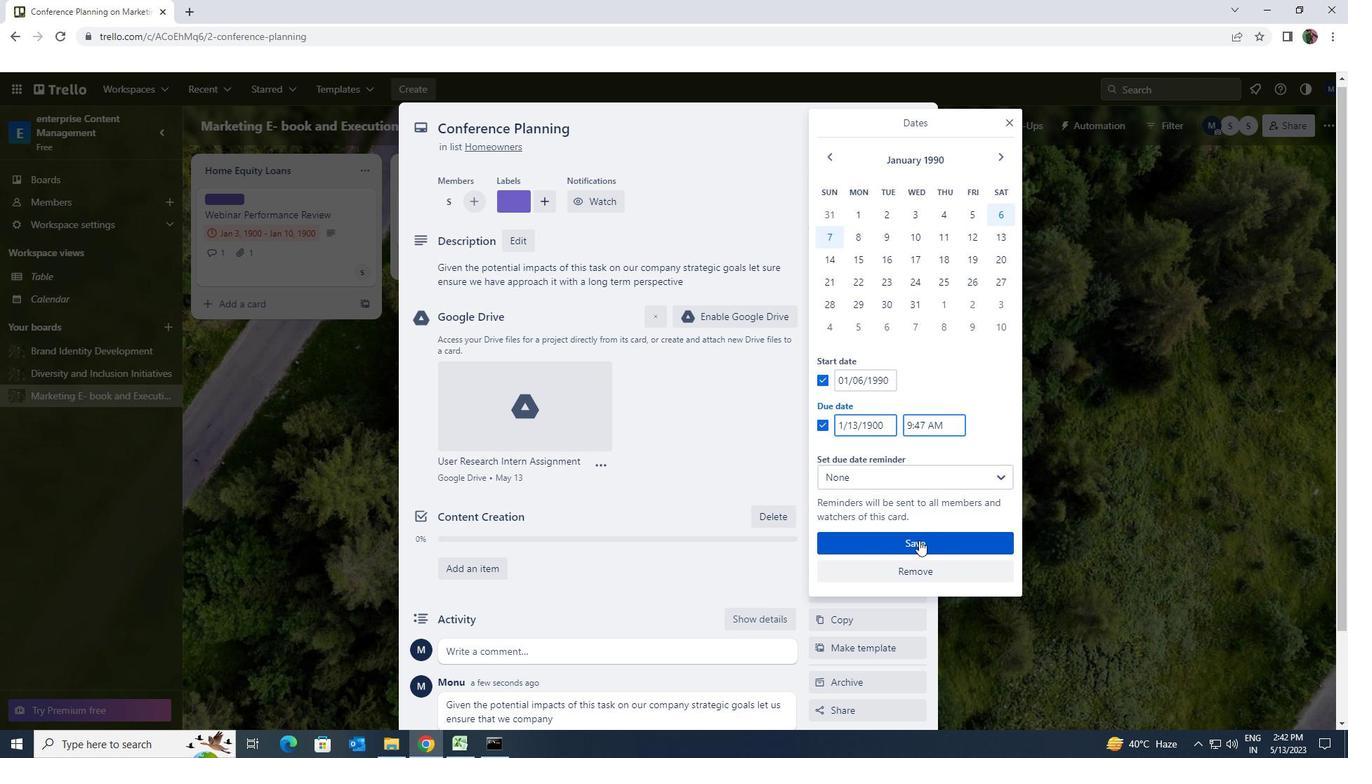 
